 Task: Compose an email with the signature Leila Perez with the subject Feedback on an interview and the message Can you confirm the details of the project budget? from softage.9@softage.net to softage.7@softage.netSelect the entire message and Indent more 2 times, then indent less once Send the email. Finally, move the email from Sent Items to the label Sales orders
Action: Mouse moved to (988, 62)
Screenshot: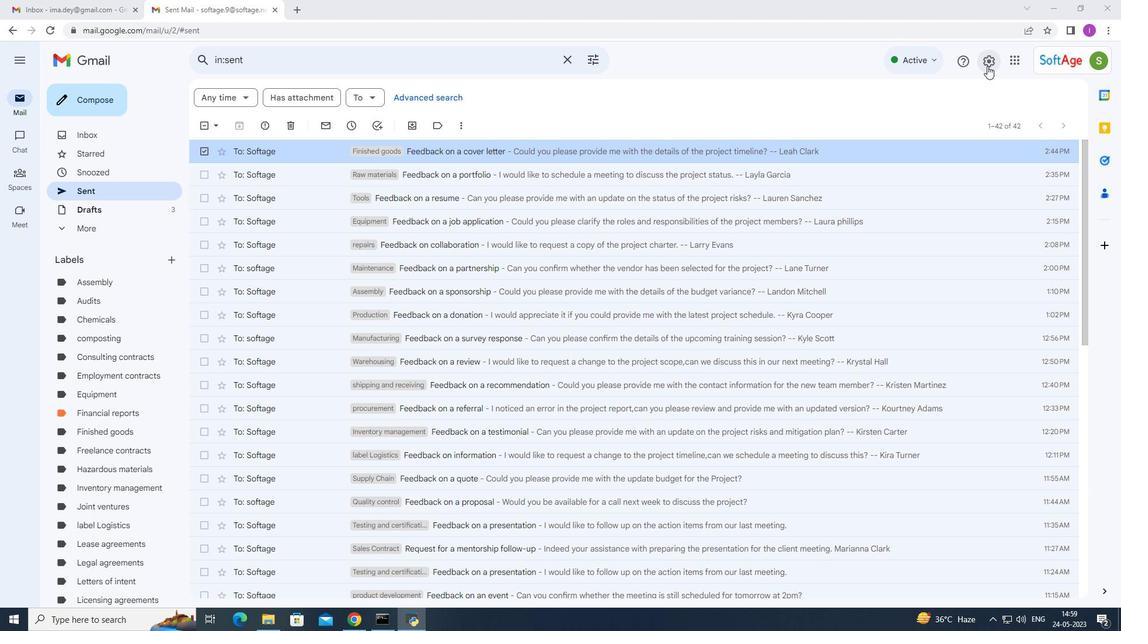 
Action: Mouse pressed left at (988, 62)
Screenshot: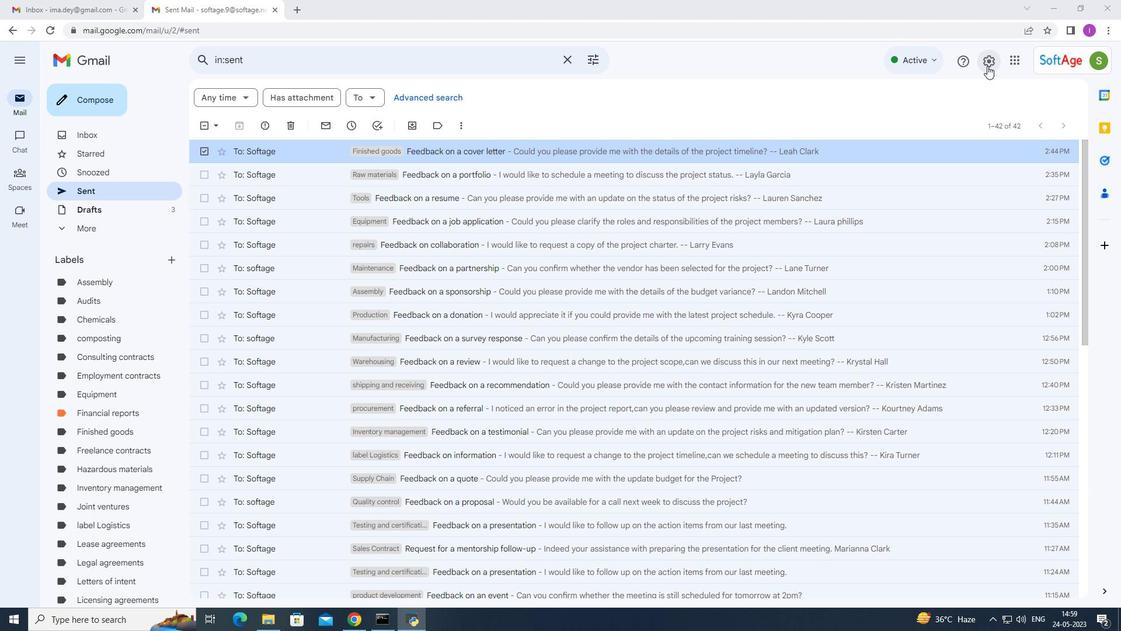 
Action: Mouse moved to (982, 122)
Screenshot: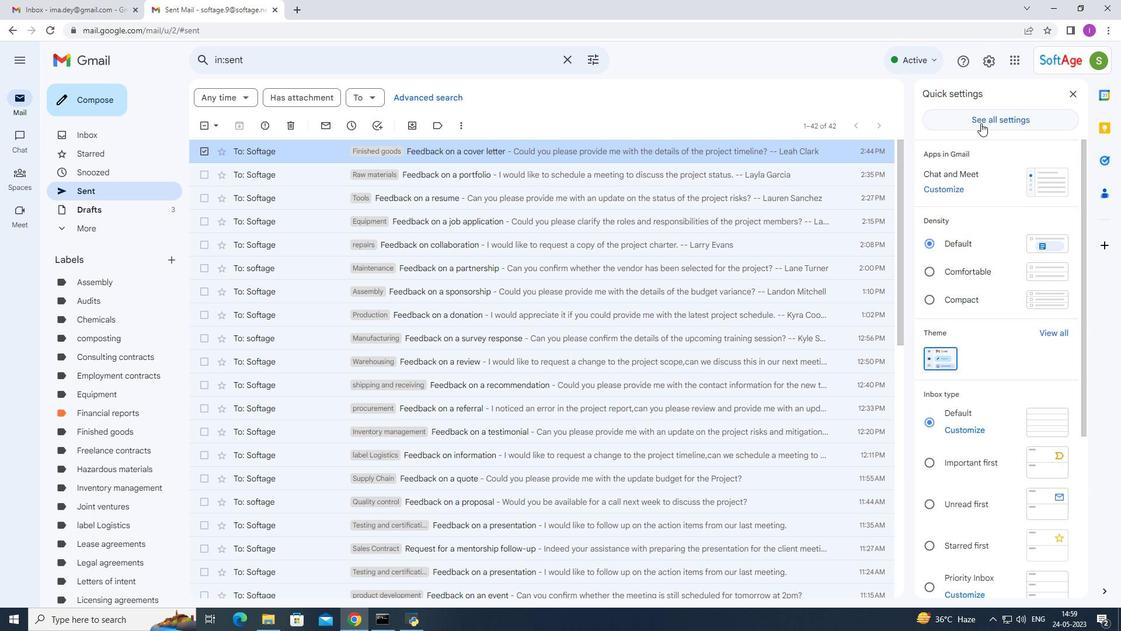 
Action: Mouse pressed left at (982, 122)
Screenshot: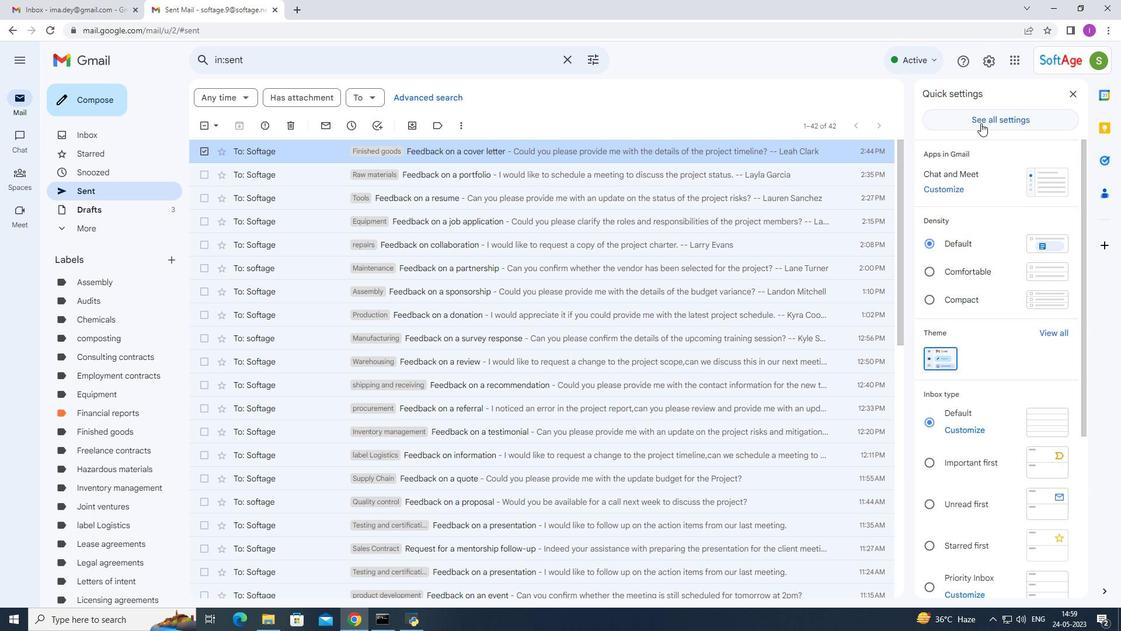 
Action: Mouse moved to (366, 343)
Screenshot: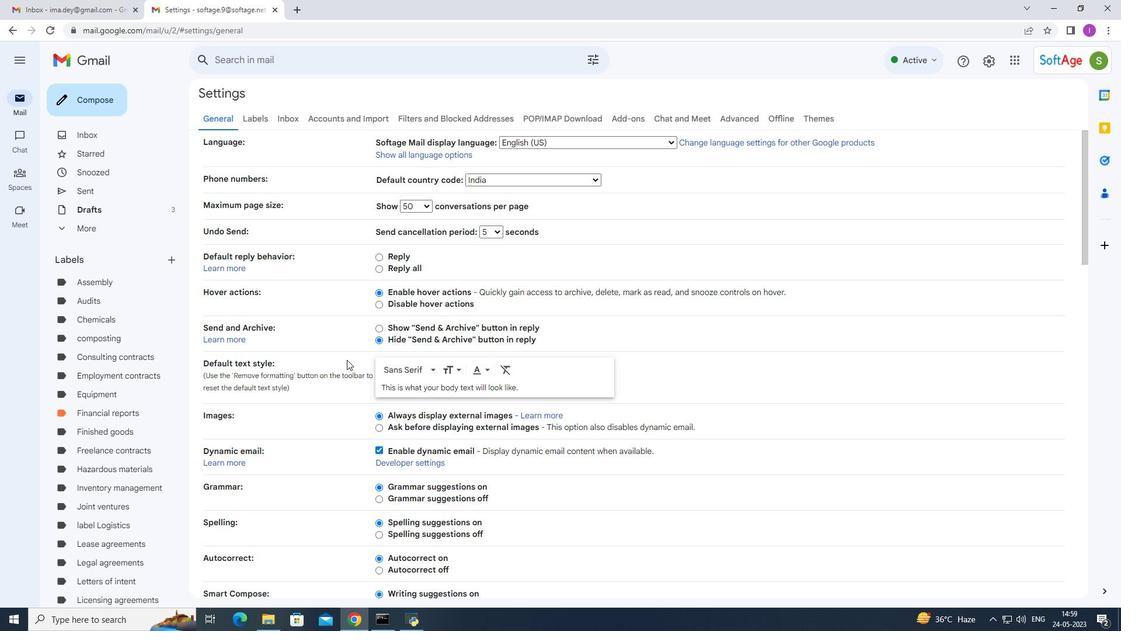 
Action: Mouse scrolled (366, 342) with delta (0, 0)
Screenshot: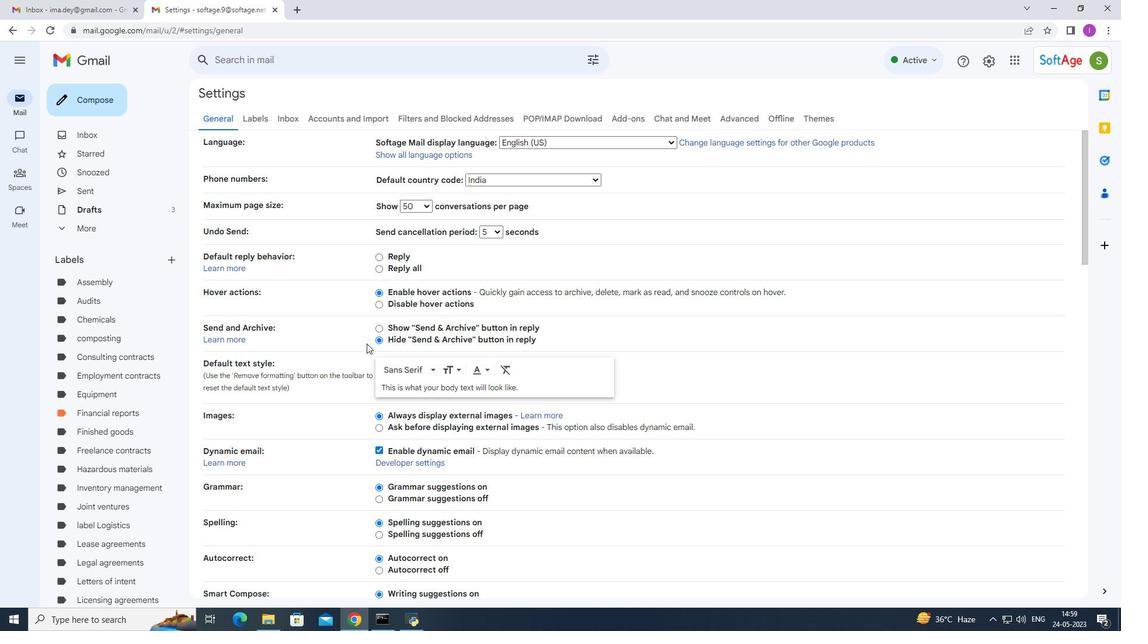 
Action: Mouse scrolled (366, 342) with delta (0, 0)
Screenshot: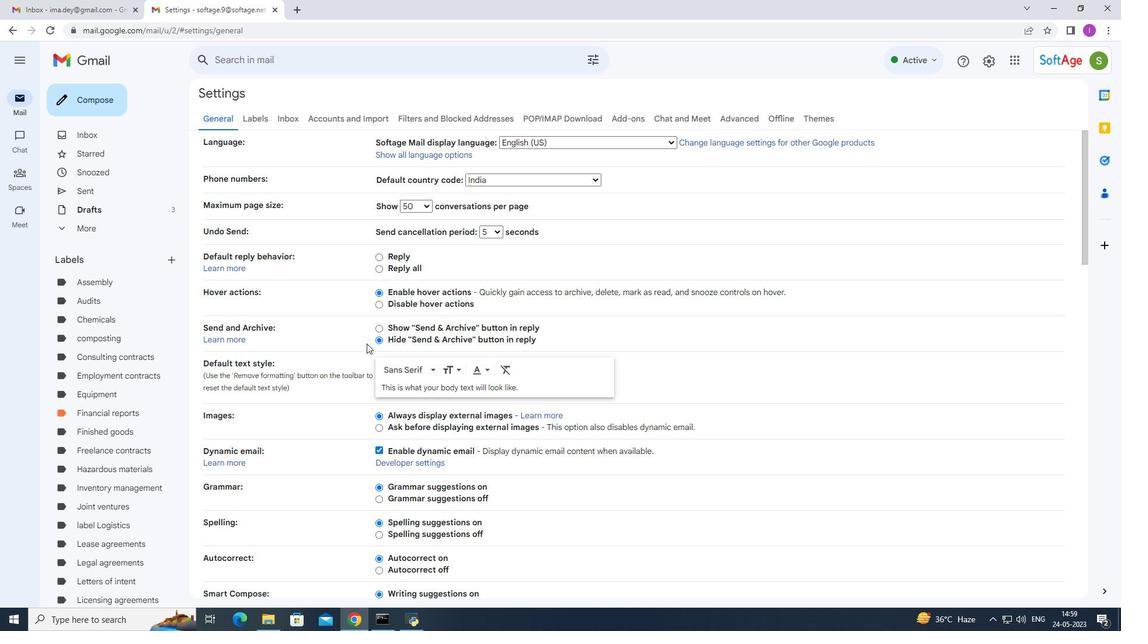 
Action: Mouse moved to (366, 343)
Screenshot: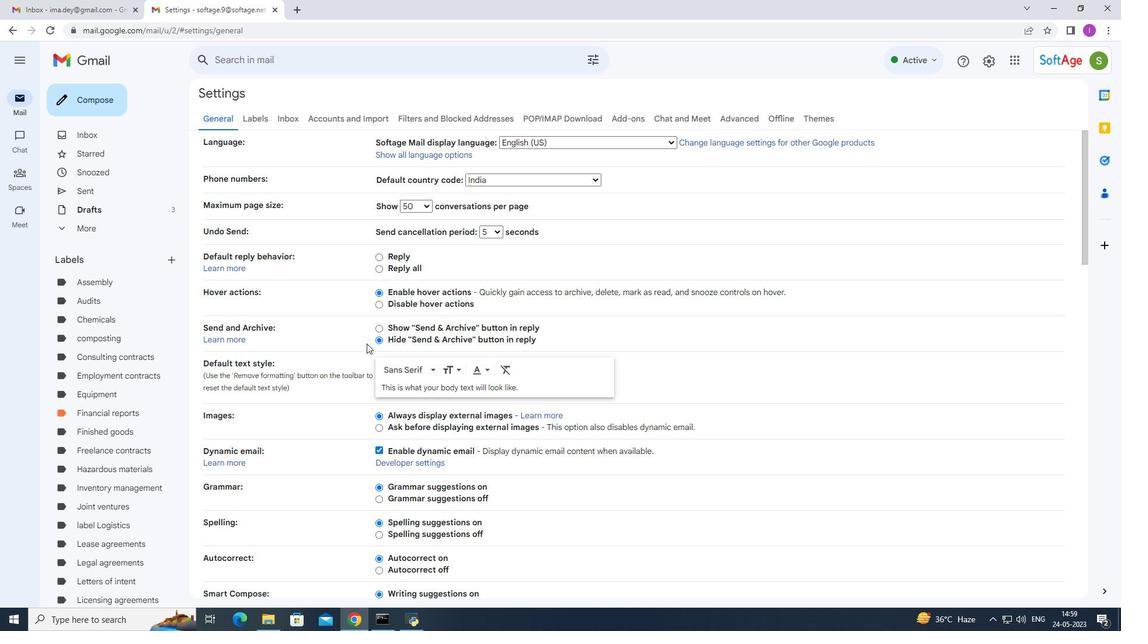 
Action: Mouse scrolled (366, 342) with delta (0, 0)
Screenshot: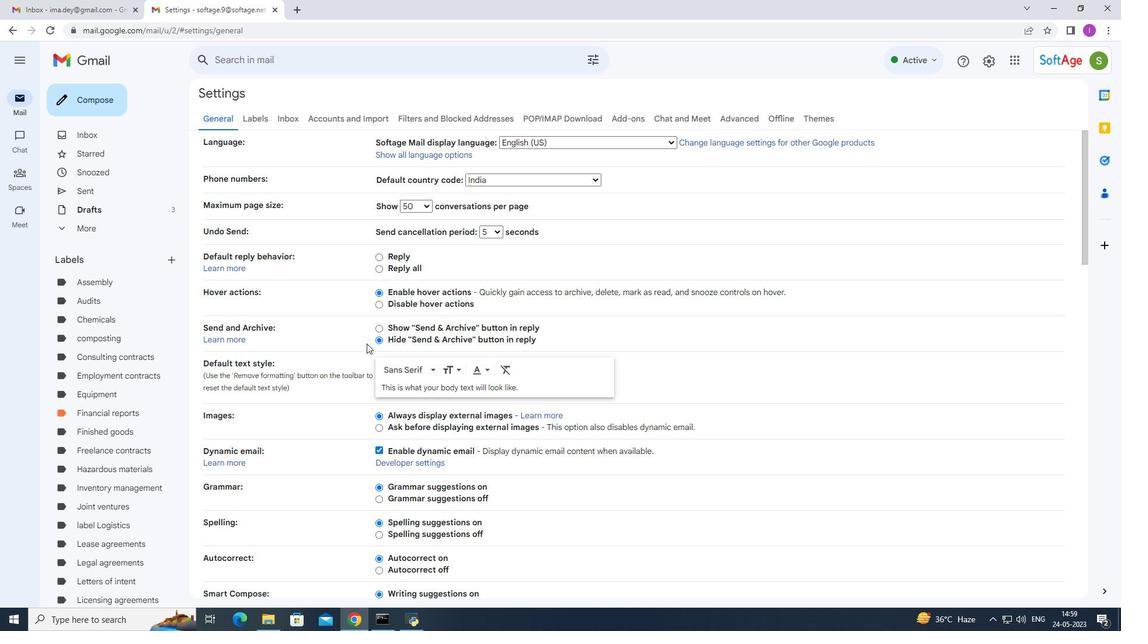 
Action: Mouse moved to (367, 342)
Screenshot: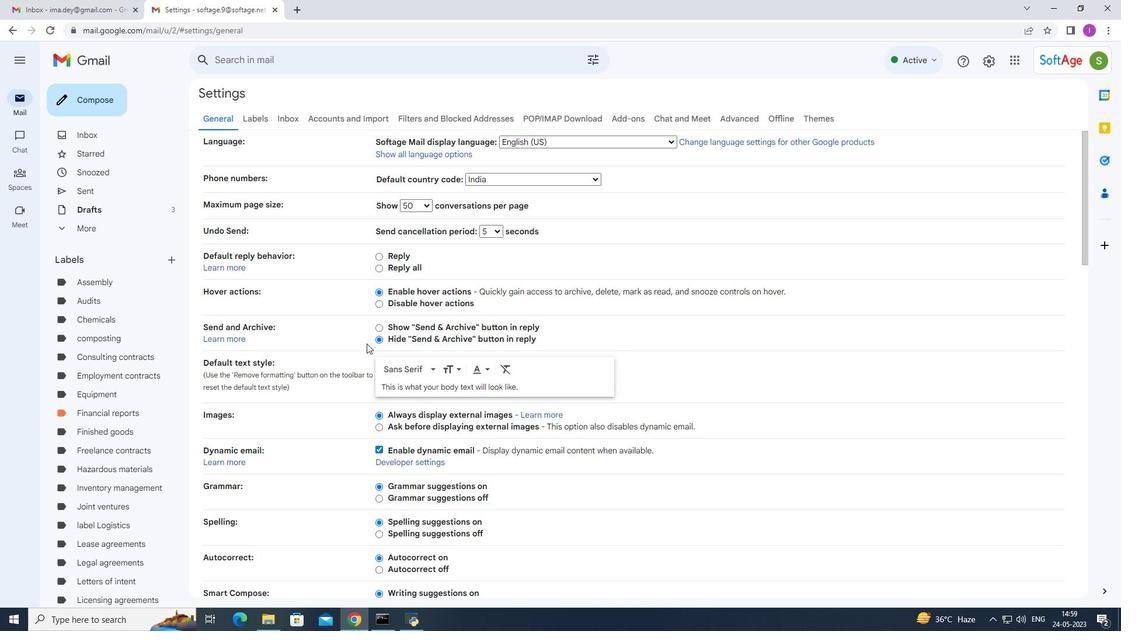 
Action: Mouse scrolled (366, 342) with delta (0, 0)
Screenshot: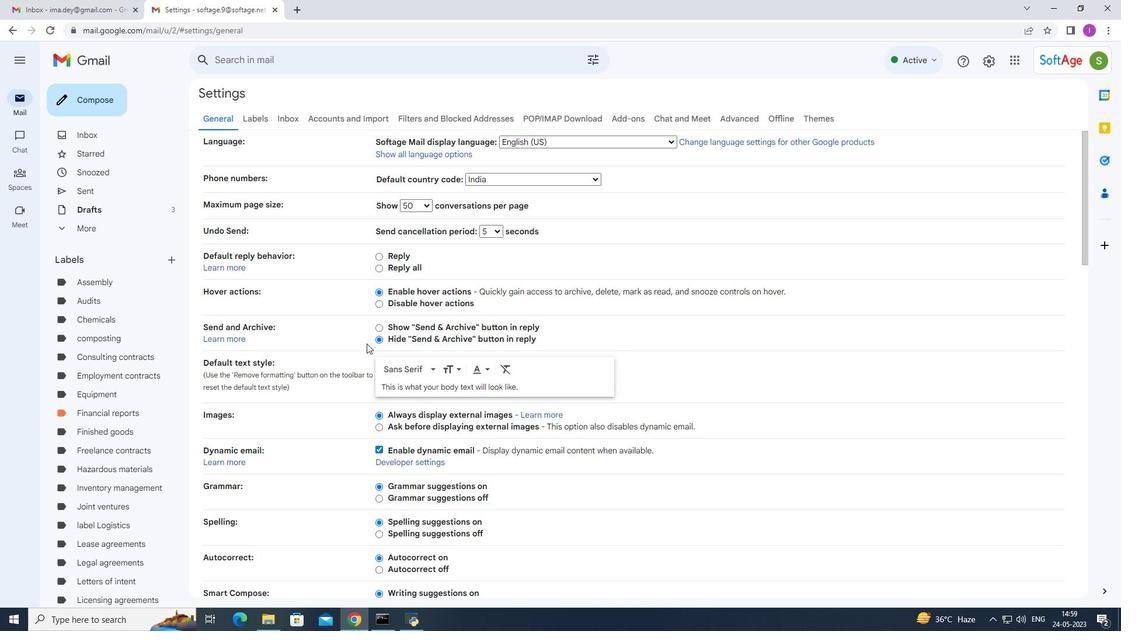 
Action: Mouse moved to (368, 342)
Screenshot: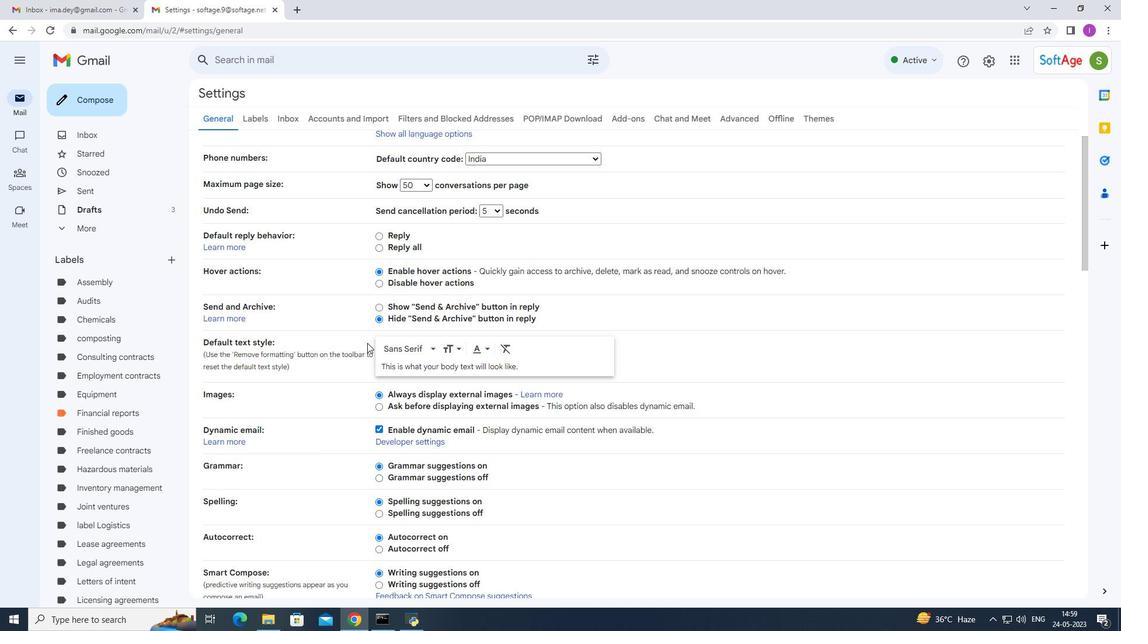 
Action: Mouse scrolled (368, 341) with delta (0, 0)
Screenshot: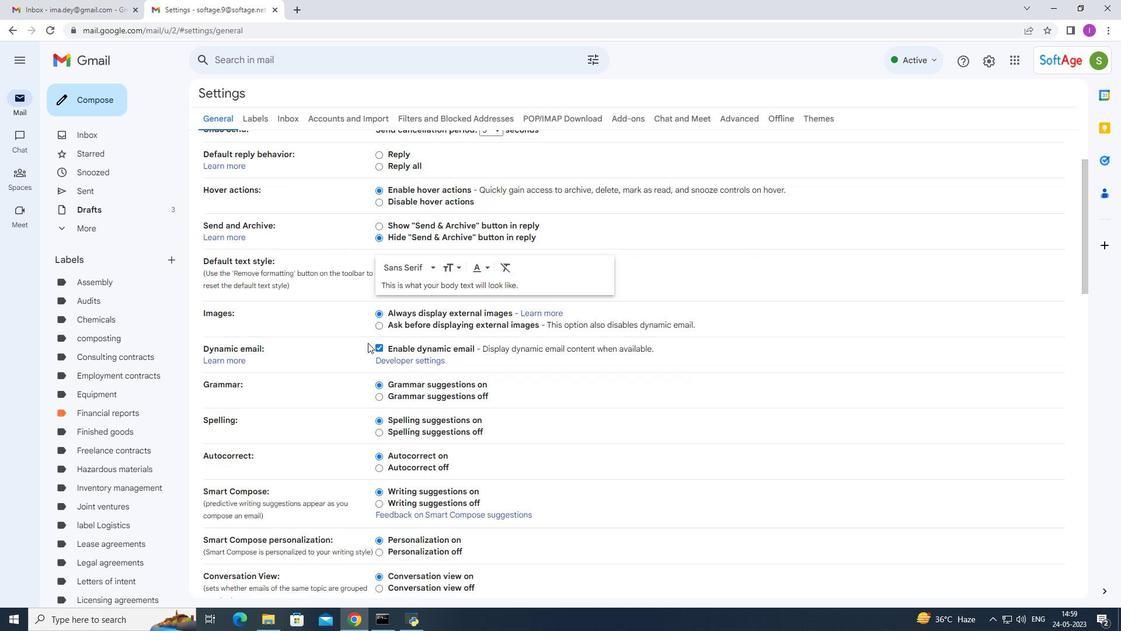 
Action: Mouse scrolled (368, 341) with delta (0, 0)
Screenshot: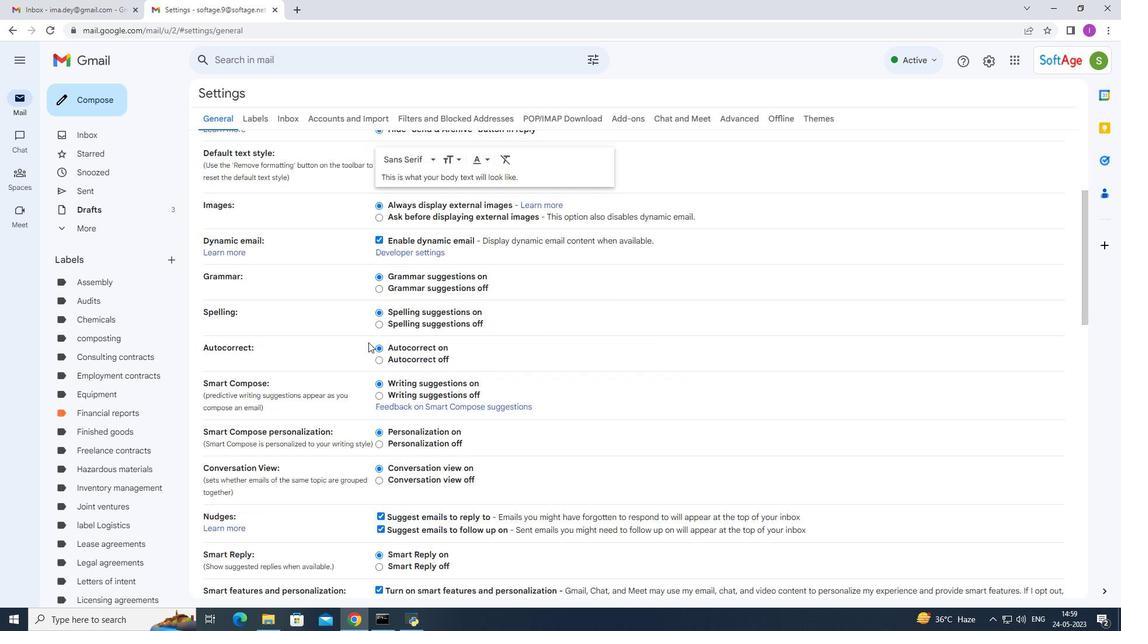 
Action: Mouse scrolled (368, 341) with delta (0, 0)
Screenshot: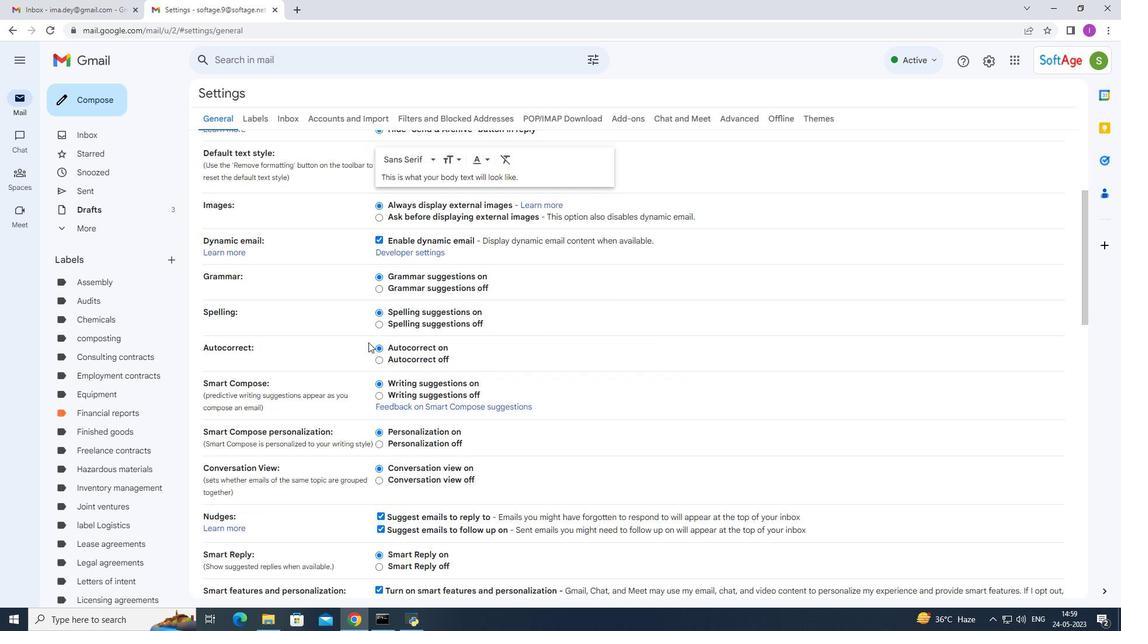 
Action: Mouse scrolled (368, 341) with delta (0, 0)
Screenshot: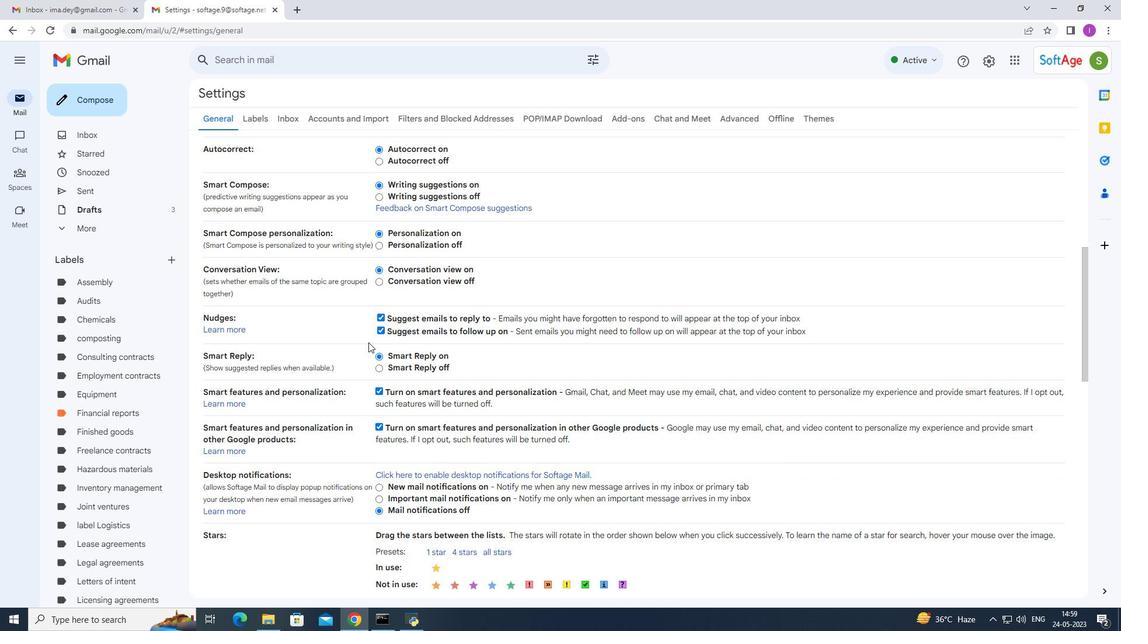 
Action: Mouse scrolled (368, 341) with delta (0, 0)
Screenshot: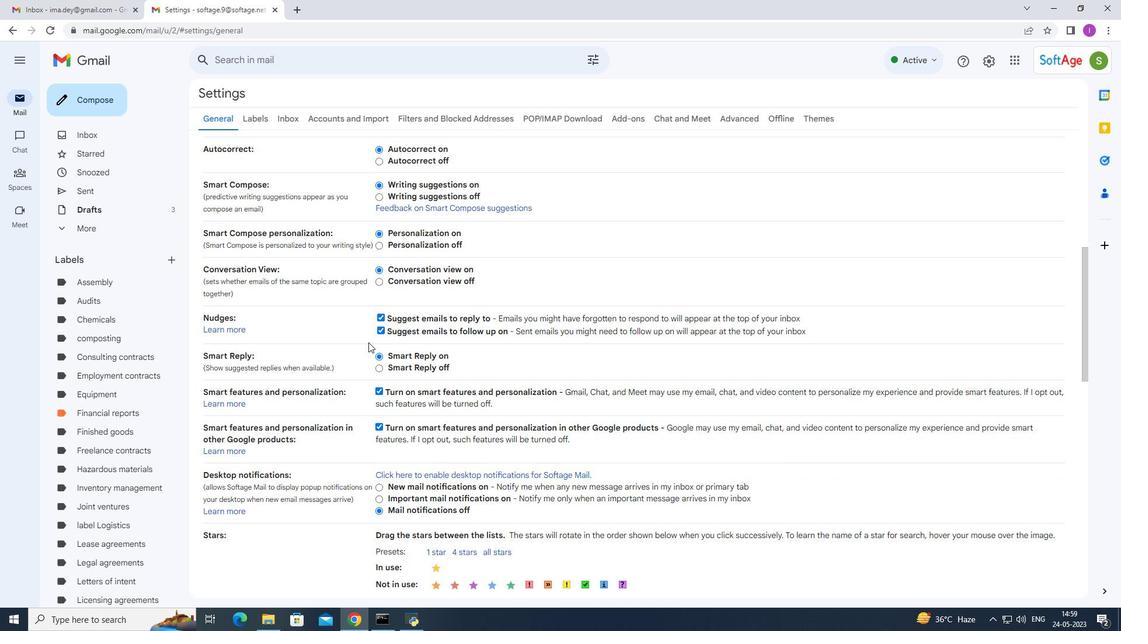 
Action: Mouse scrolled (368, 341) with delta (0, 0)
Screenshot: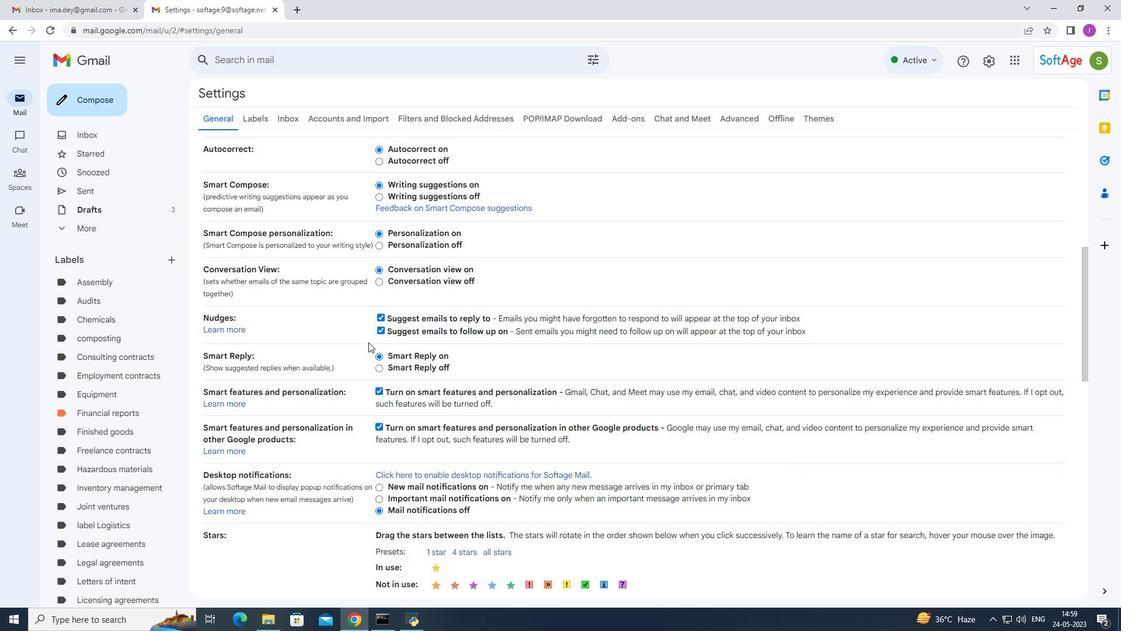 
Action: Mouse scrolled (368, 341) with delta (0, 0)
Screenshot: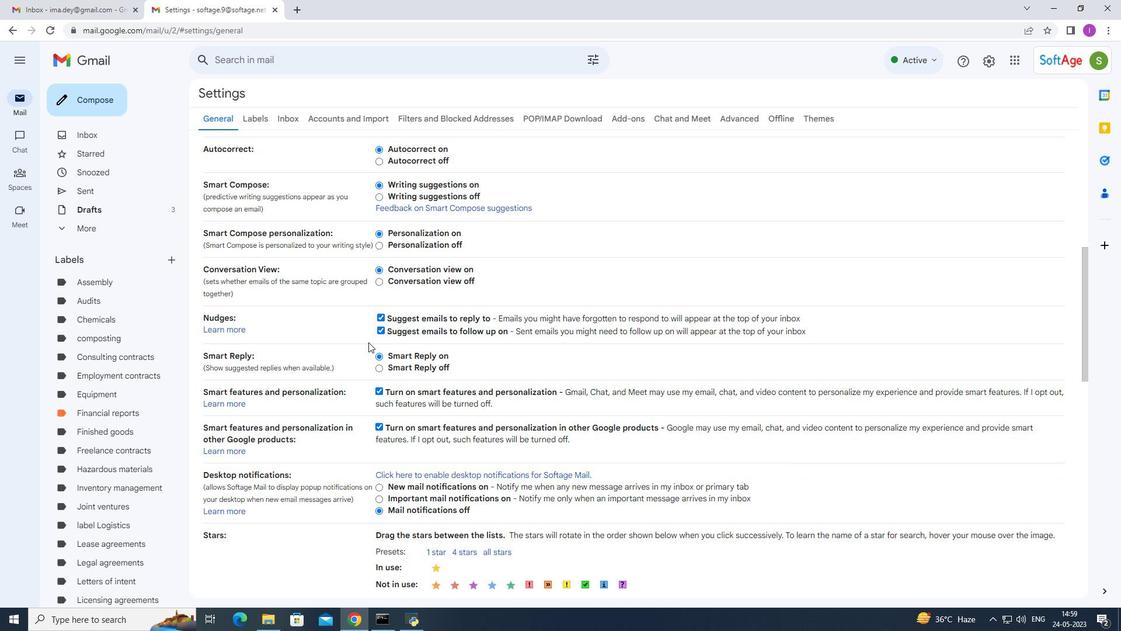 
Action: Mouse moved to (368, 342)
Screenshot: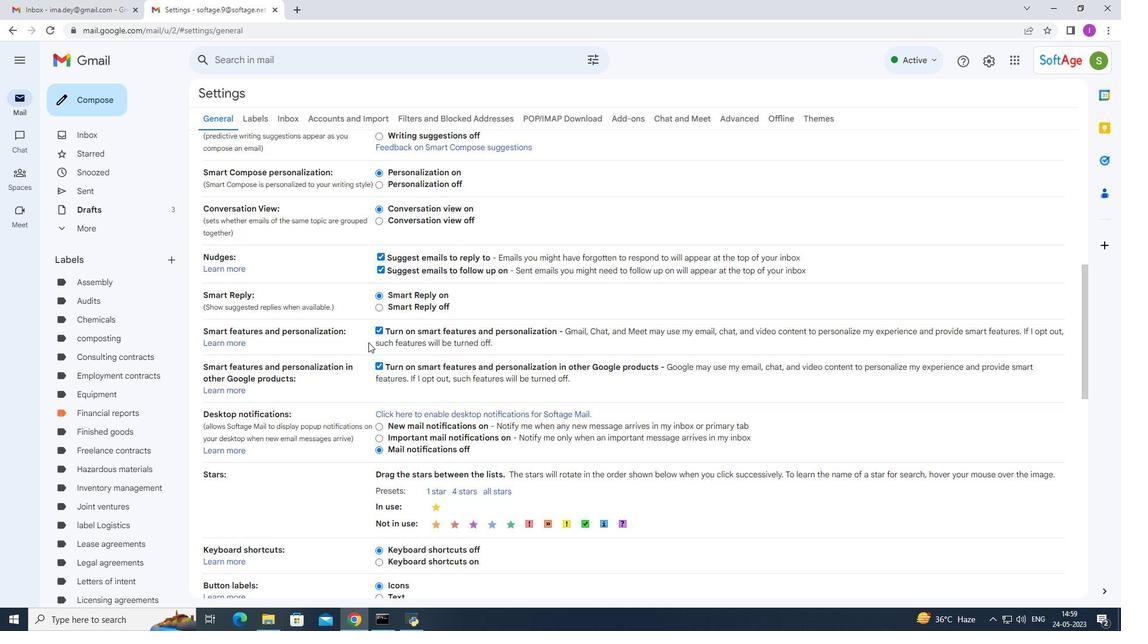 
Action: Mouse scrolled (368, 341) with delta (0, 0)
Screenshot: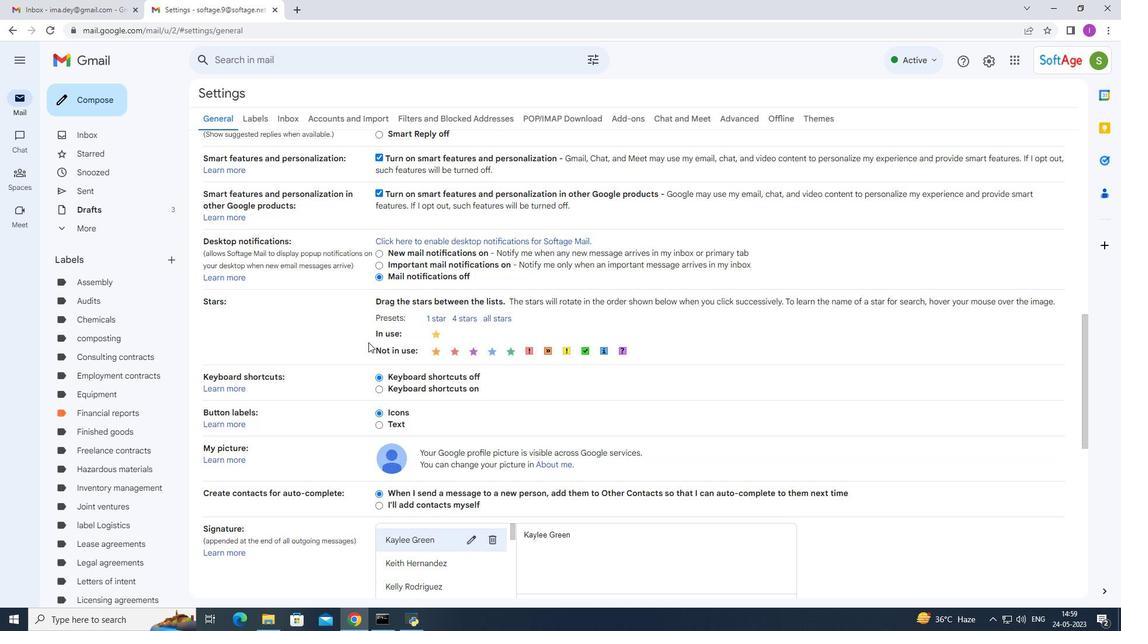 
Action: Mouse scrolled (368, 341) with delta (0, 0)
Screenshot: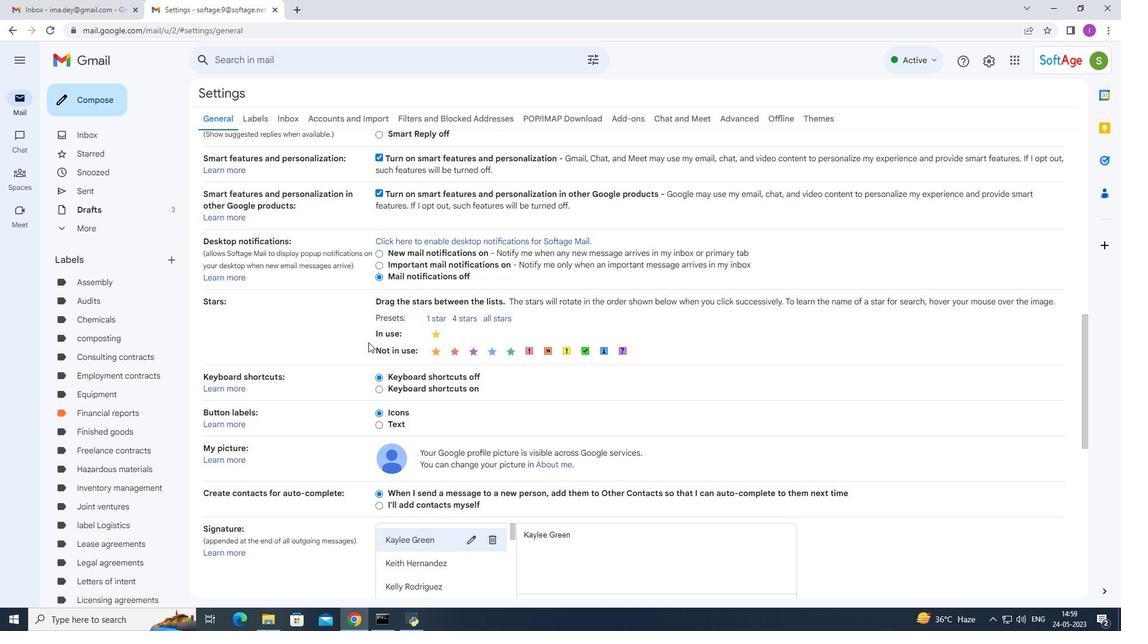 
Action: Mouse scrolled (368, 341) with delta (0, 0)
Screenshot: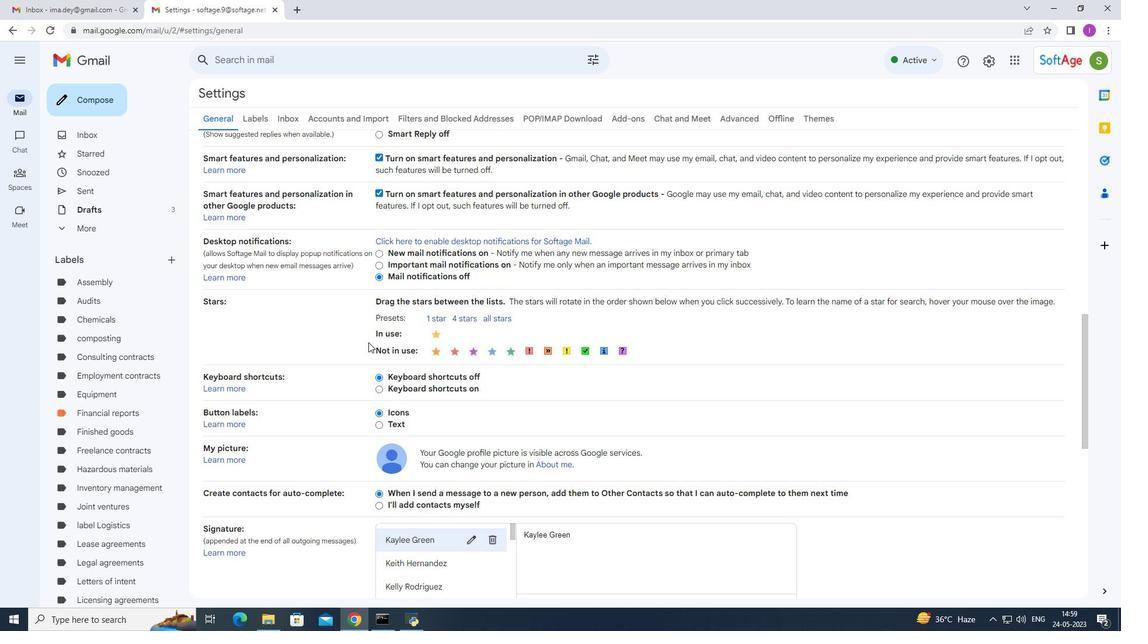 
Action: Mouse moved to (434, 461)
Screenshot: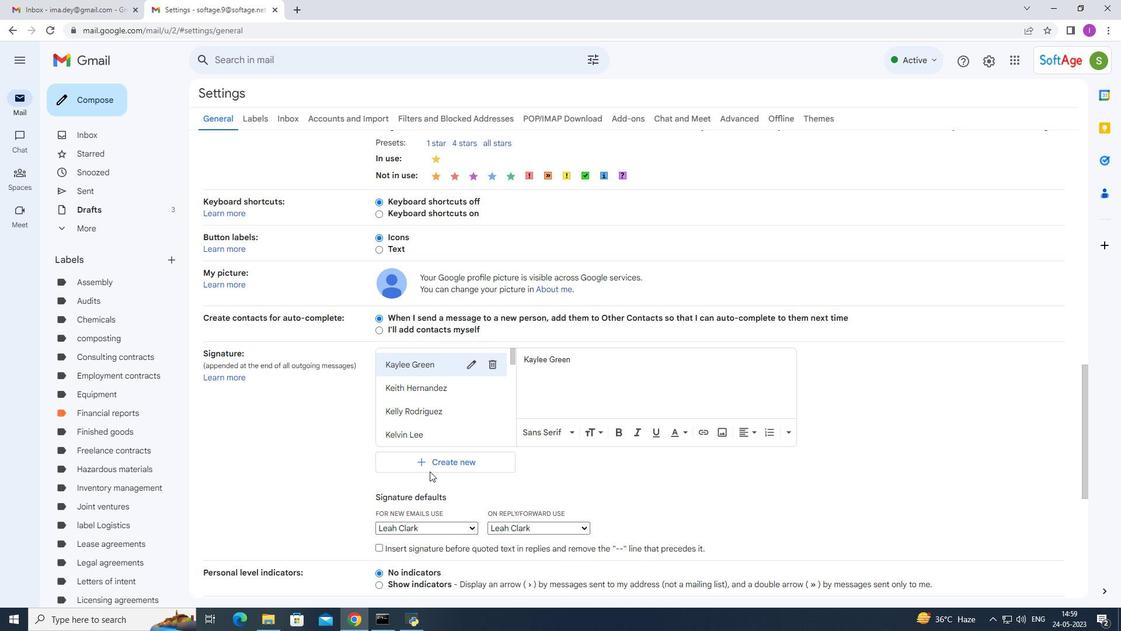 
Action: Mouse pressed left at (434, 461)
Screenshot: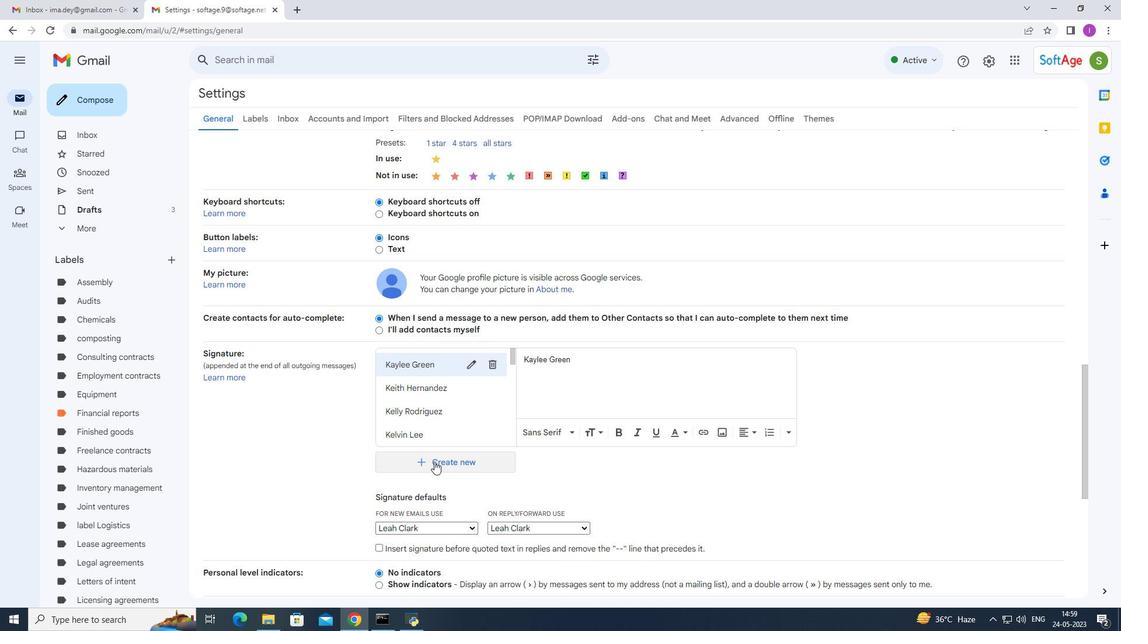 
Action: Mouse moved to (525, 336)
Screenshot: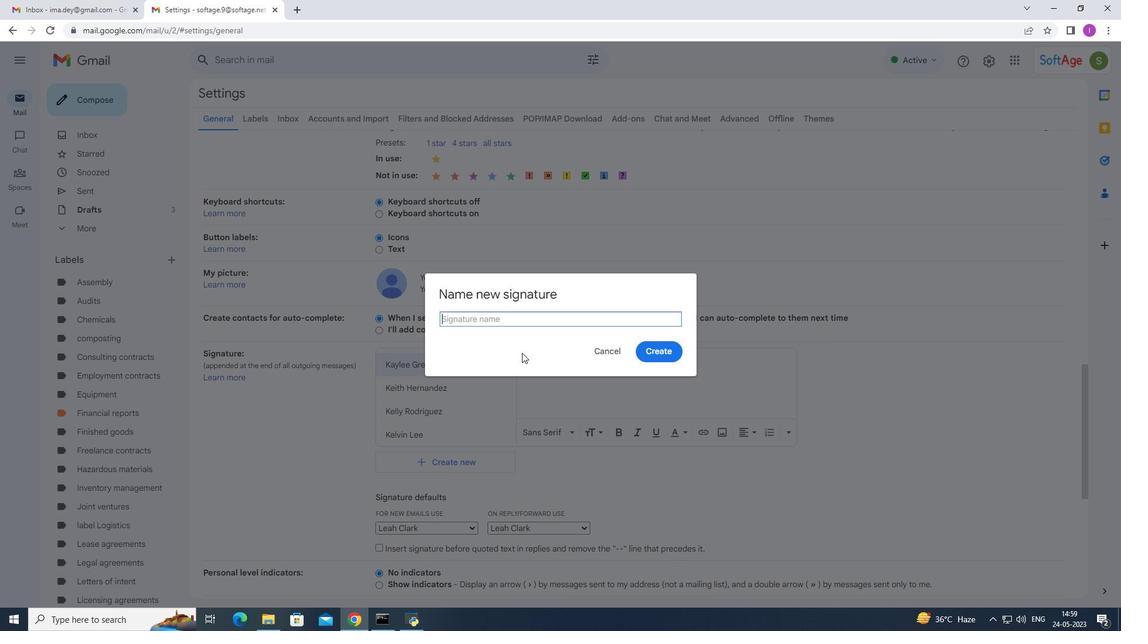 
Action: Key pressed <Key.shift>Leila<Key.space><Key.shift>Perez
Screenshot: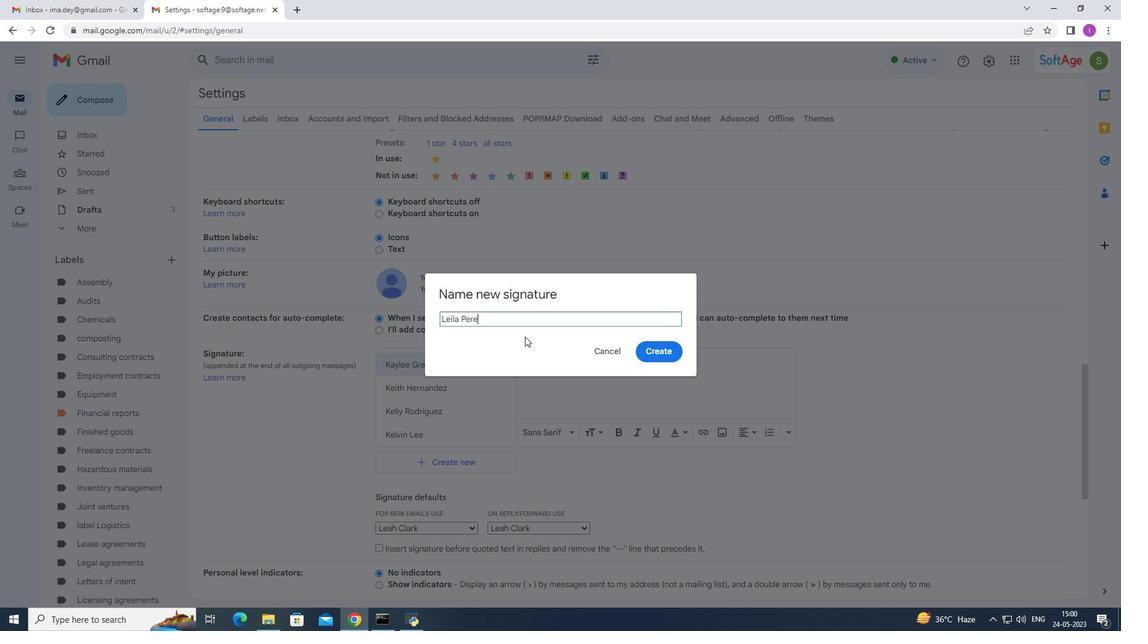 
Action: Mouse moved to (671, 350)
Screenshot: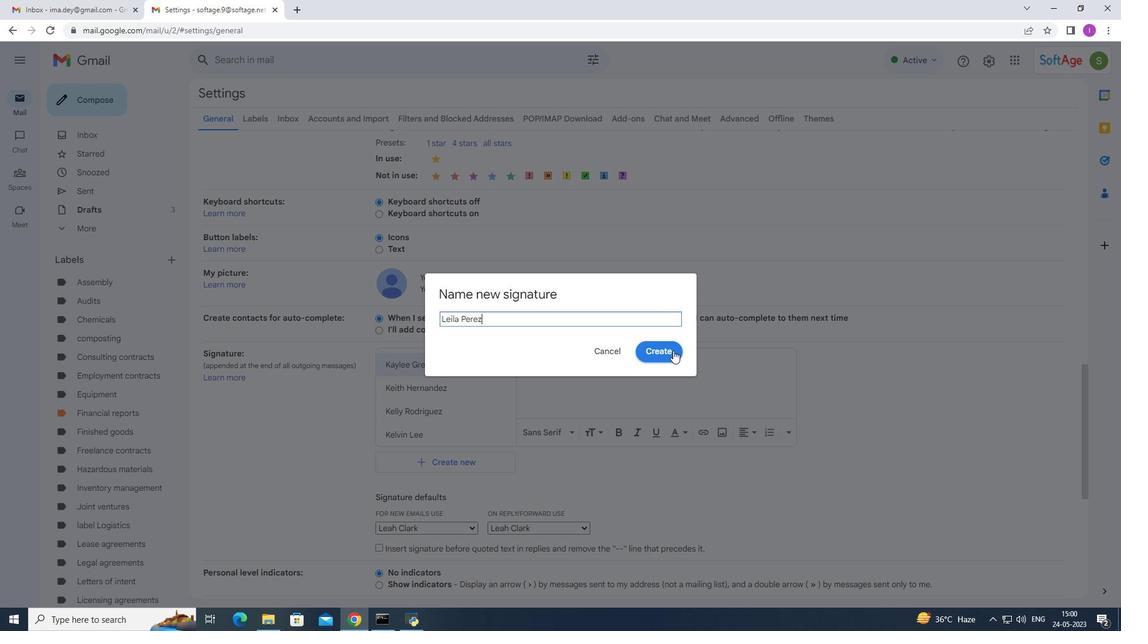 
Action: Mouse pressed left at (671, 350)
Screenshot: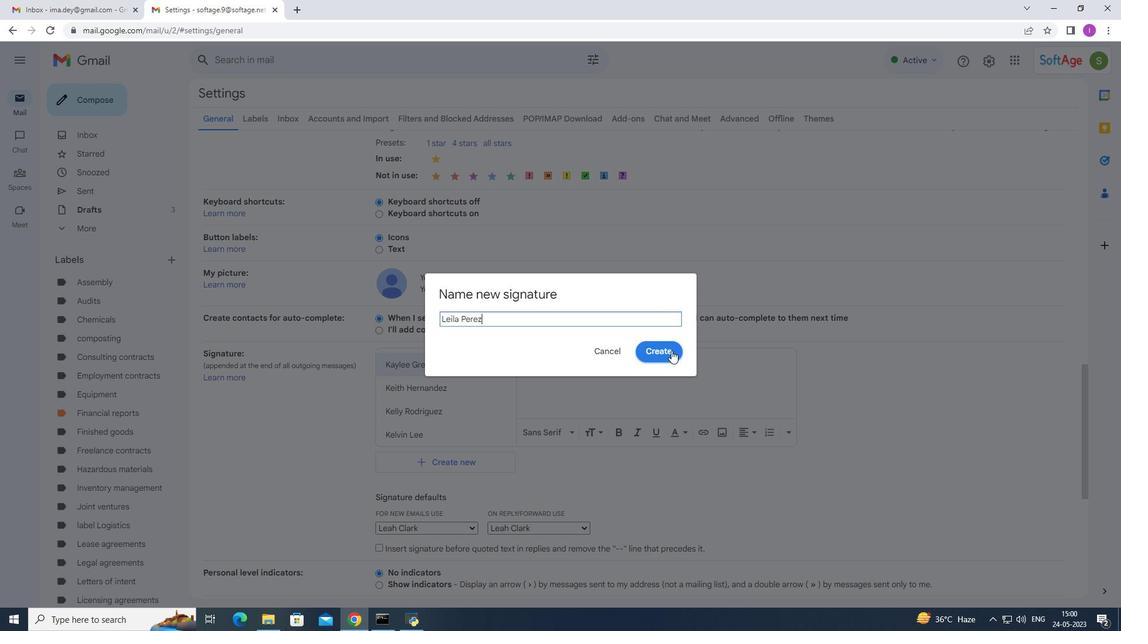
Action: Mouse moved to (511, 362)
Screenshot: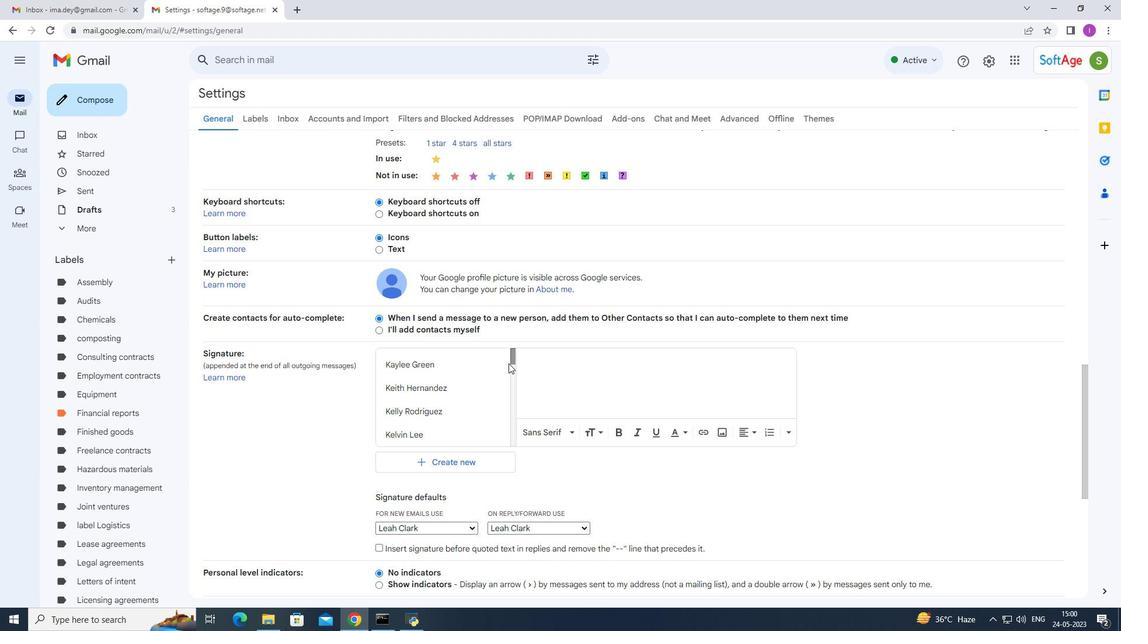 
Action: Mouse pressed left at (511, 362)
Screenshot: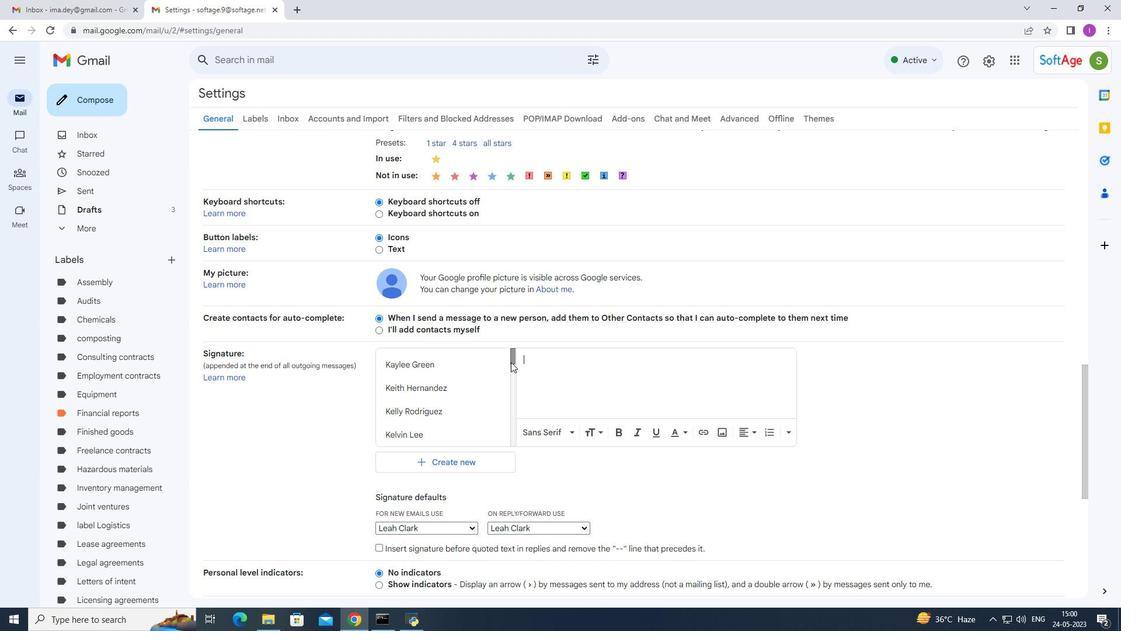
Action: Mouse moved to (525, 413)
Screenshot: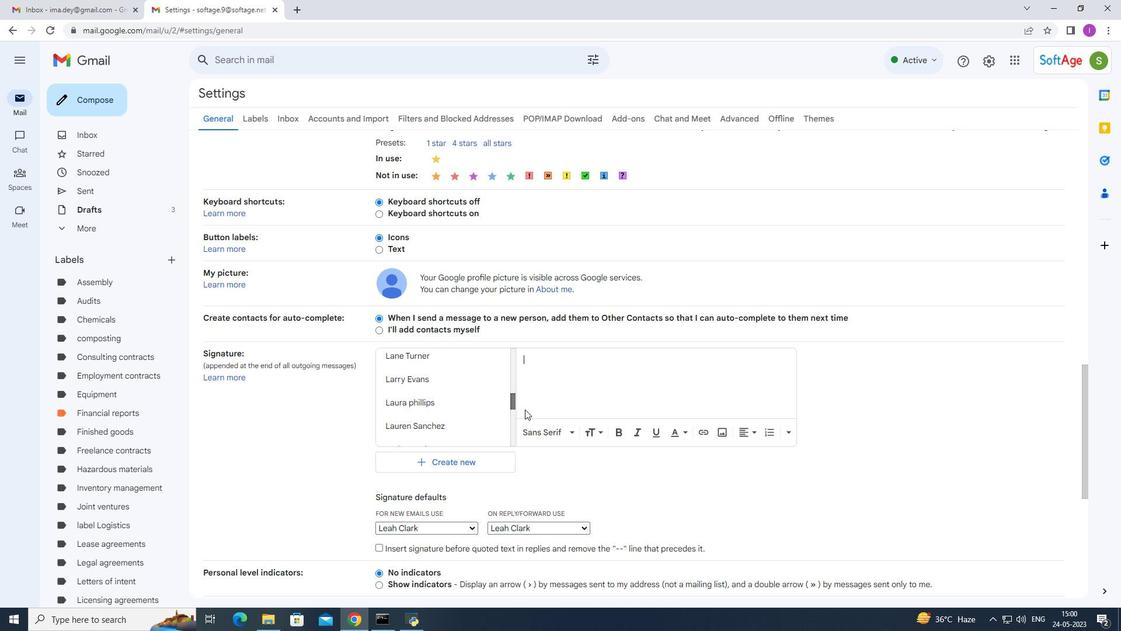 
Action: Mouse pressed left at (525, 413)
Screenshot: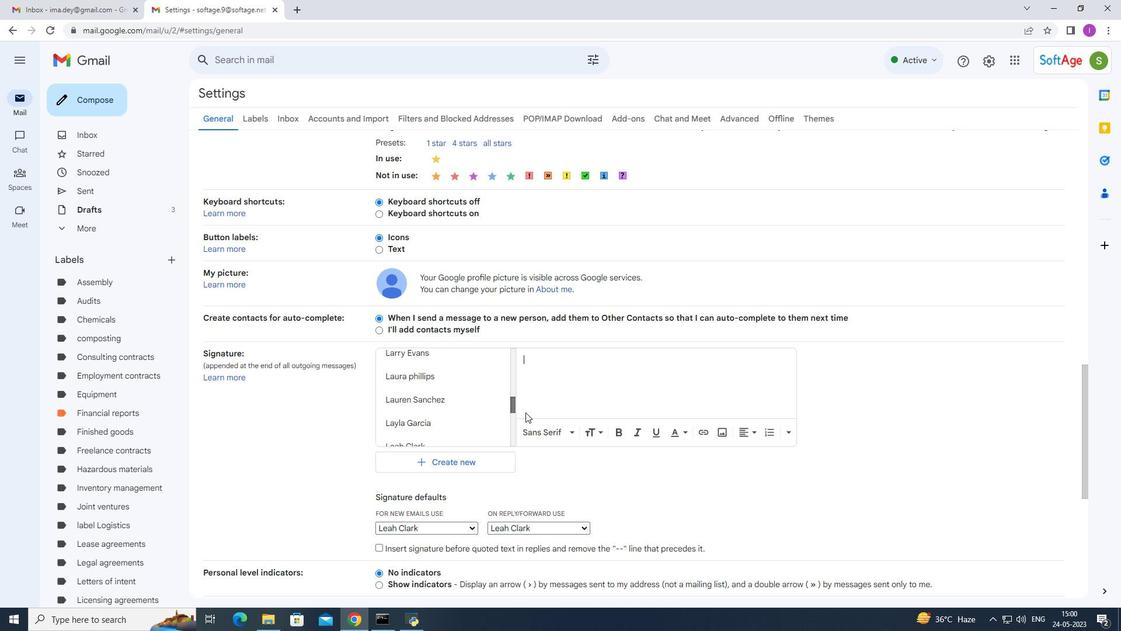 
Action: Mouse pressed left at (525, 413)
Screenshot: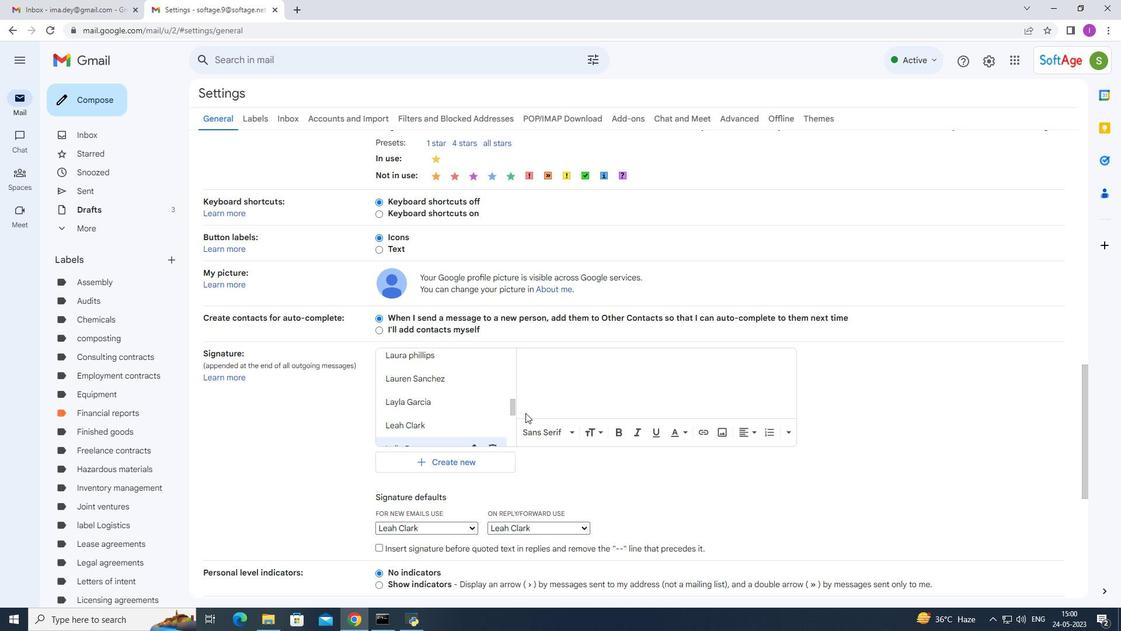 
Action: Mouse moved to (514, 410)
Screenshot: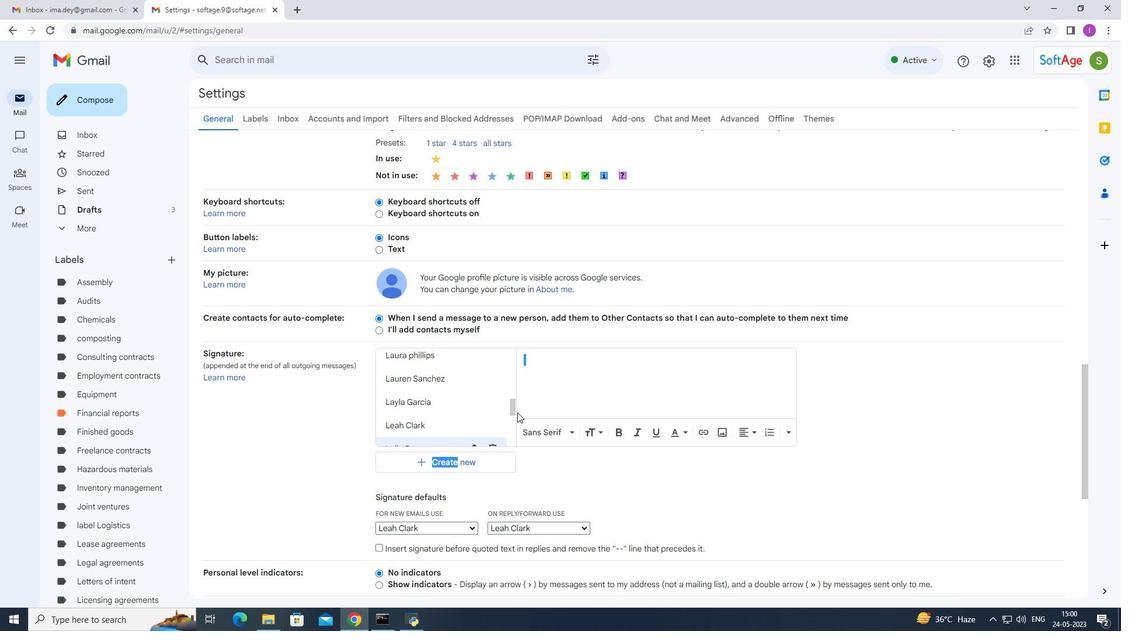 
Action: Mouse pressed left at (514, 410)
Screenshot: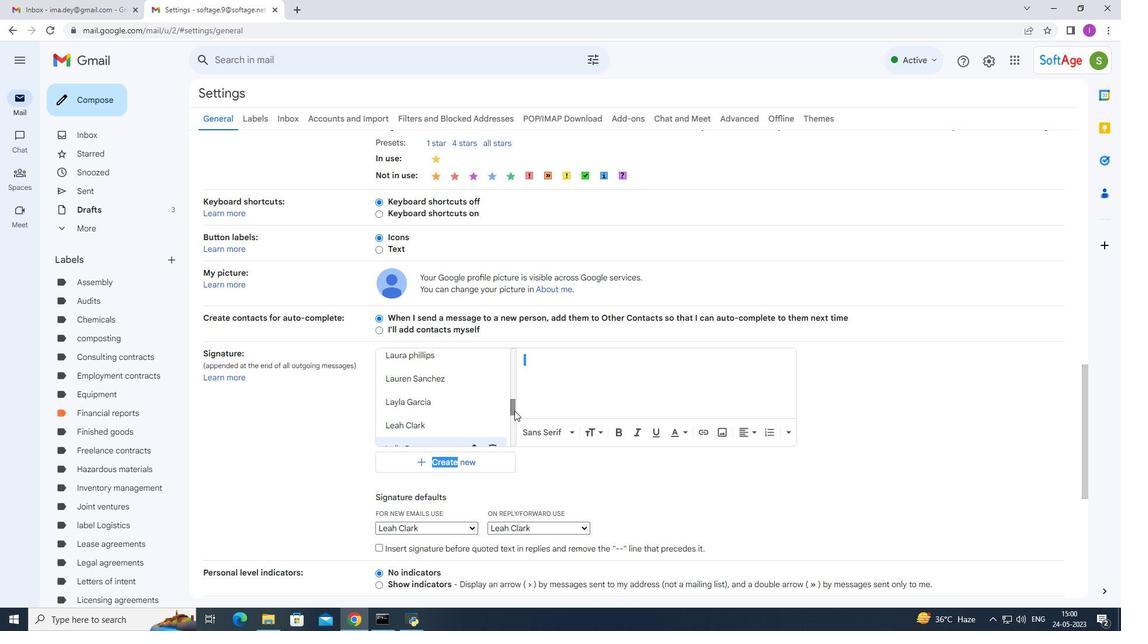
Action: Mouse moved to (508, 418)
Screenshot: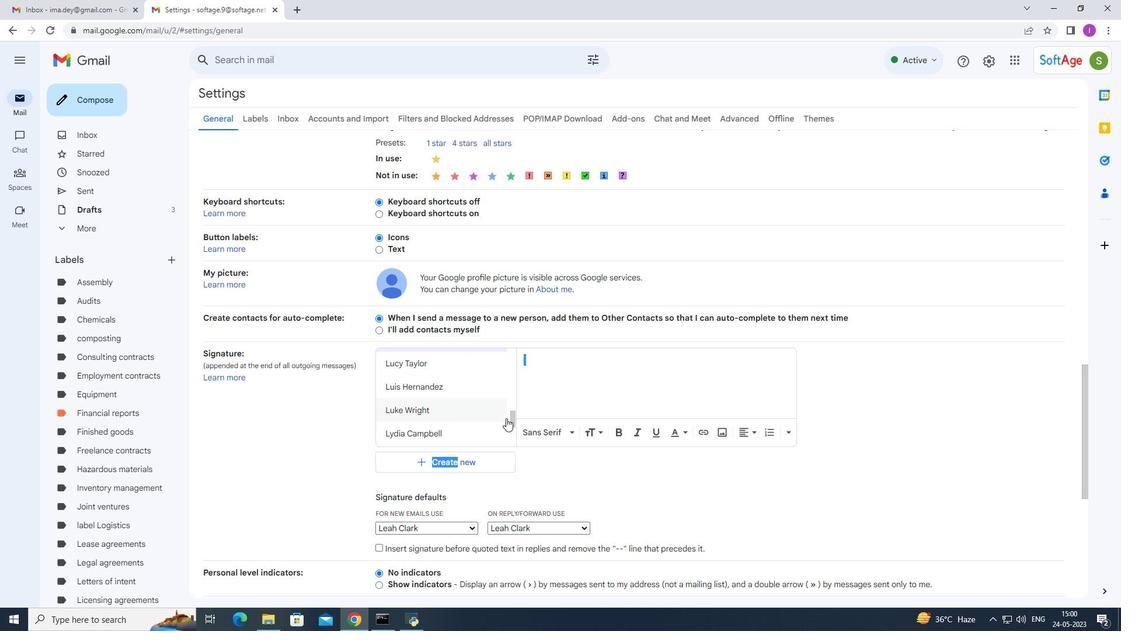 
Action: Mouse pressed left at (508, 418)
Screenshot: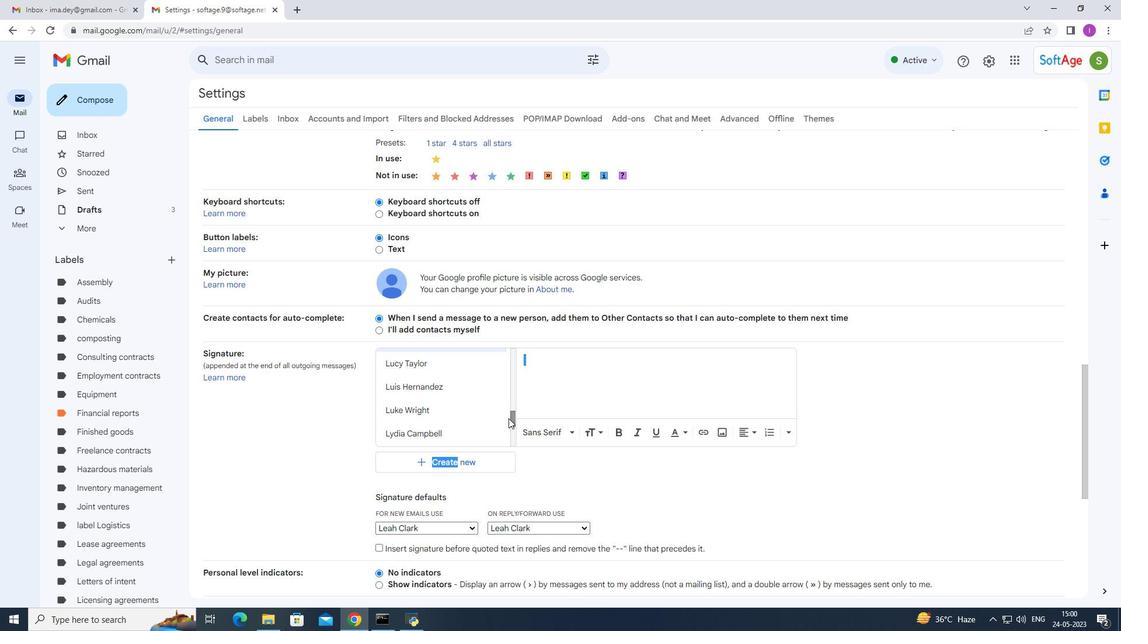 
Action: Mouse moved to (514, 430)
Screenshot: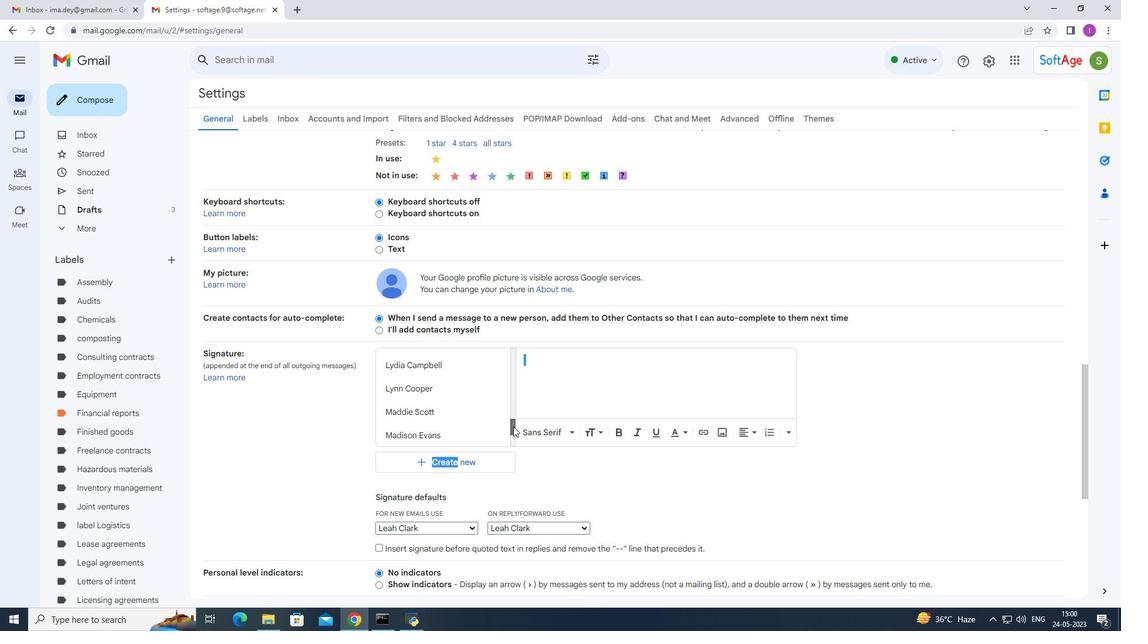 
Action: Mouse pressed left at (514, 430)
Screenshot: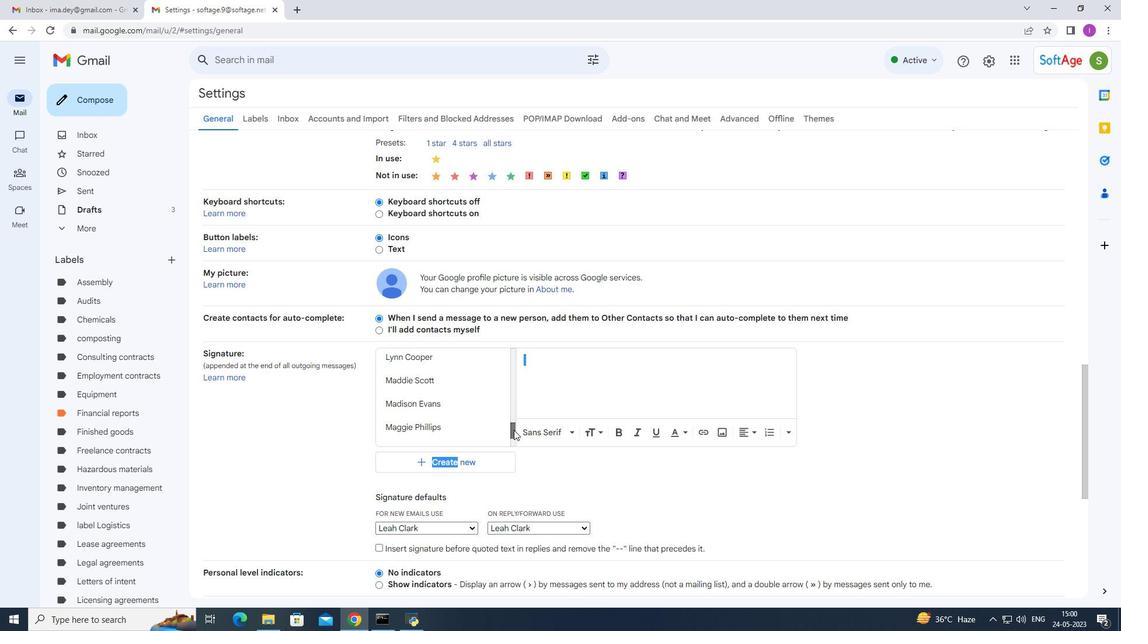 
Action: Mouse moved to (519, 404)
Screenshot: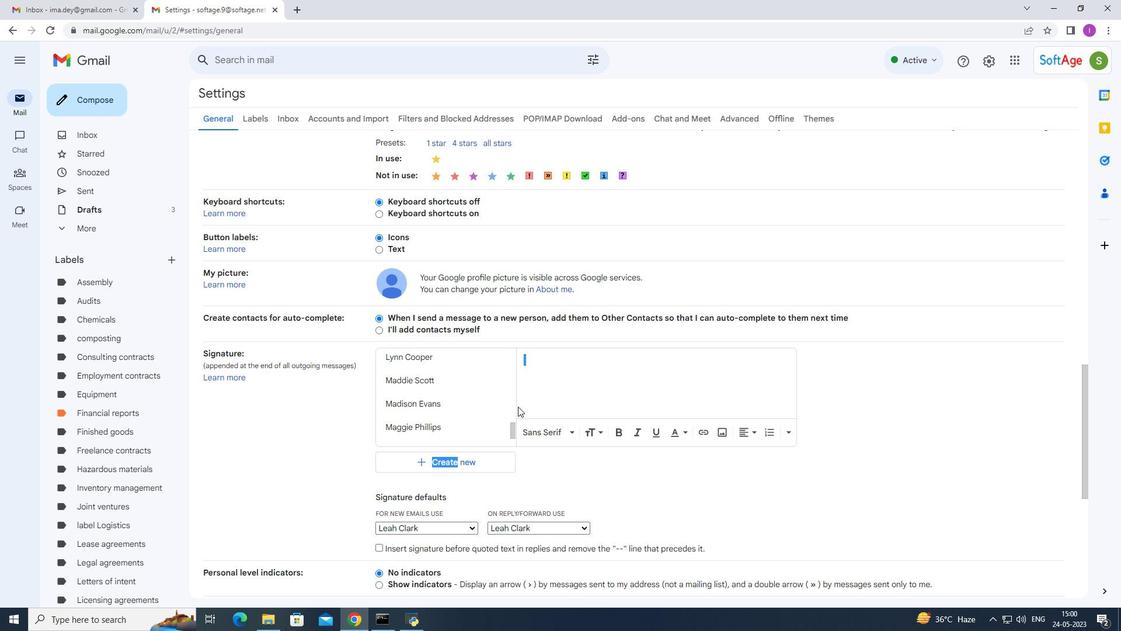 
Action: Mouse pressed left at (519, 404)
Screenshot: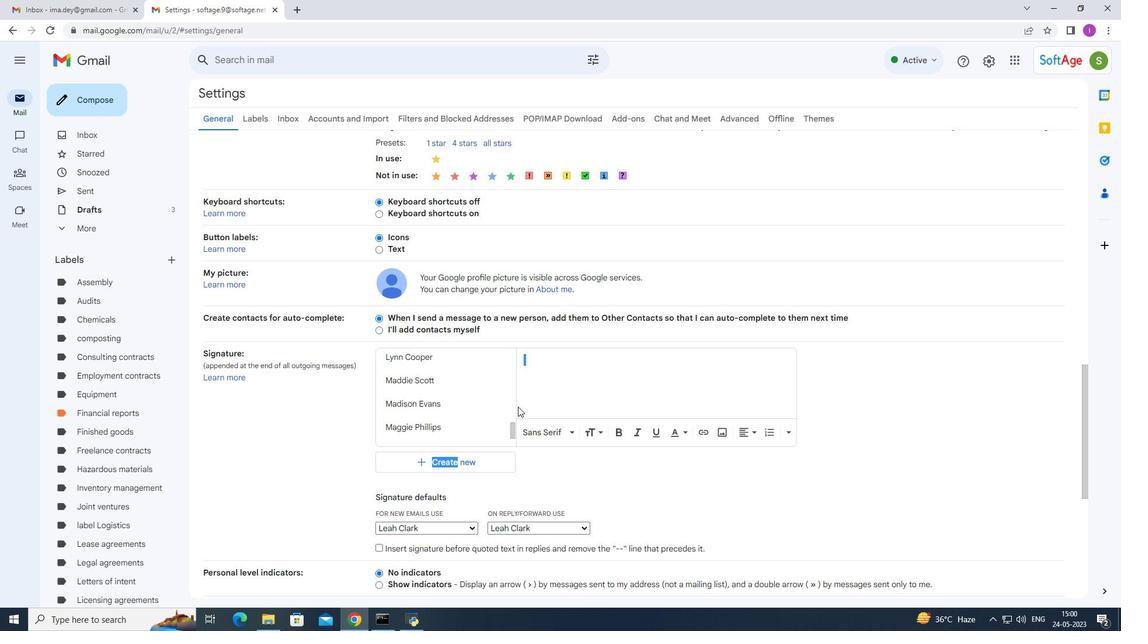 
Action: Mouse moved to (513, 428)
Screenshot: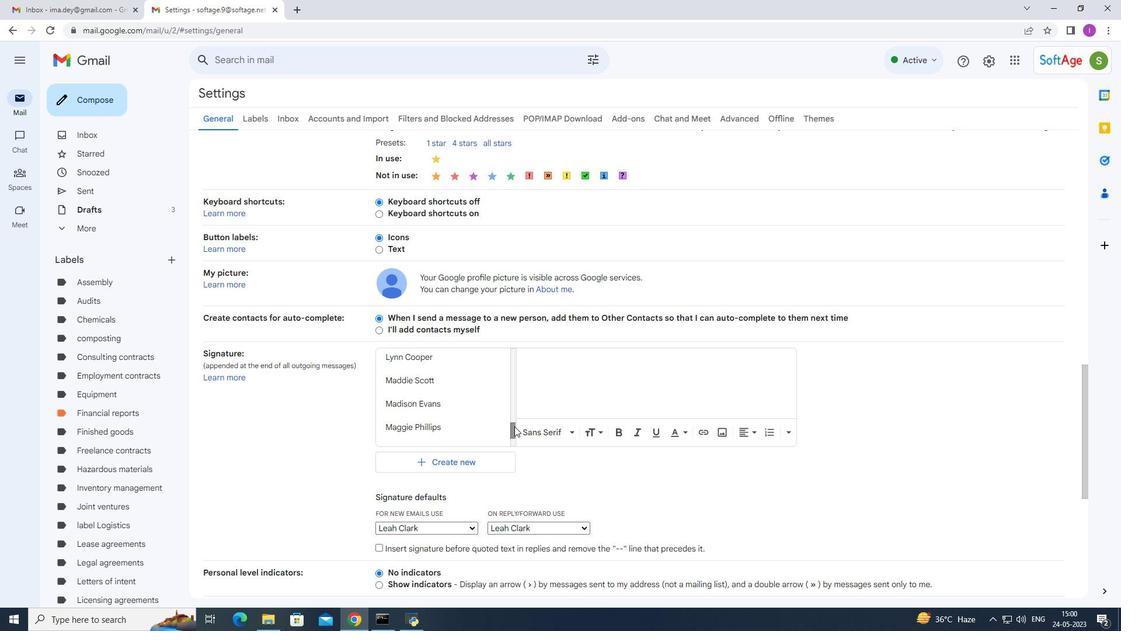 
Action: Mouse pressed left at (513, 428)
Screenshot: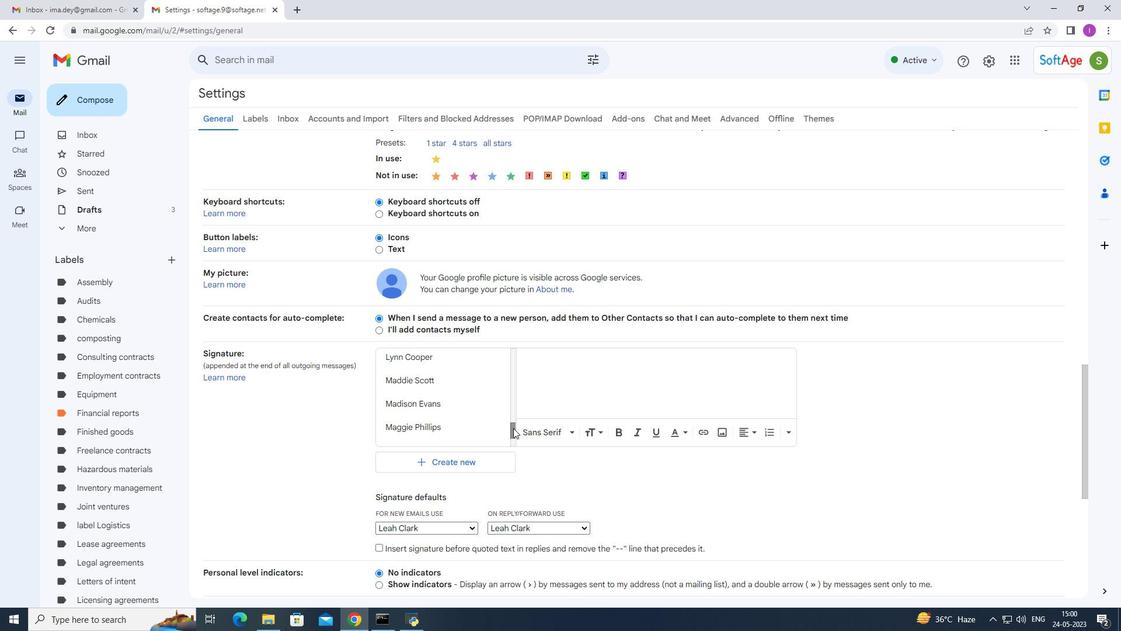 
Action: Mouse moved to (437, 373)
Screenshot: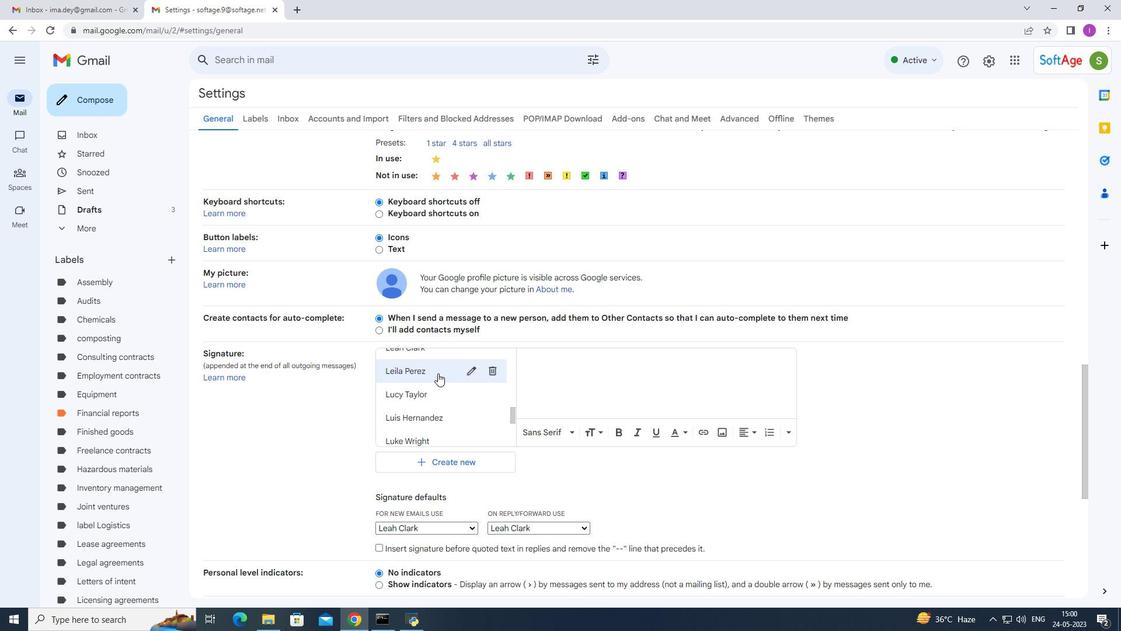 
Action: Mouse pressed left at (437, 373)
Screenshot: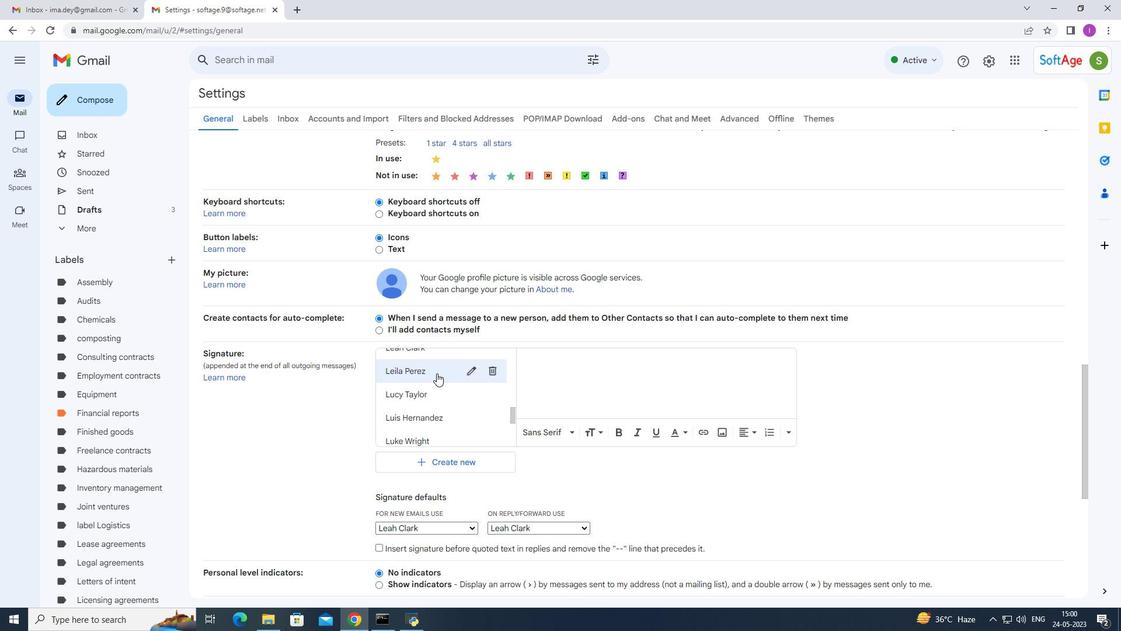 
Action: Mouse moved to (383, 380)
Screenshot: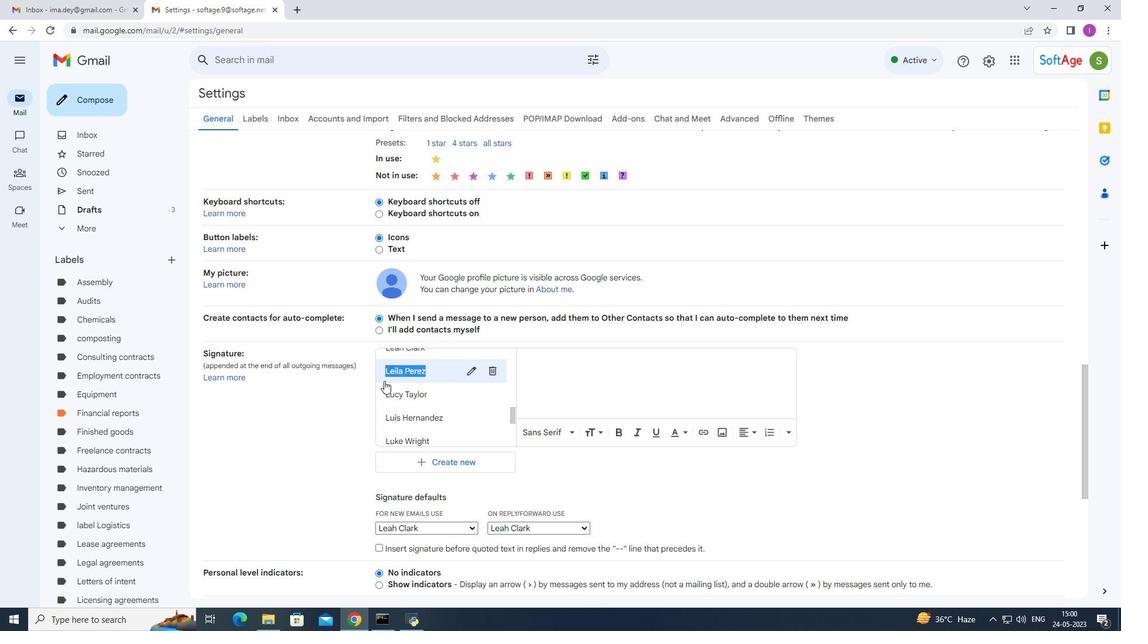 
Action: Key pressed ctrl+C
Screenshot: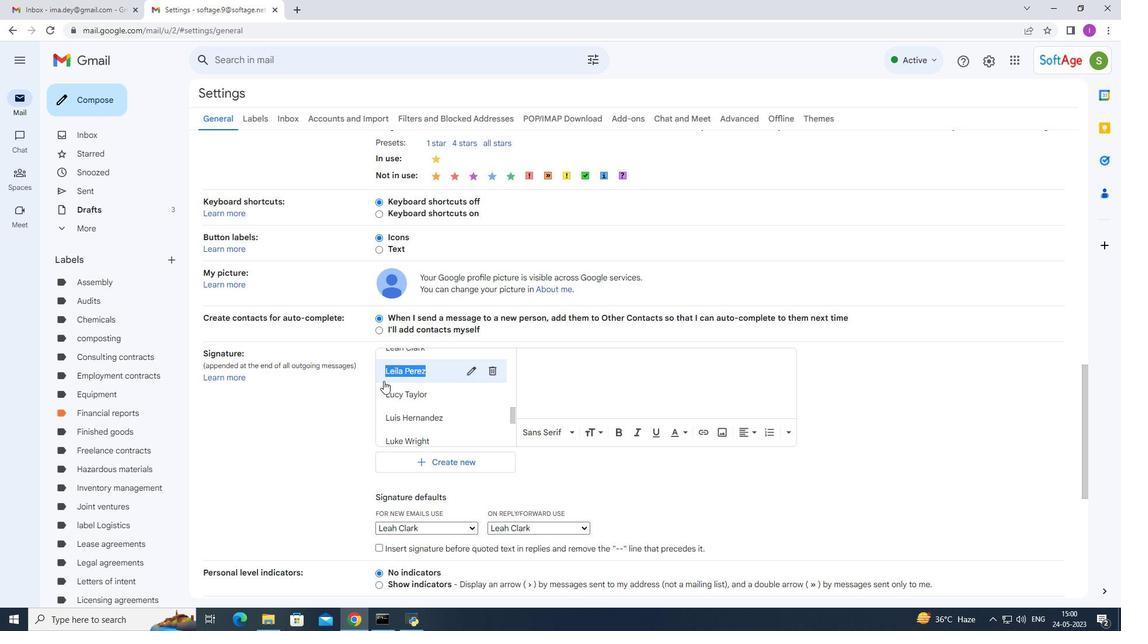 
Action: Mouse moved to (538, 362)
Screenshot: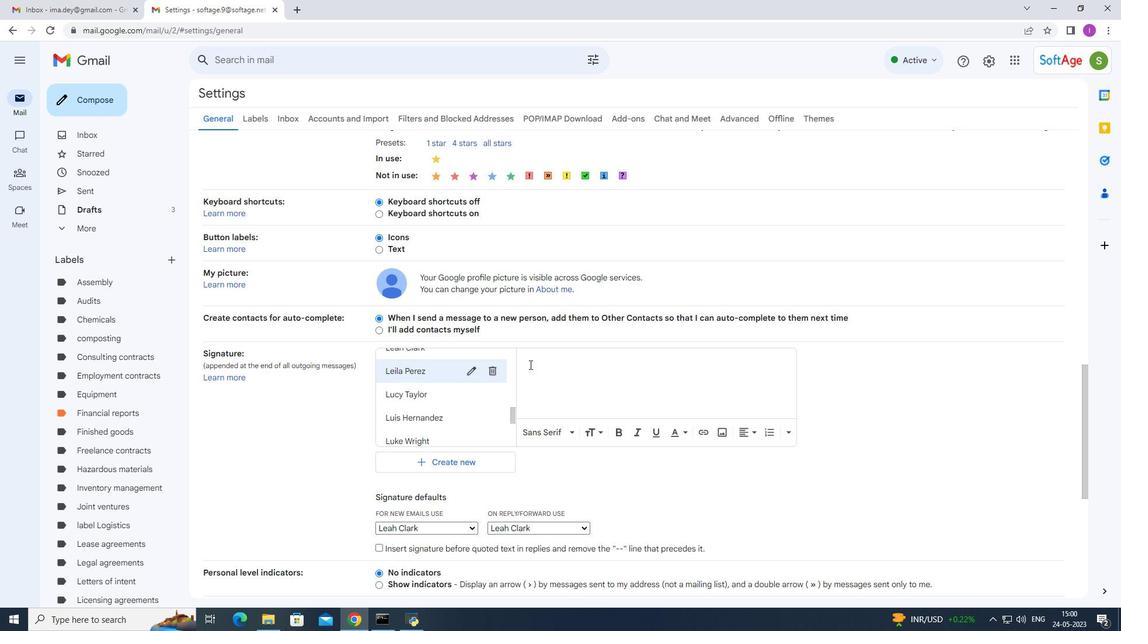 
Action: Key pressed ctrl+V
Screenshot: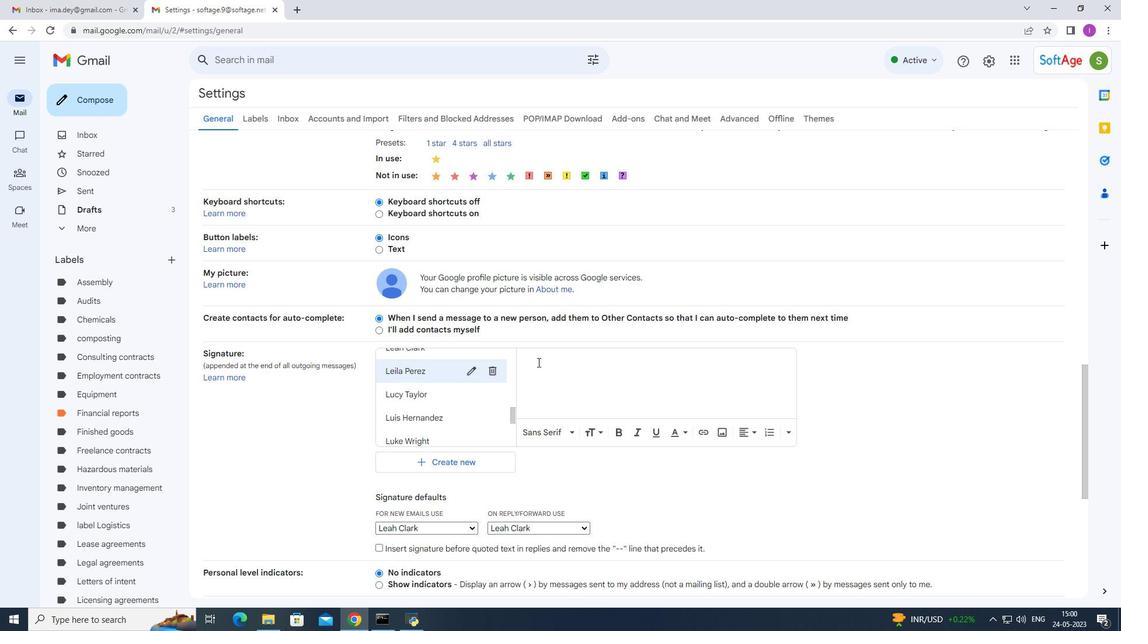 
Action: Mouse moved to (471, 530)
Screenshot: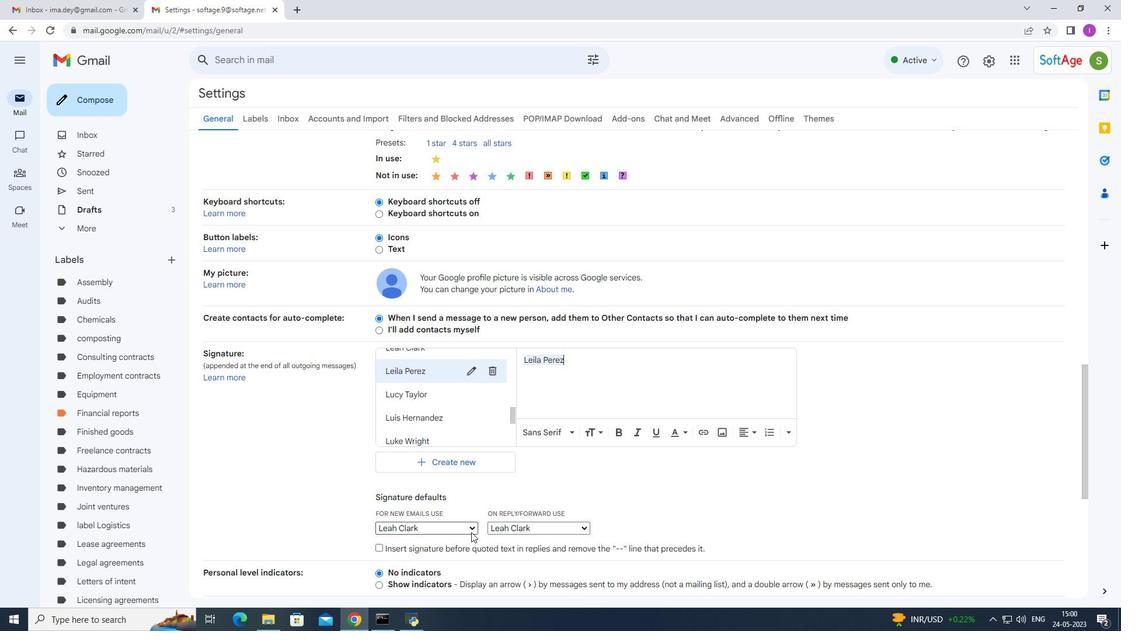 
Action: Mouse pressed left at (471, 530)
Screenshot: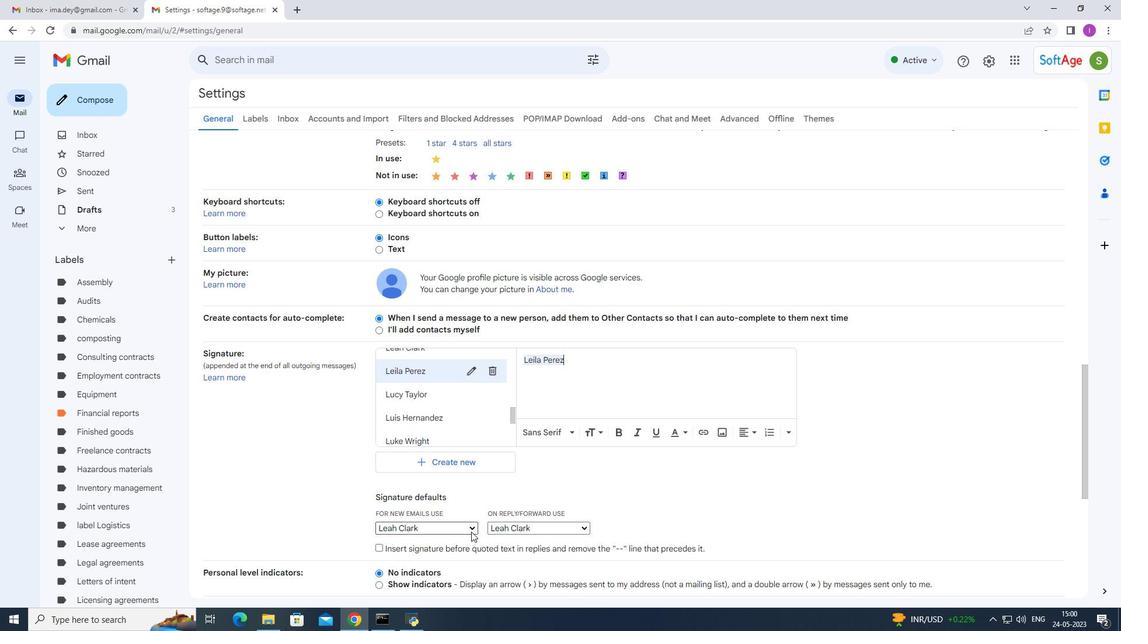 
Action: Mouse moved to (476, 432)
Screenshot: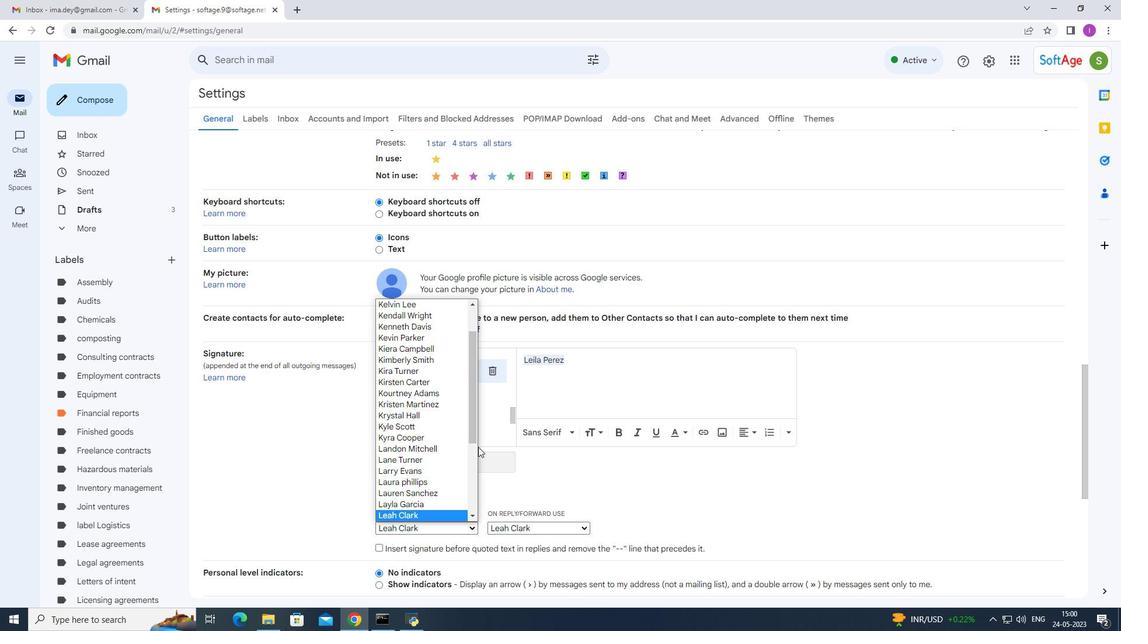 
Action: Mouse pressed left at (476, 432)
Screenshot: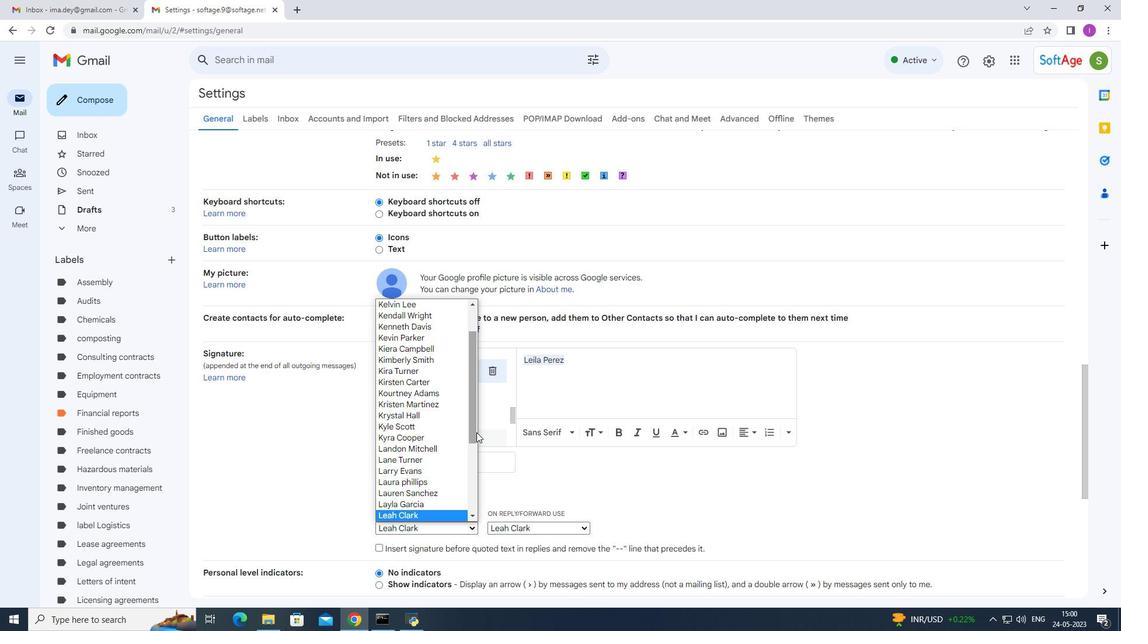 
Action: Mouse moved to (396, 453)
Screenshot: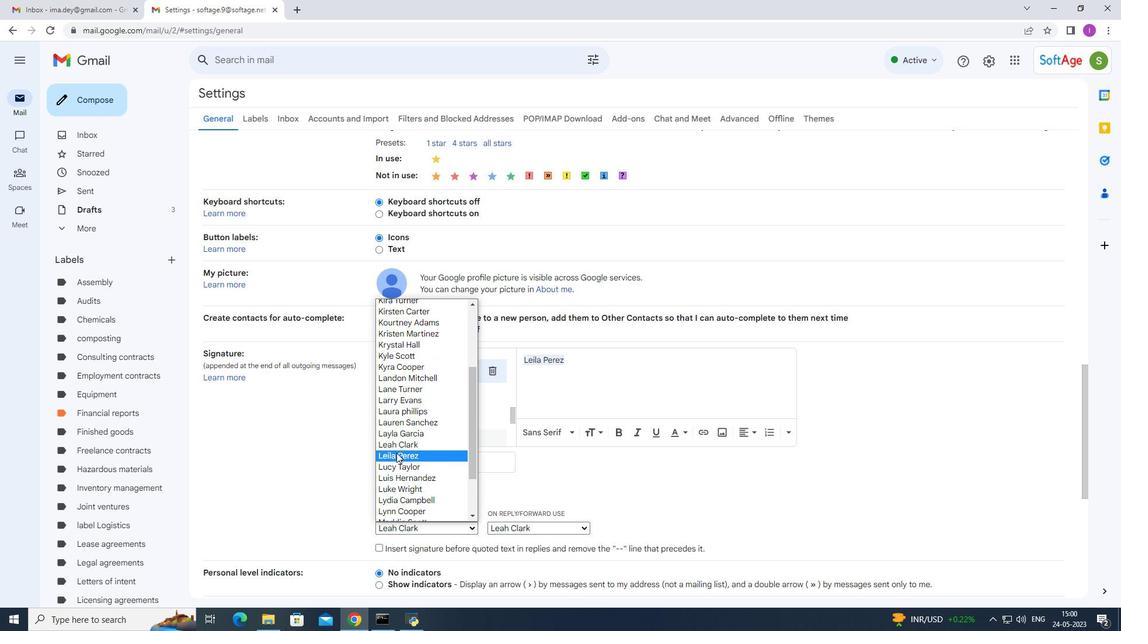 
Action: Mouse pressed left at (396, 453)
Screenshot: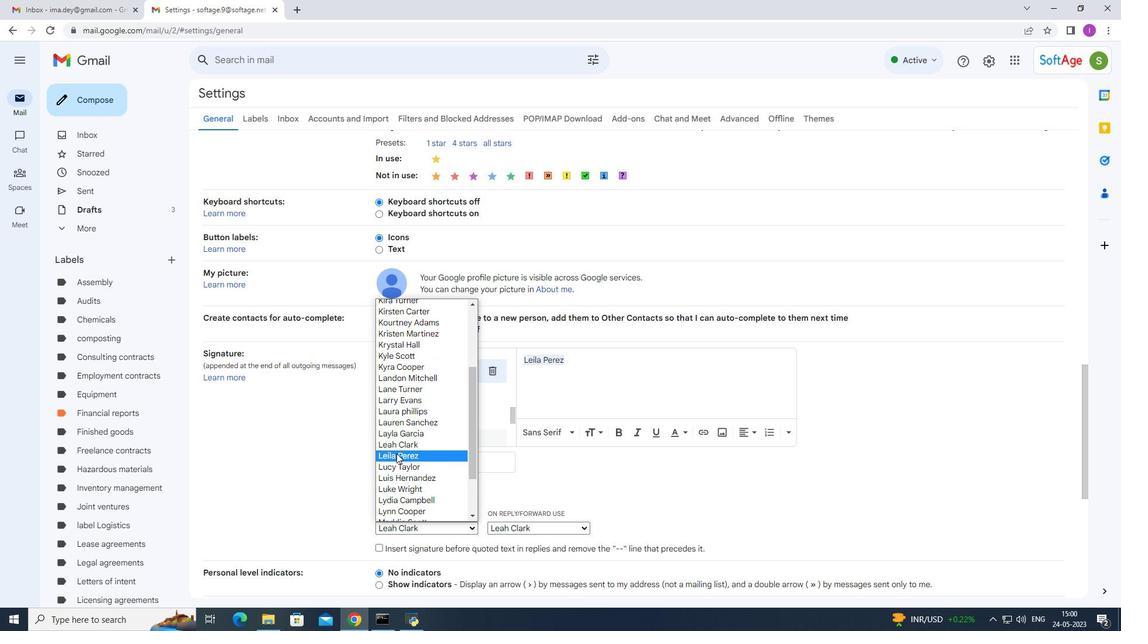 
Action: Mouse moved to (586, 526)
Screenshot: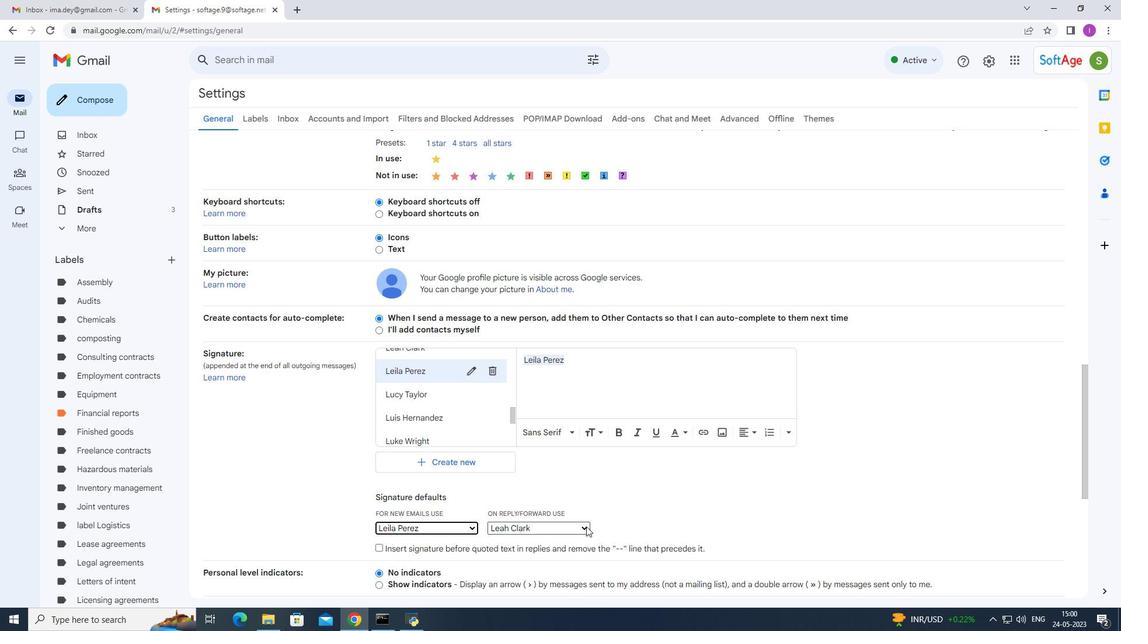 
Action: Mouse pressed left at (586, 526)
Screenshot: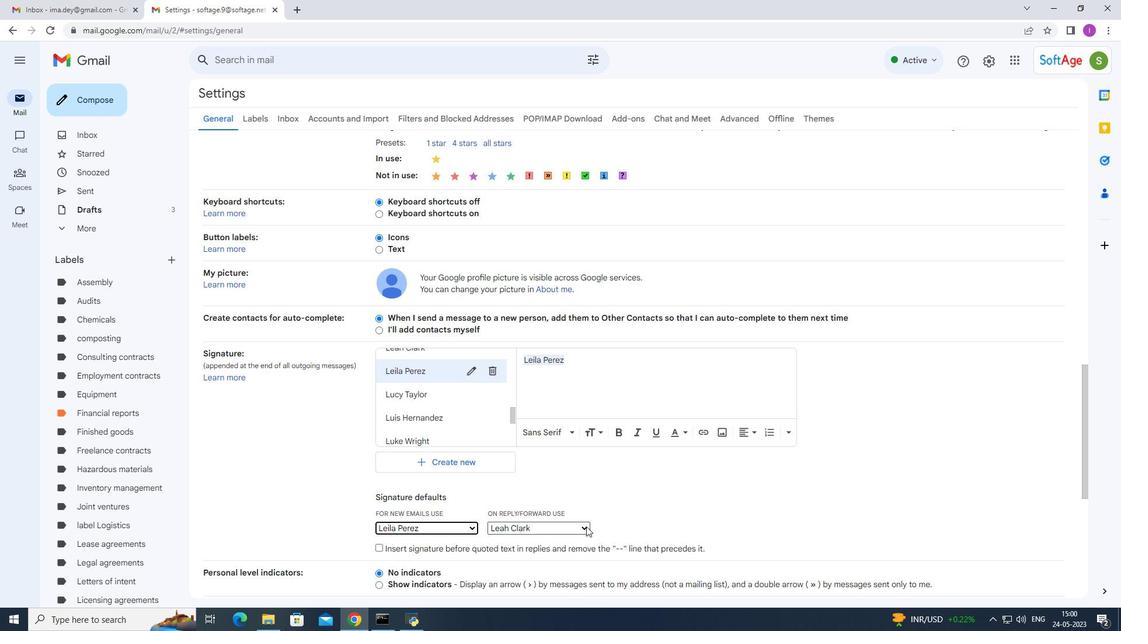 
Action: Mouse moved to (583, 440)
Screenshot: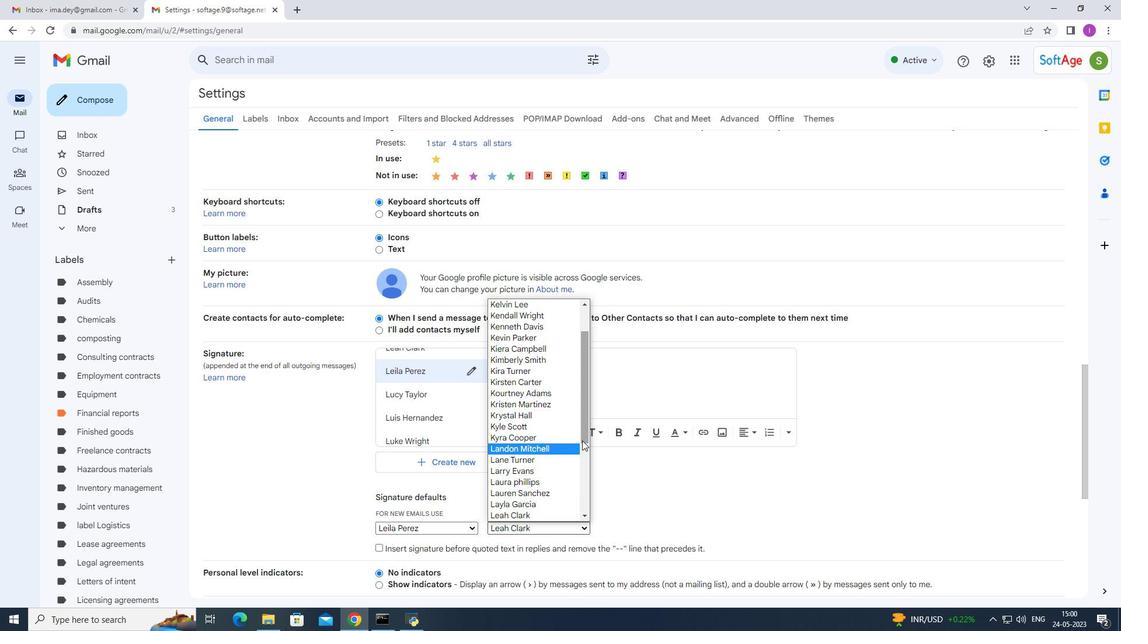 
Action: Mouse pressed left at (583, 440)
Screenshot: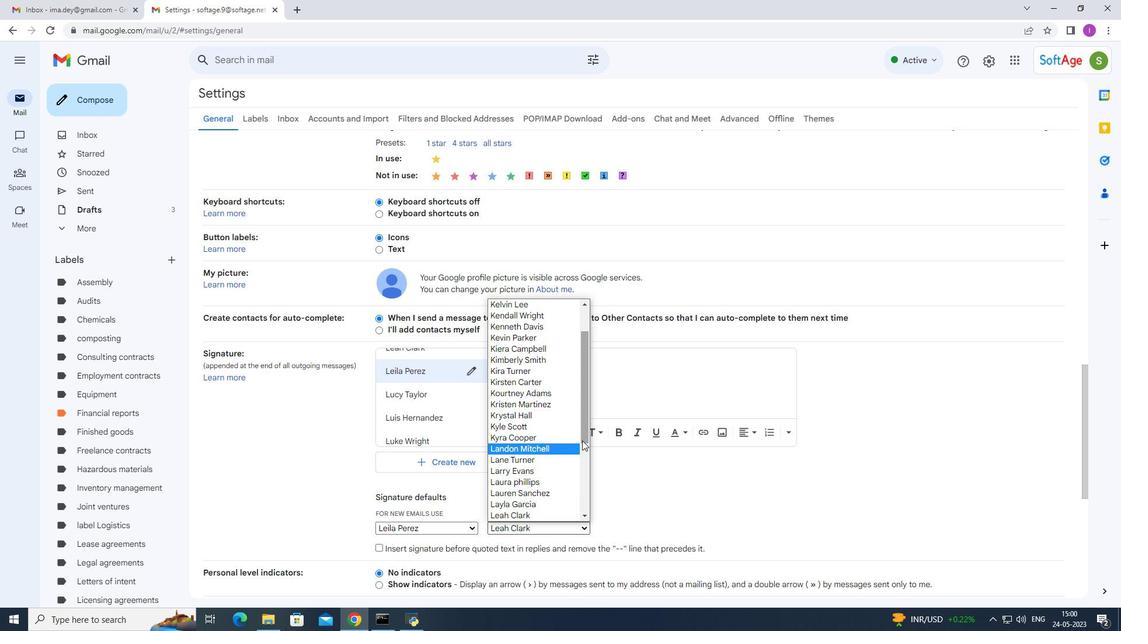 
Action: Mouse moved to (508, 446)
Screenshot: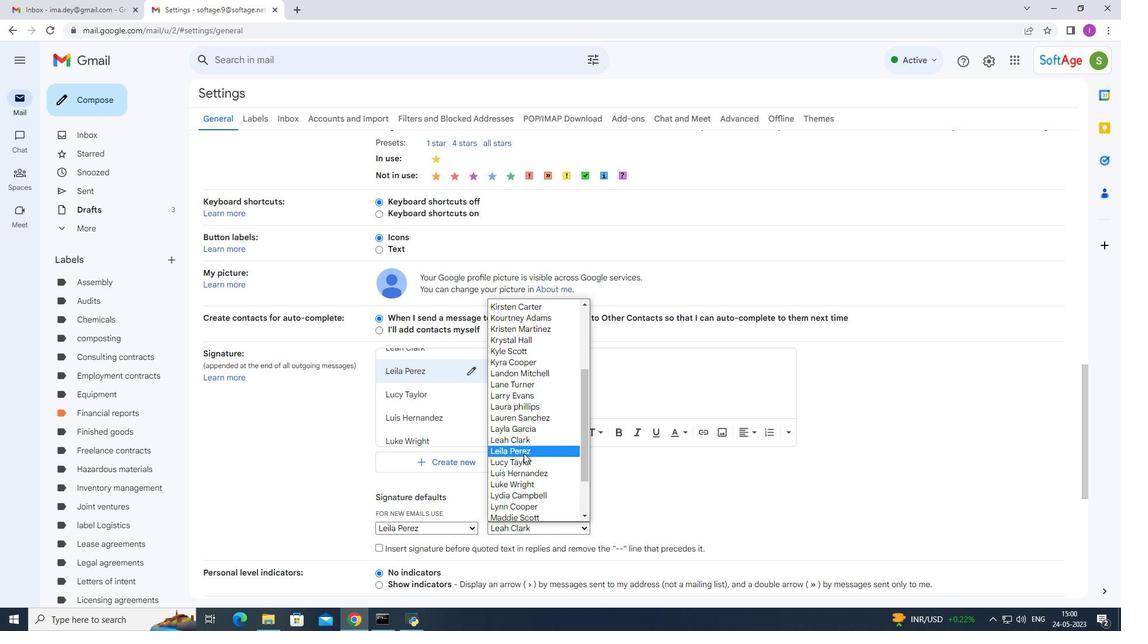 
Action: Mouse pressed left at (508, 446)
Screenshot: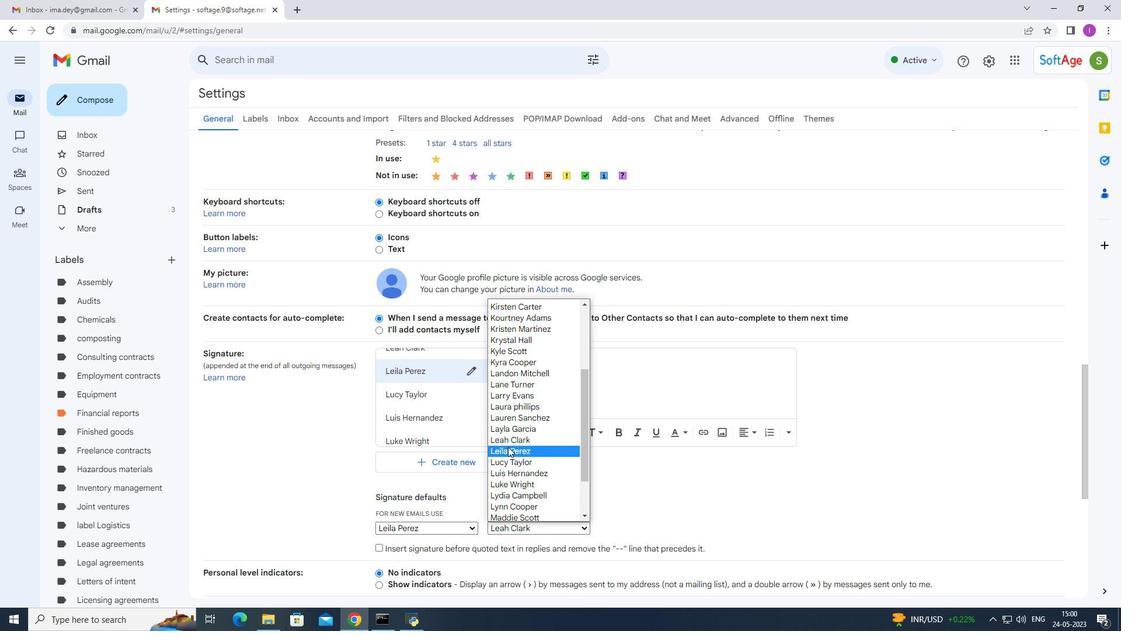 
Action: Mouse moved to (795, 430)
Screenshot: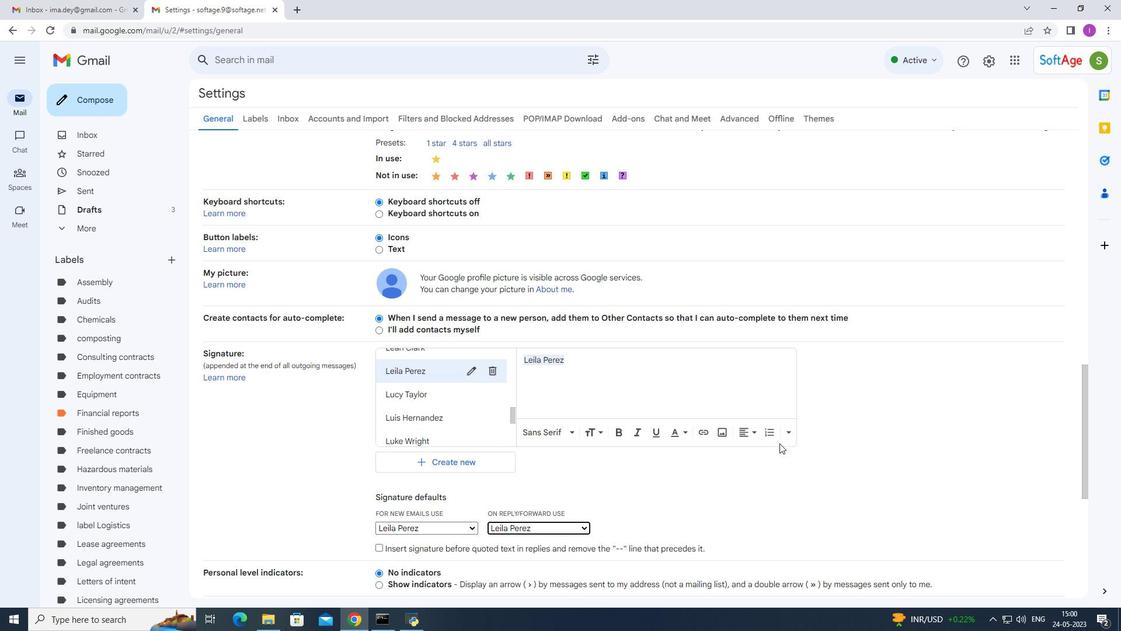 
Action: Mouse scrolled (795, 429) with delta (0, 0)
Screenshot: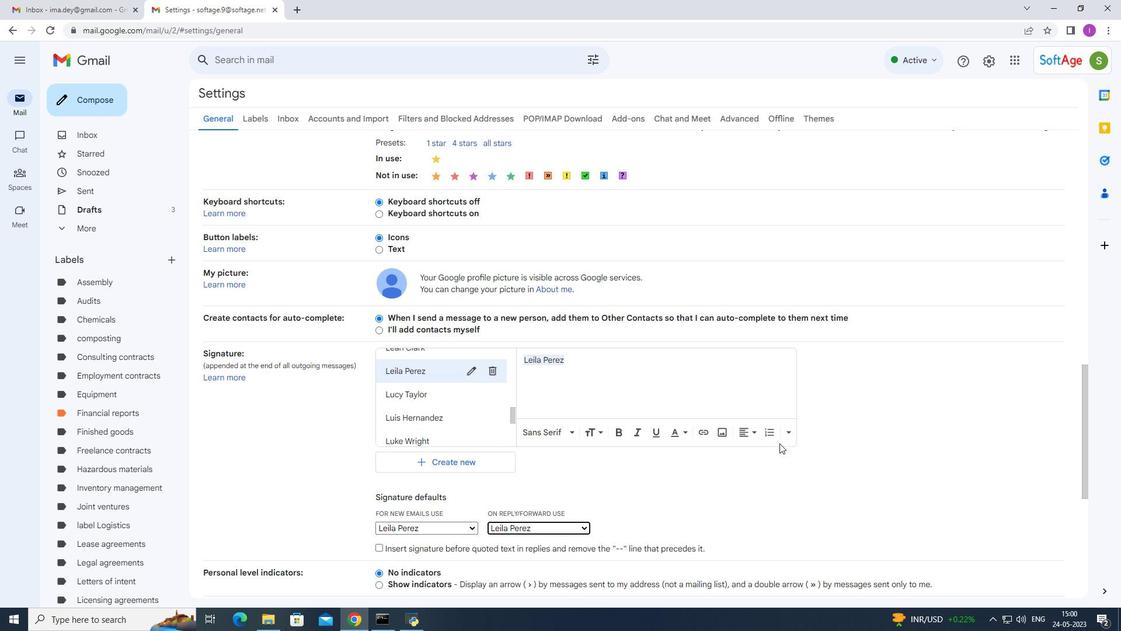 
Action: Mouse moved to (795, 430)
Screenshot: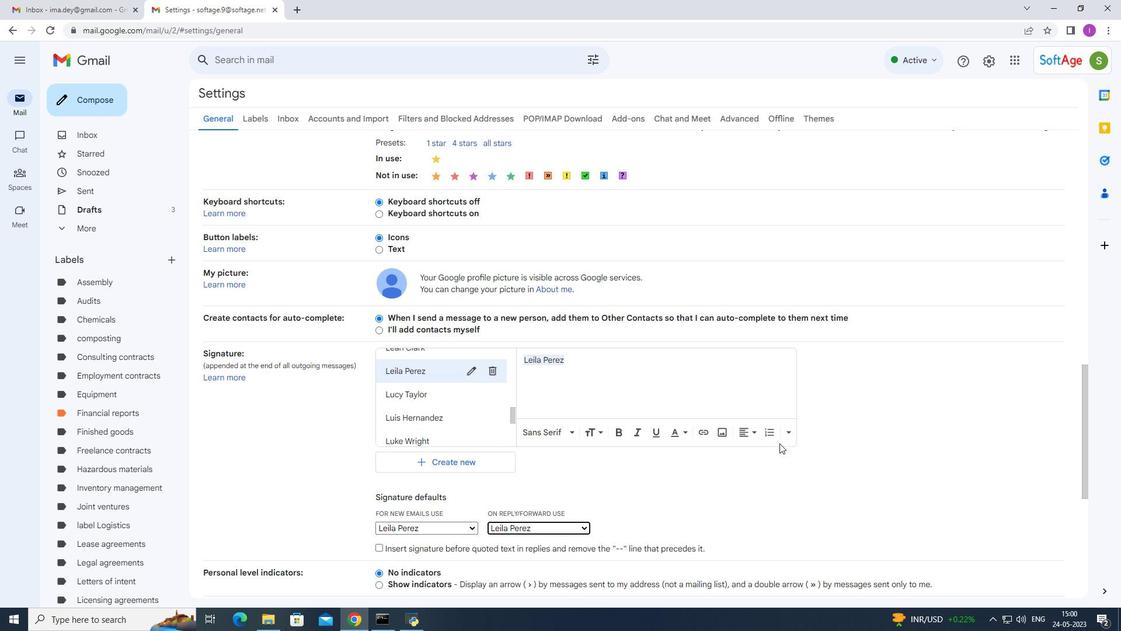 
Action: Mouse scrolled (795, 429) with delta (0, 0)
Screenshot: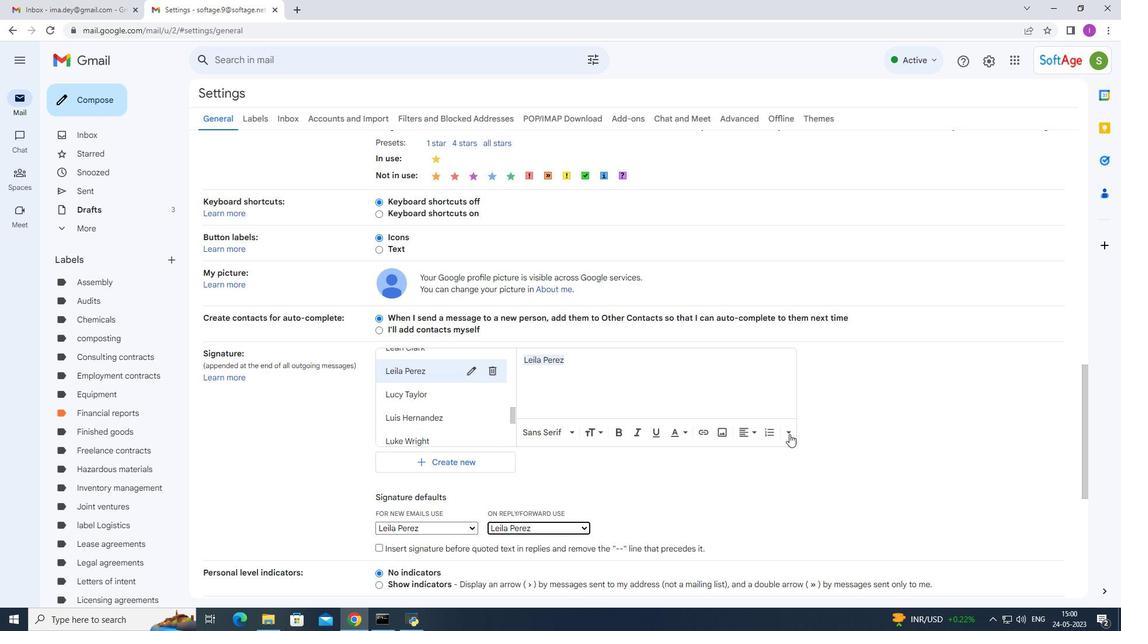 
Action: Mouse scrolled (795, 429) with delta (0, 0)
Screenshot: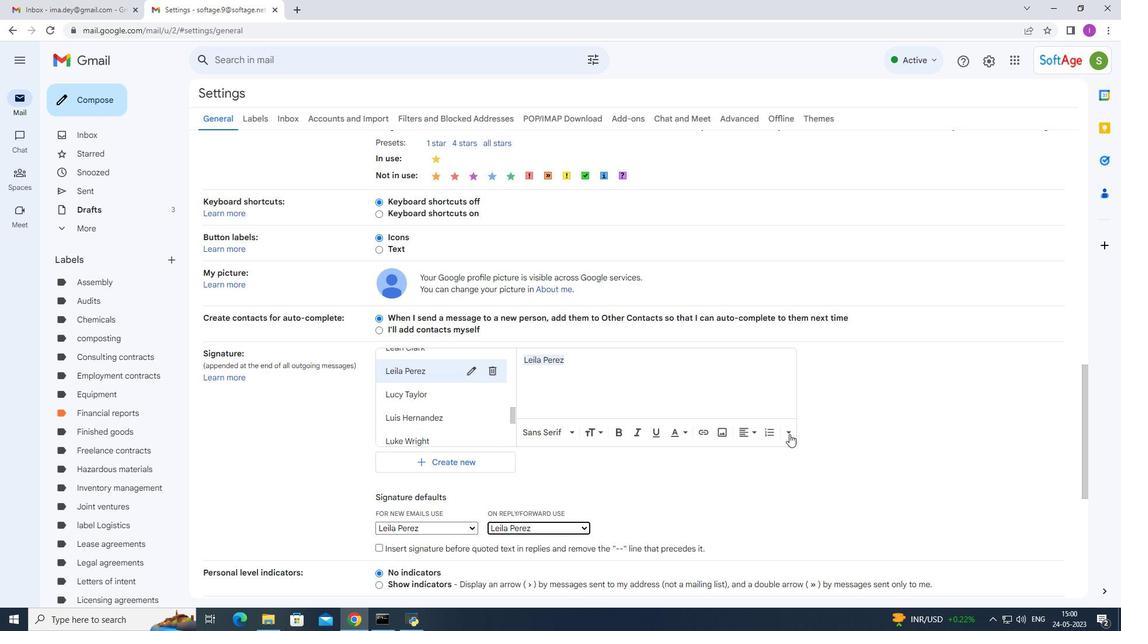 
Action: Mouse scrolled (795, 430) with delta (0, 0)
Screenshot: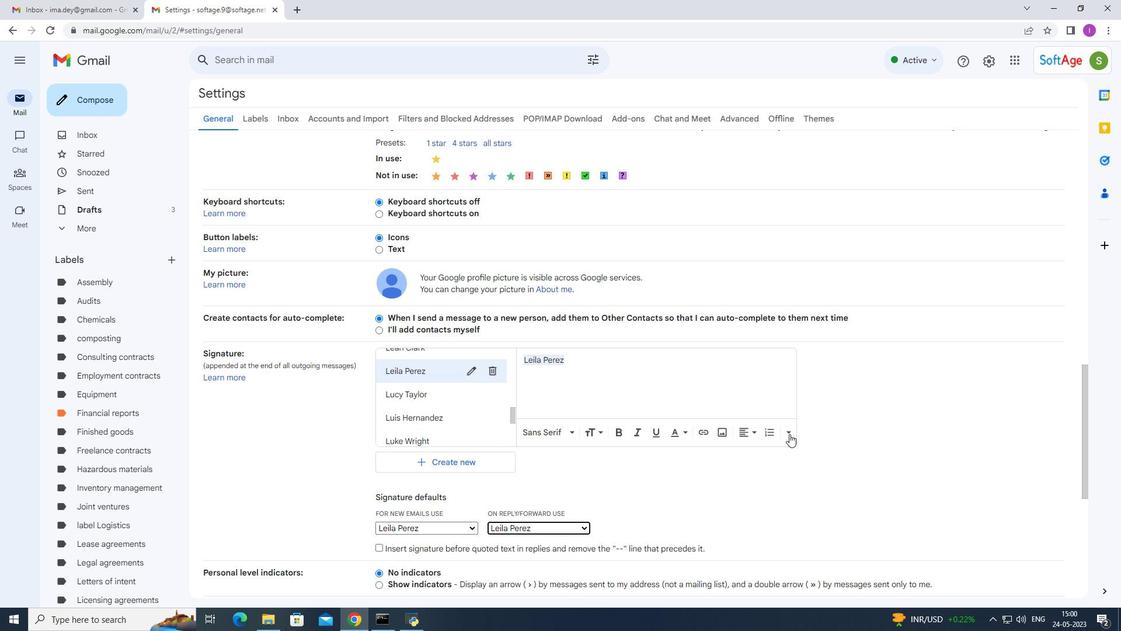 
Action: Mouse scrolled (795, 429) with delta (0, 0)
Screenshot: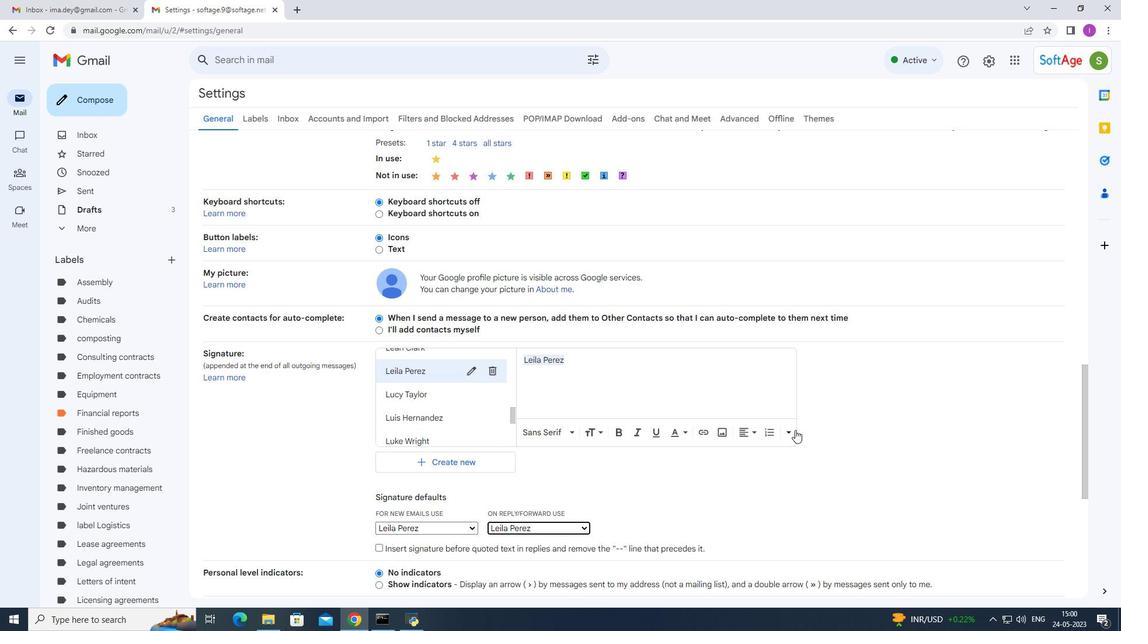 
Action: Mouse moved to (796, 430)
Screenshot: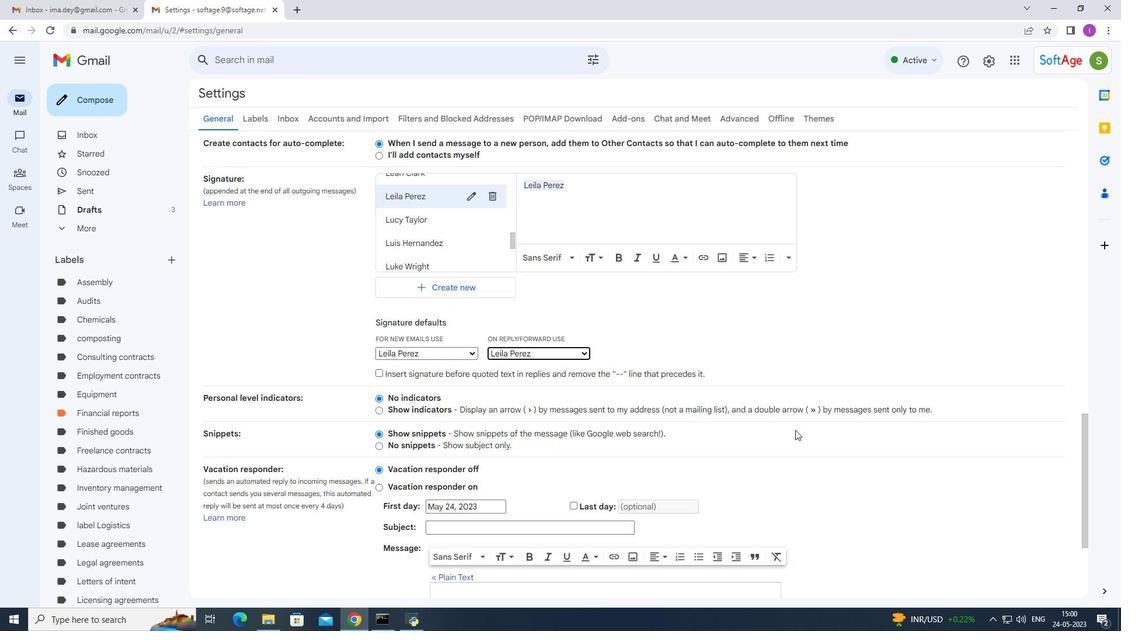 
Action: Mouse scrolled (796, 429) with delta (0, 0)
Screenshot: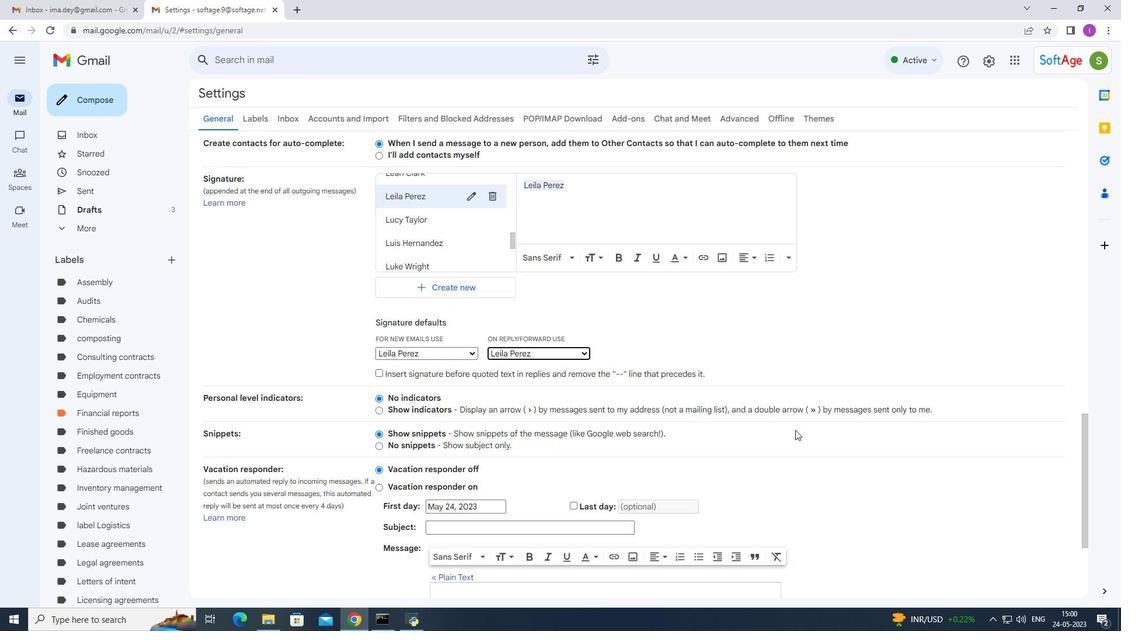 
Action: Mouse moved to (796, 430)
Screenshot: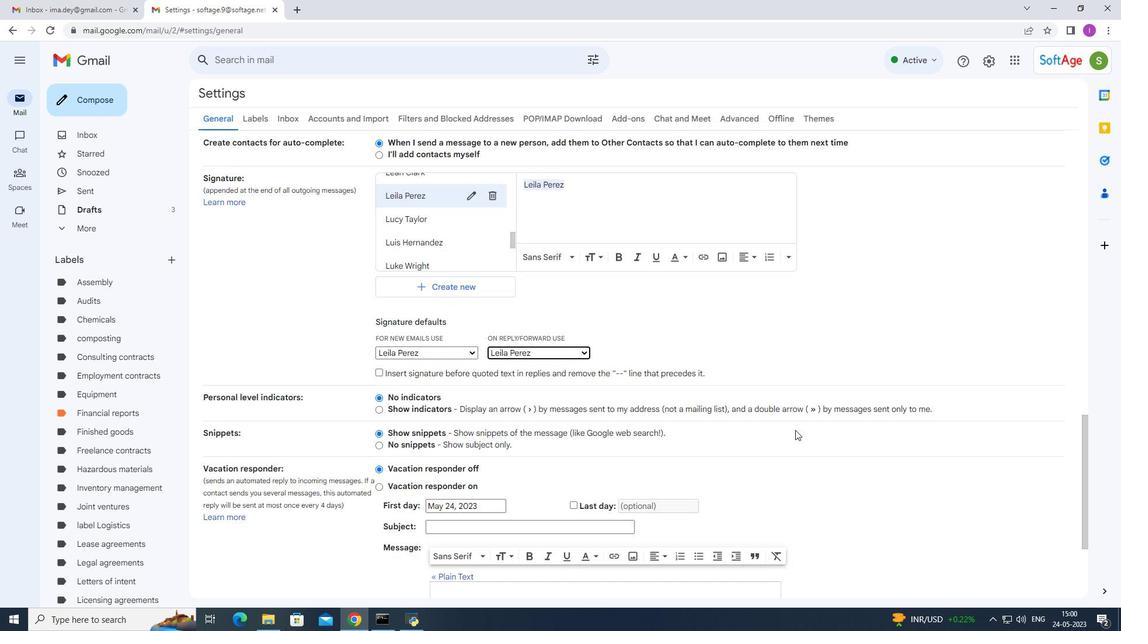 
Action: Mouse scrolled (796, 429) with delta (0, 0)
Screenshot: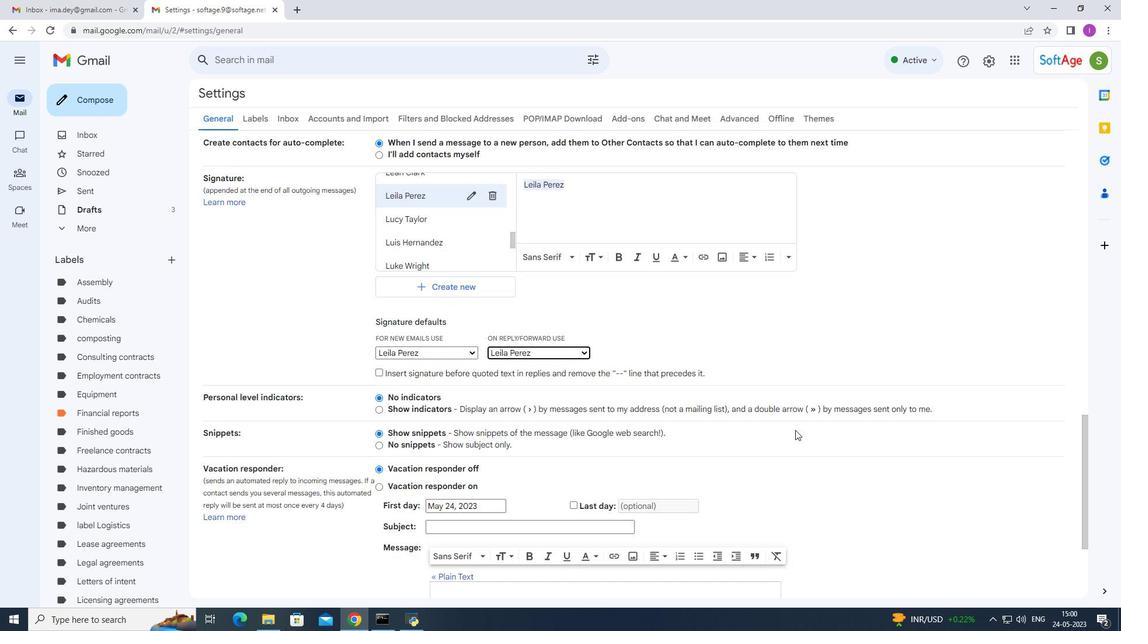 
Action: Mouse moved to (799, 428)
Screenshot: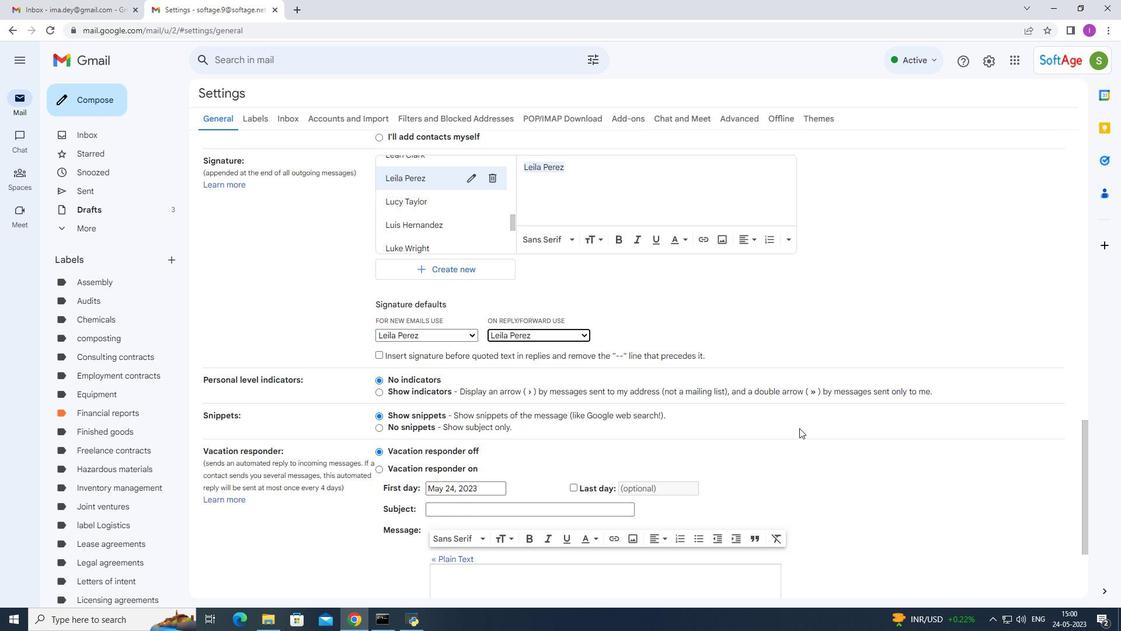 
Action: Mouse scrolled (799, 428) with delta (0, 0)
Screenshot: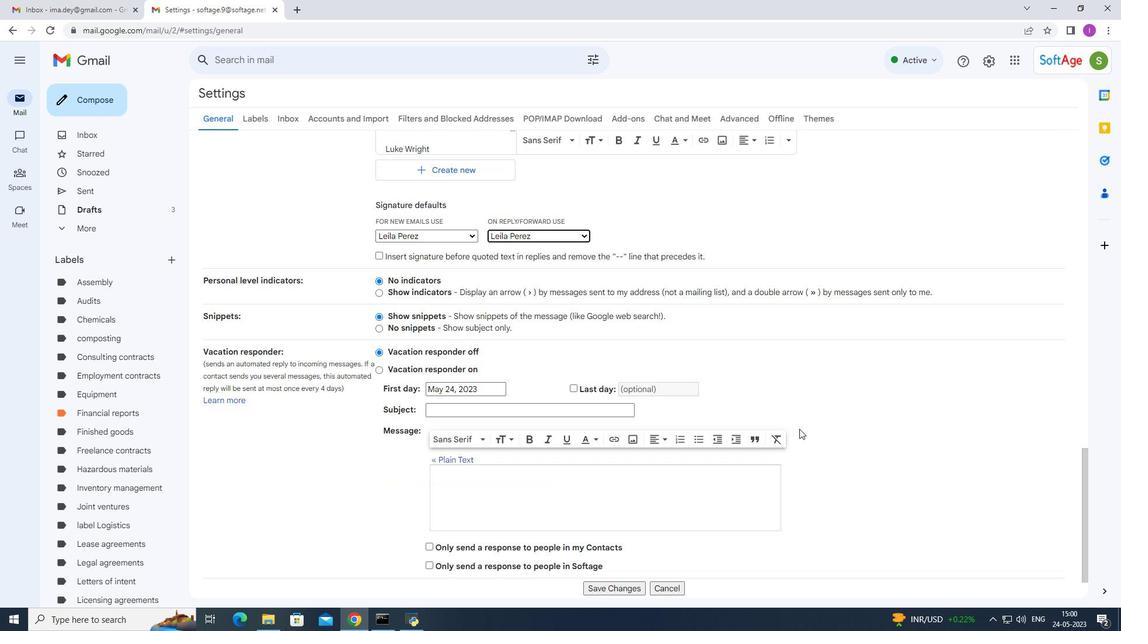 
Action: Mouse scrolled (799, 428) with delta (0, 0)
Screenshot: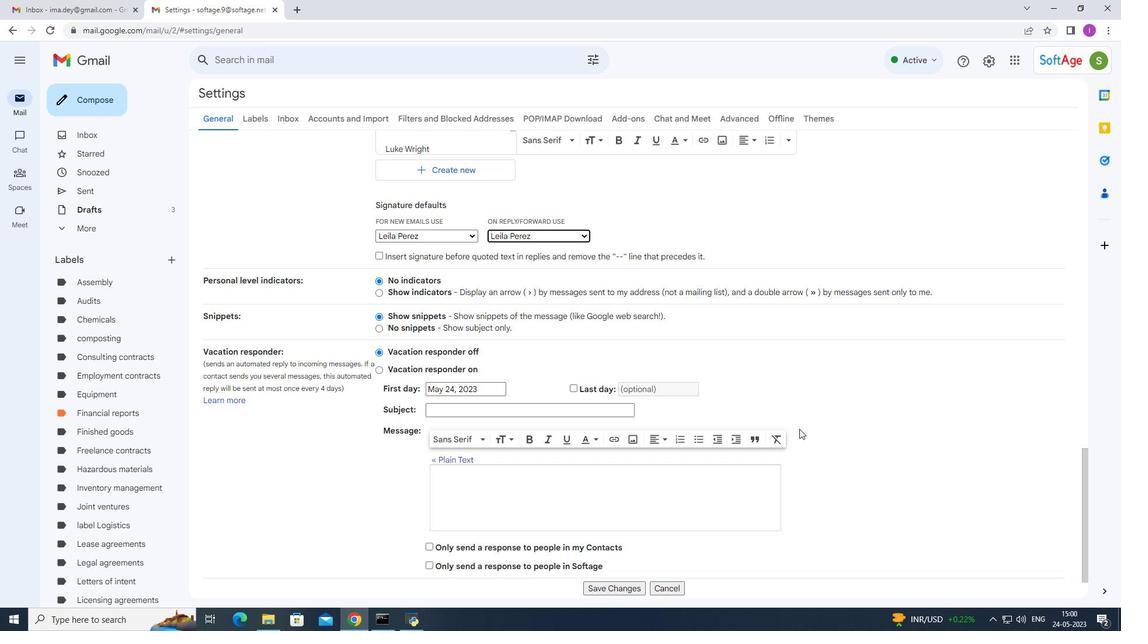
Action: Mouse moved to (801, 433)
Screenshot: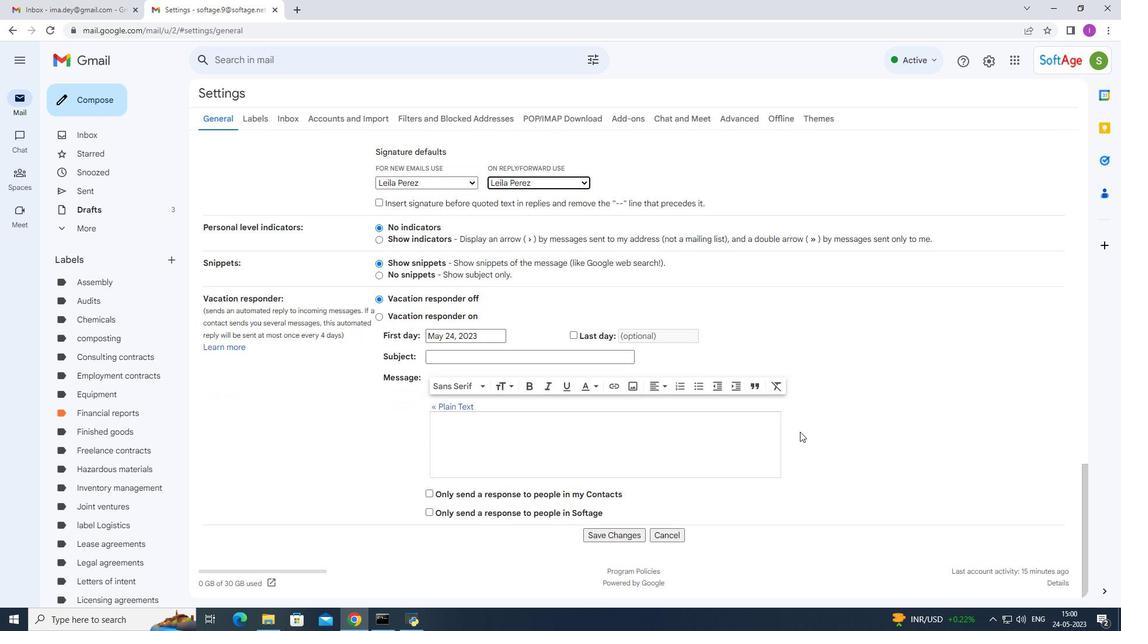
Action: Mouse scrolled (801, 432) with delta (0, 0)
Screenshot: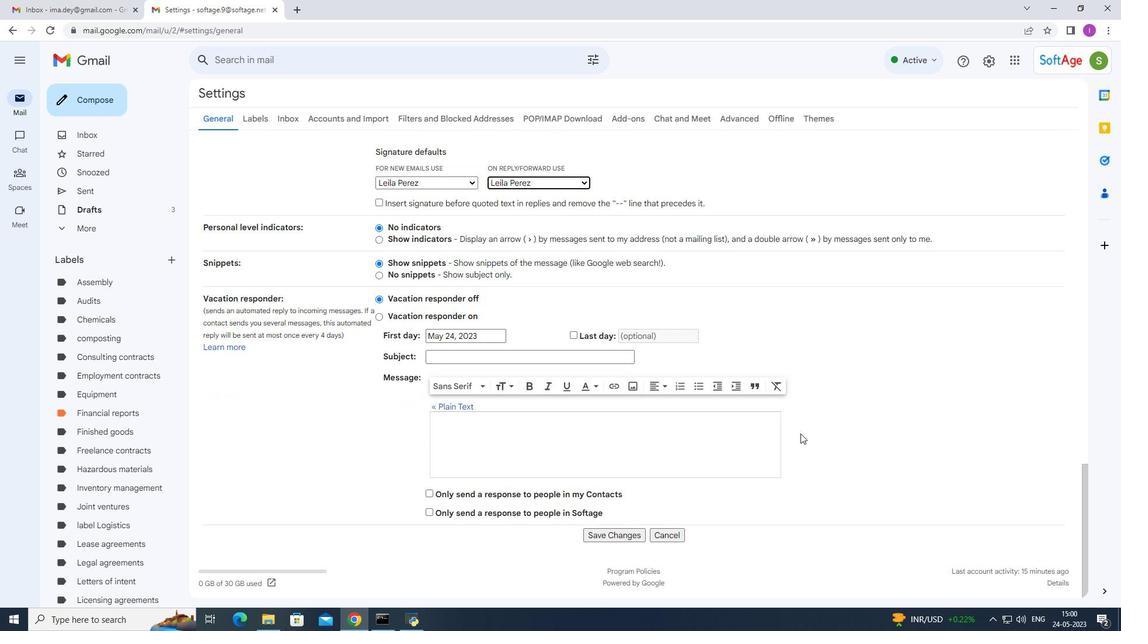 
Action: Mouse scrolled (801, 432) with delta (0, 0)
Screenshot: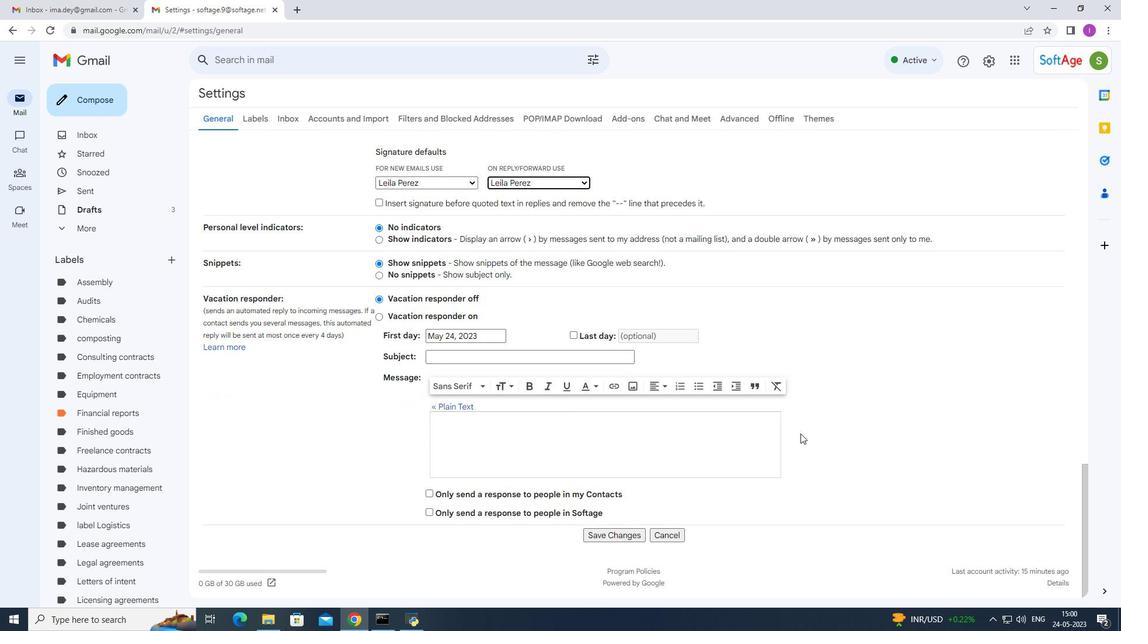 
Action: Mouse scrolled (801, 432) with delta (0, 0)
Screenshot: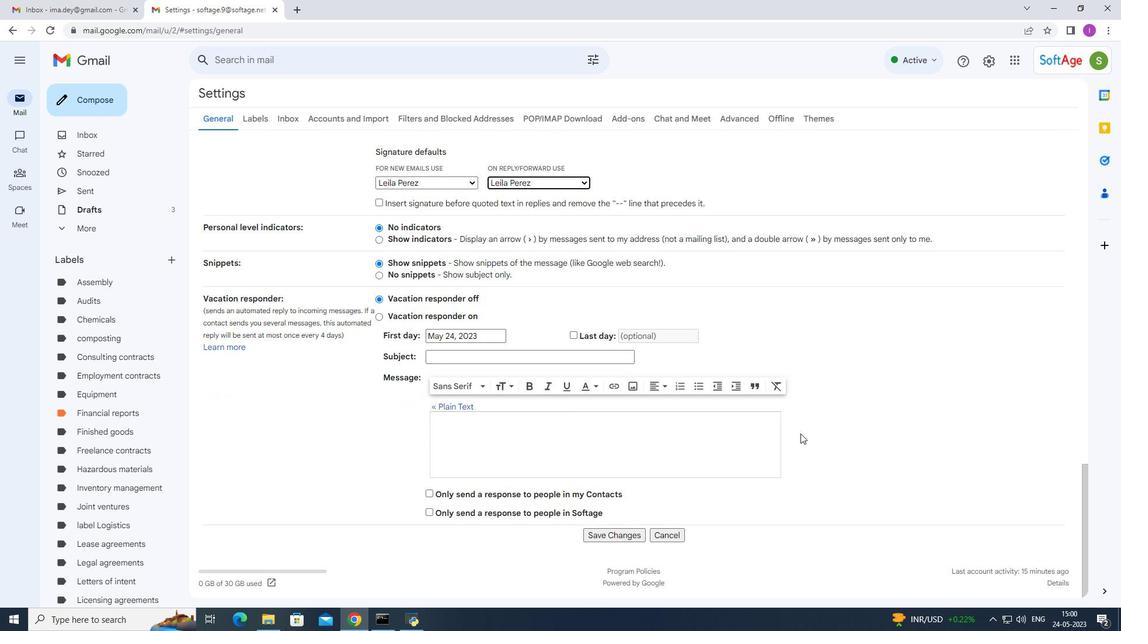 
Action: Mouse scrolled (801, 434) with delta (0, 0)
Screenshot: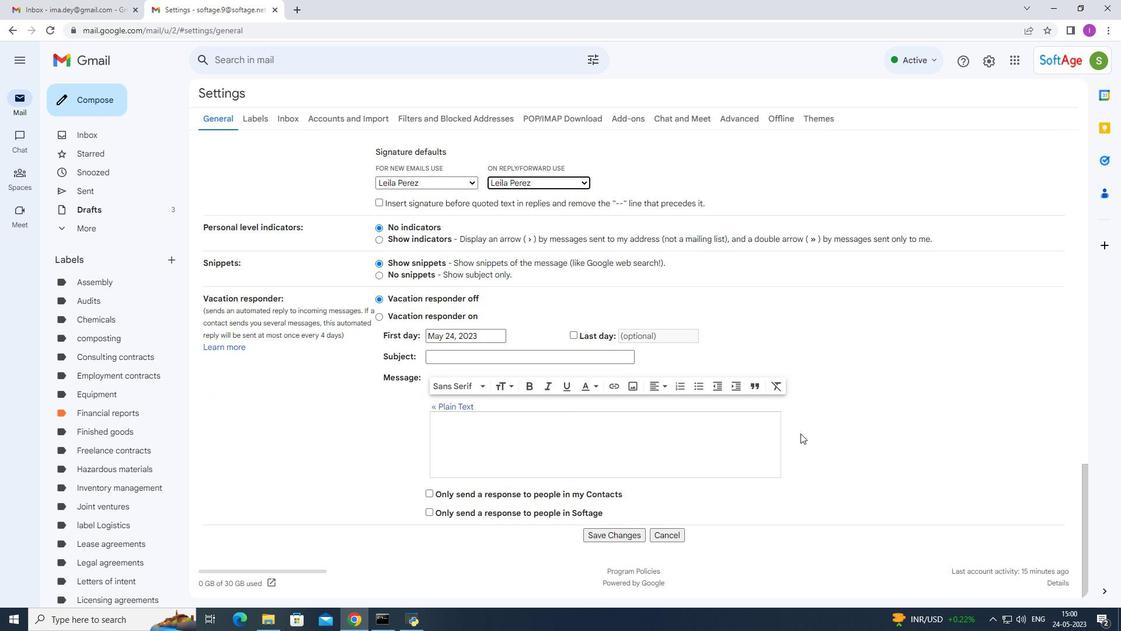 
Action: Mouse moved to (631, 595)
Screenshot: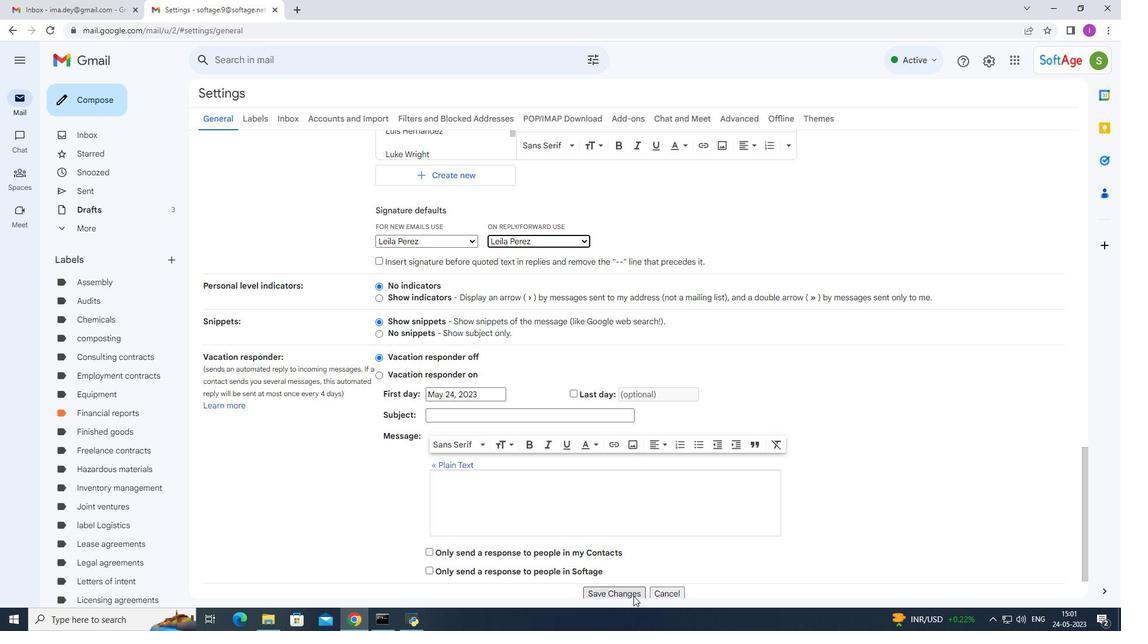 
Action: Mouse pressed left at (631, 595)
Screenshot: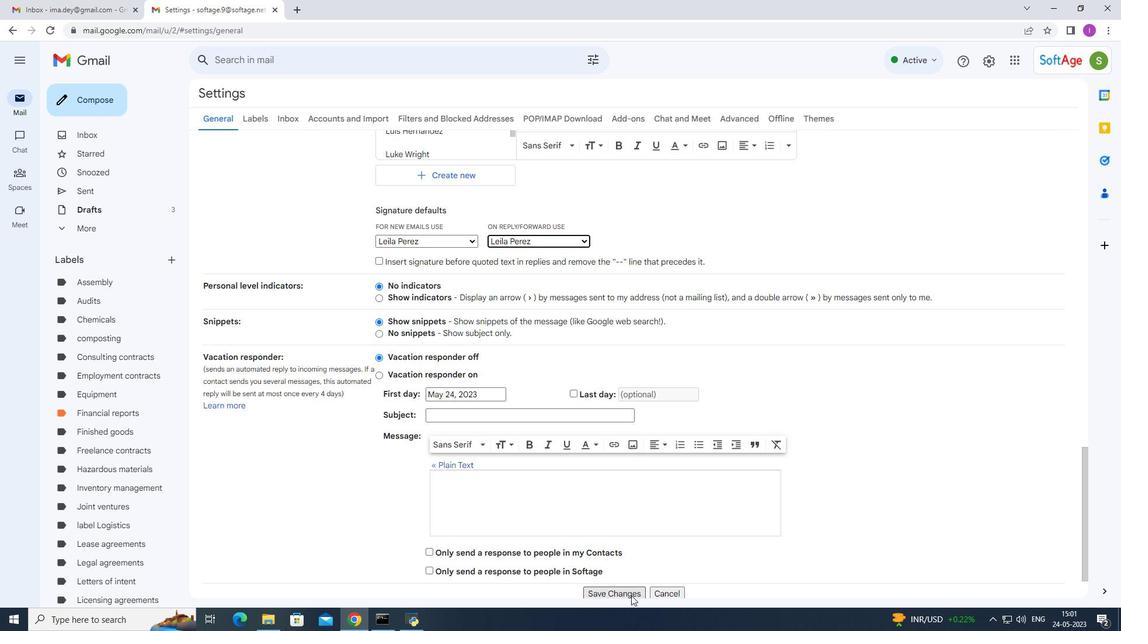 
Action: Mouse moved to (108, 95)
Screenshot: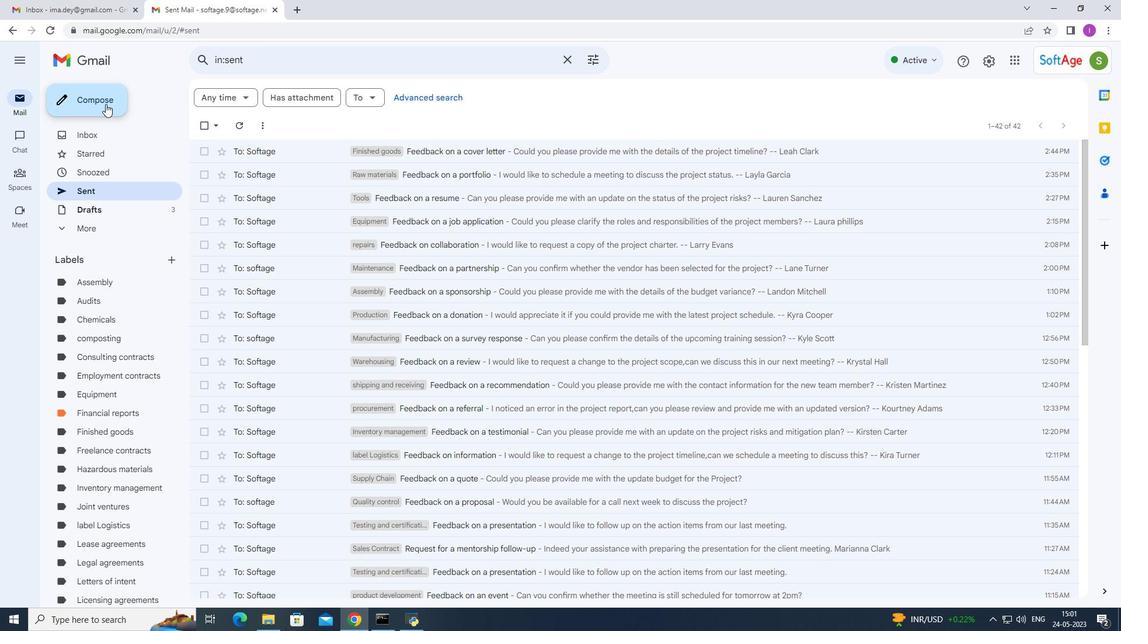 
Action: Mouse pressed left at (108, 95)
Screenshot: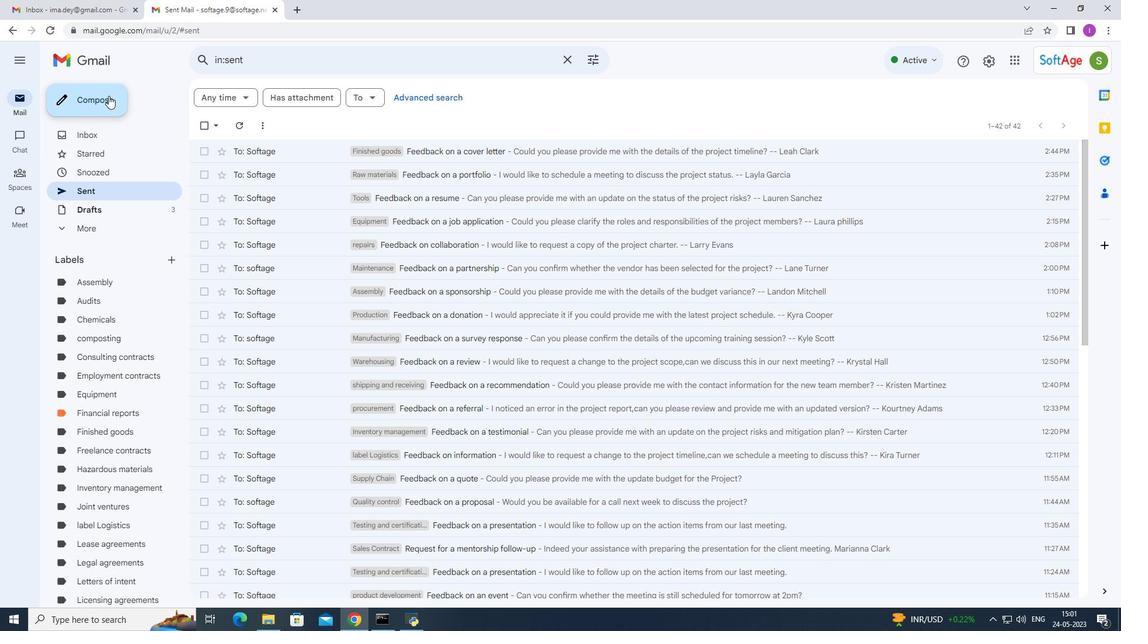 
Action: Mouse moved to (784, 299)
Screenshot: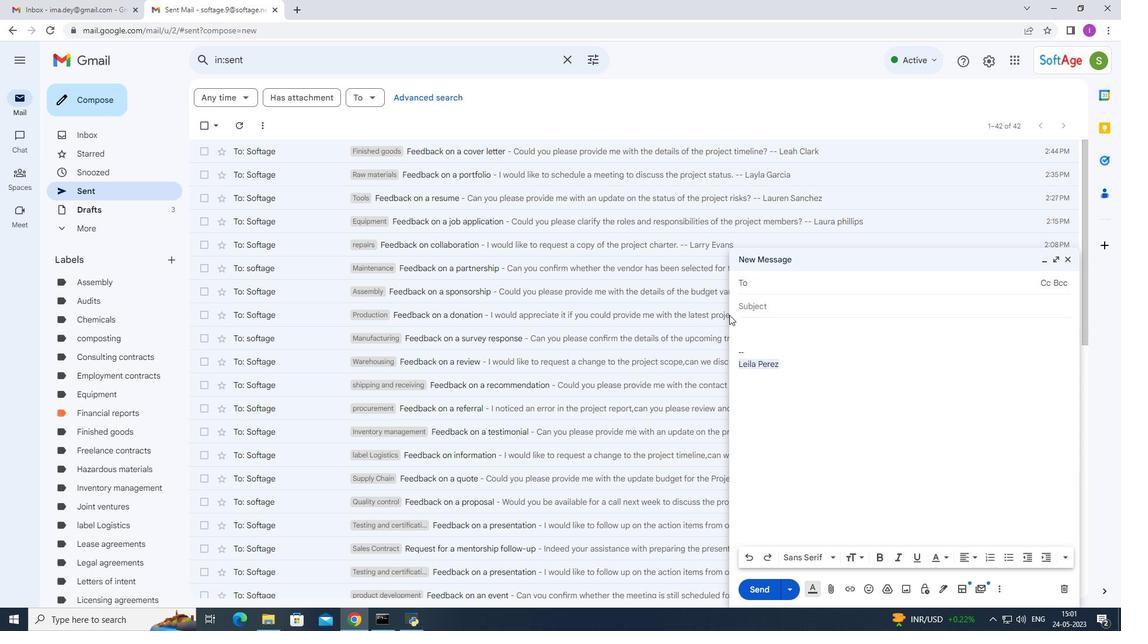 
Action: Key pressed <Key.shift>Softage.7
Screenshot: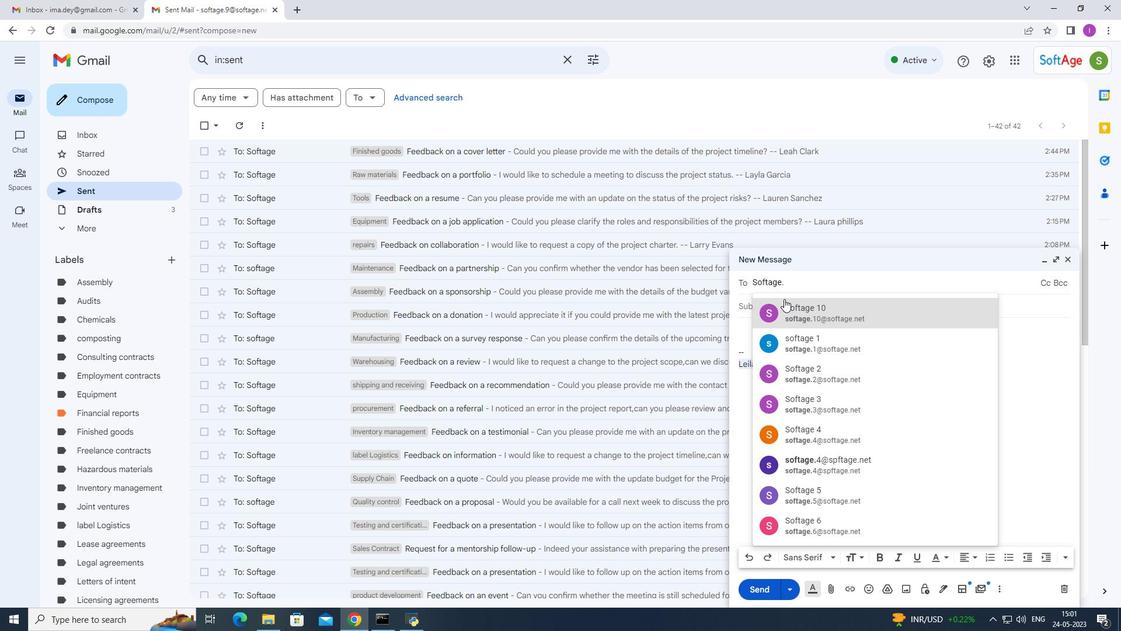 
Action: Mouse moved to (801, 320)
Screenshot: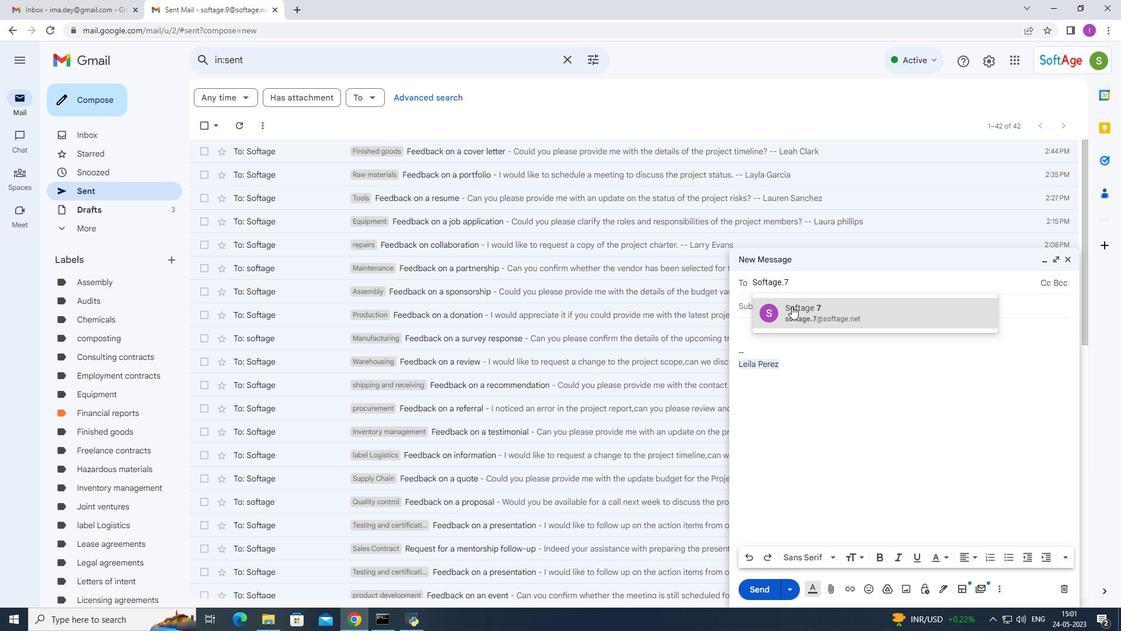
Action: Mouse pressed left at (801, 320)
Screenshot: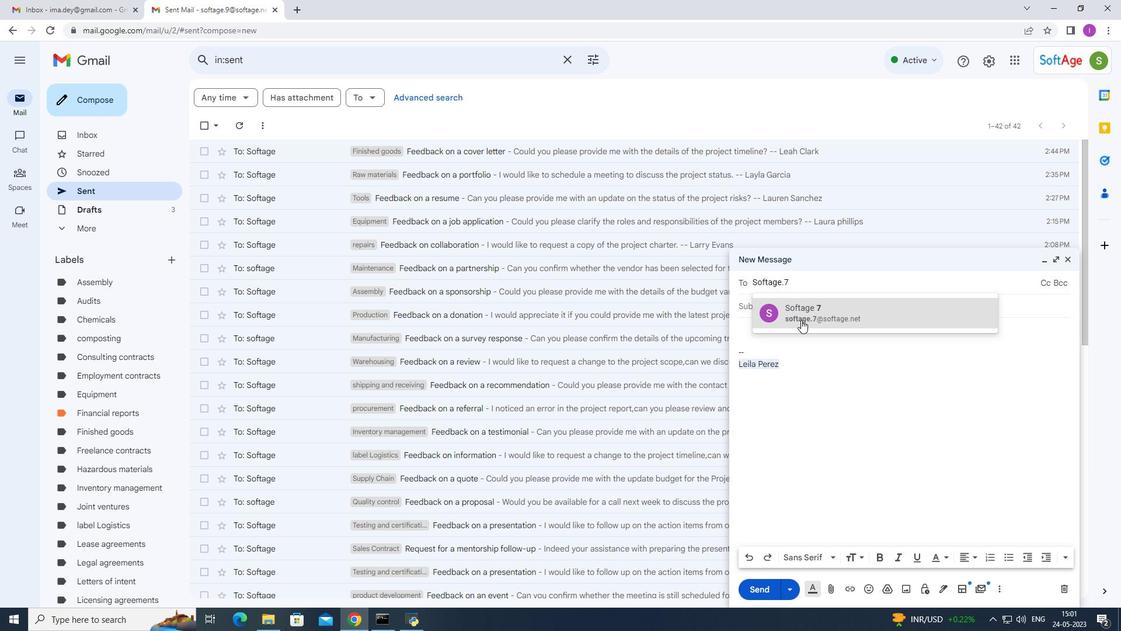 
Action: Mouse moved to (750, 317)
Screenshot: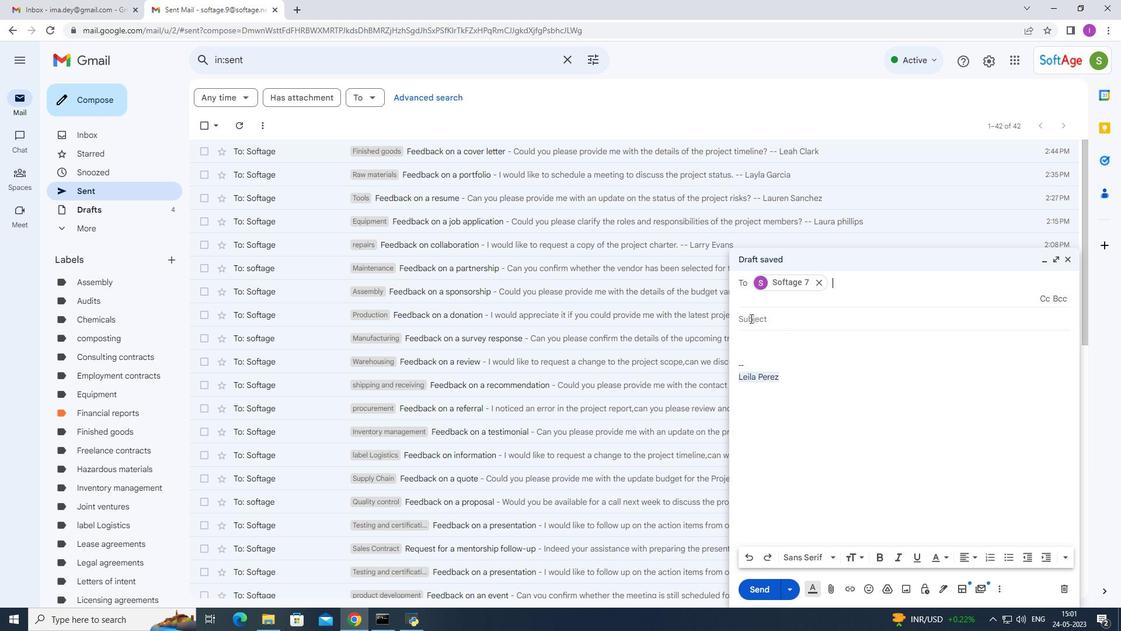
Action: Mouse pressed left at (750, 317)
Screenshot: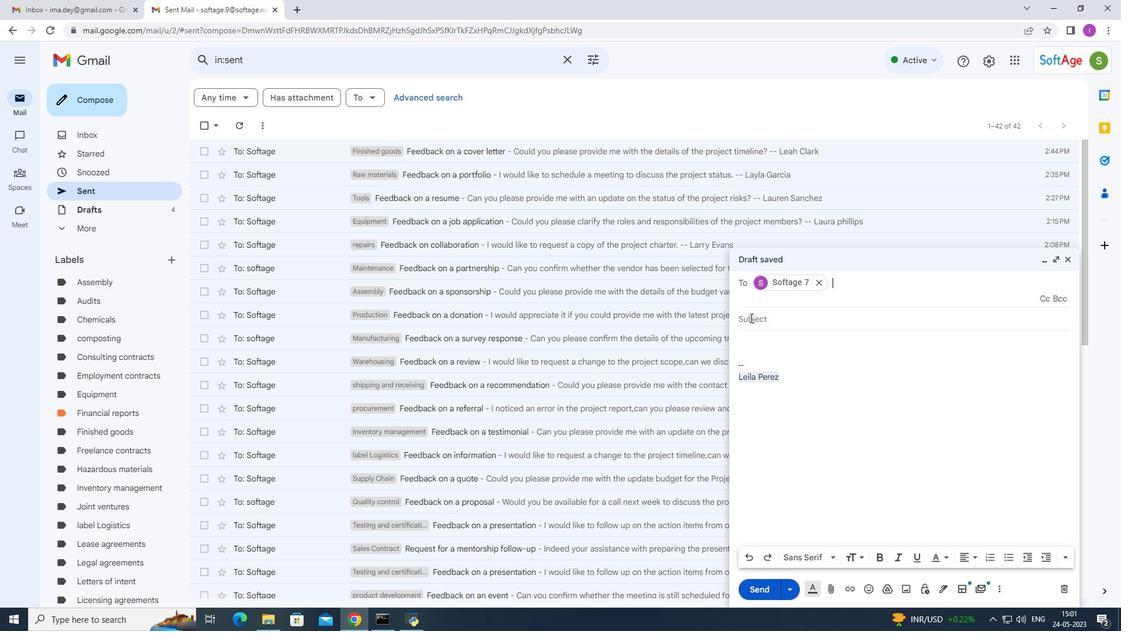 
Action: Key pressed <Key.shift>Fed<Key.backspace>edback<Key.space>onan<Key.backspace><Key.backspace><Key.space>an<Key.space>interview
Screenshot: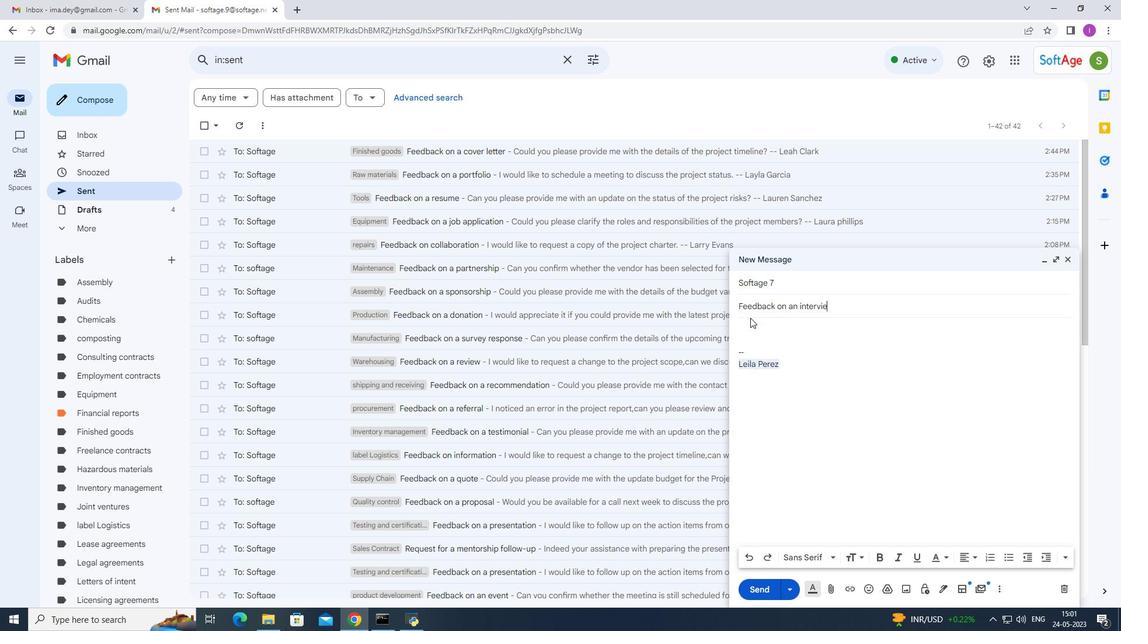 
Action: Mouse moved to (756, 336)
Screenshot: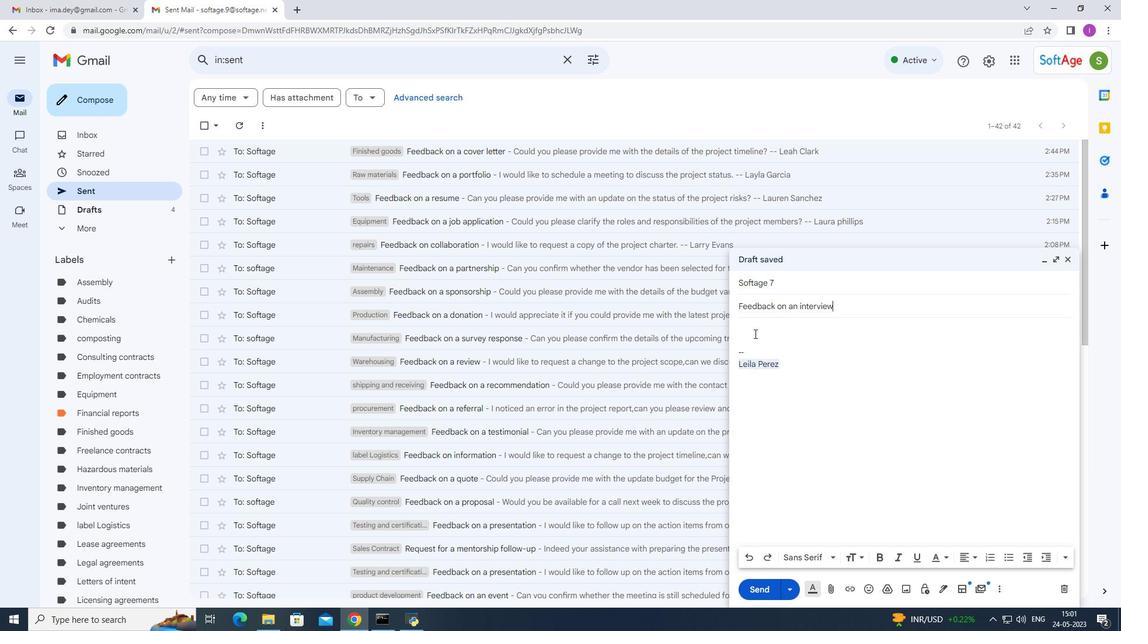 
Action: Mouse pressed left at (756, 336)
Screenshot: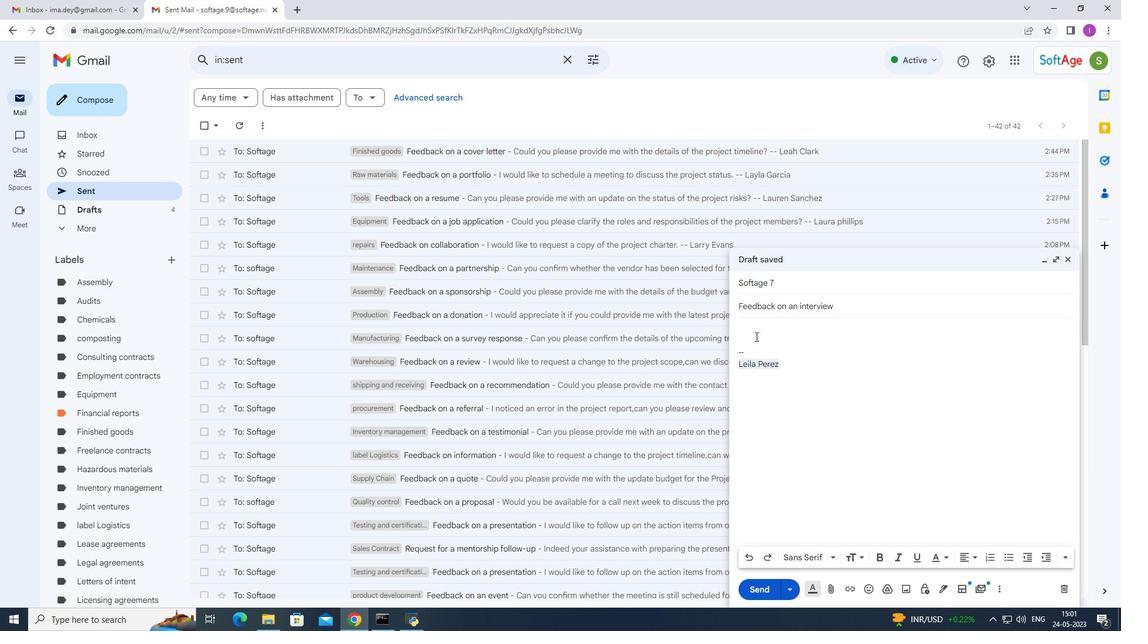 
Action: Mouse moved to (758, 335)
Screenshot: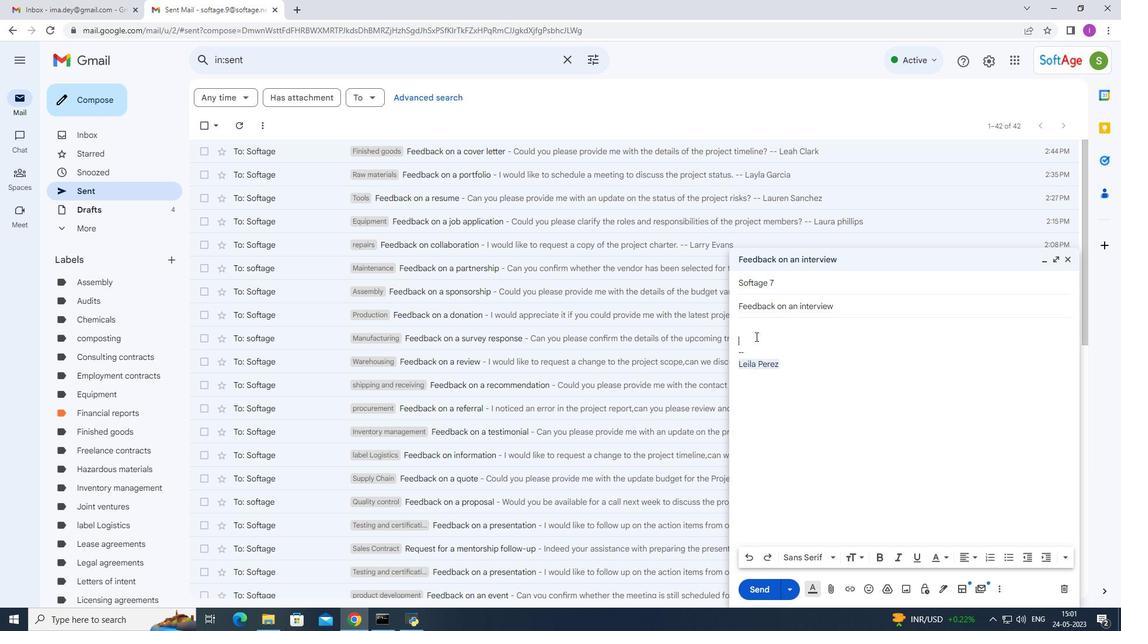 
Action: Key pressed <Key.shift>Cab<Key.backspace>n<Key.space>you<Key.space>confirm<Key.space>the<Key.space>detao<Key.backspace>ilsof<Key.space>te<Key.backspace><Key.backspace><Key.backspace><Key.backspace><Key.backspace><Key.space>t<Key.backspace>of<Key.space>theproject<Key.space>bud
Screenshot: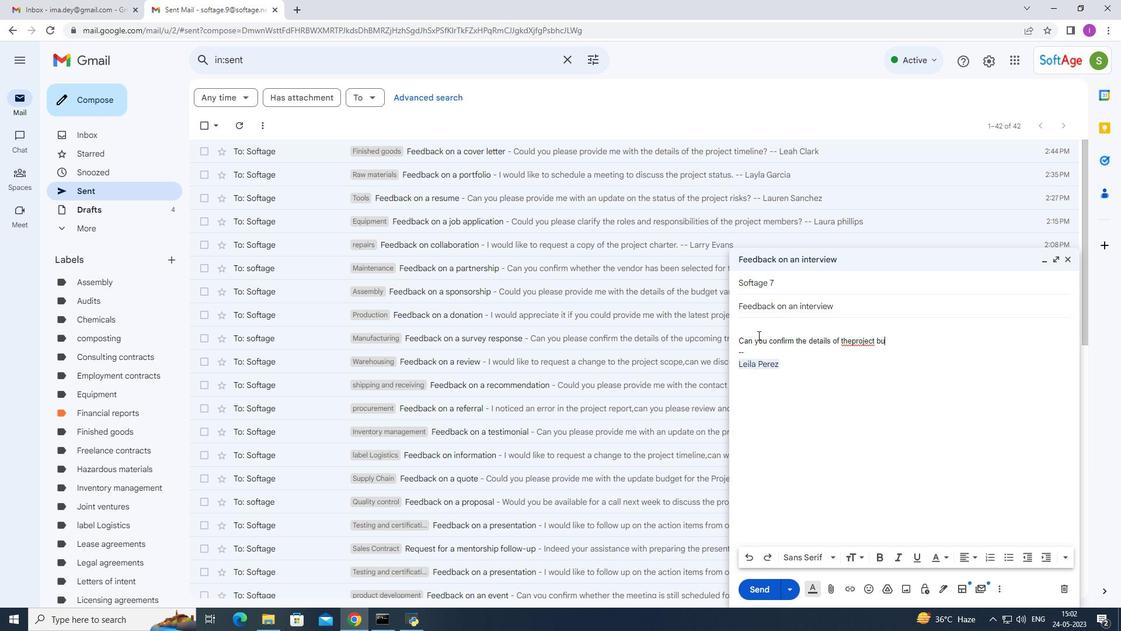 
Action: Mouse moved to (851, 341)
Screenshot: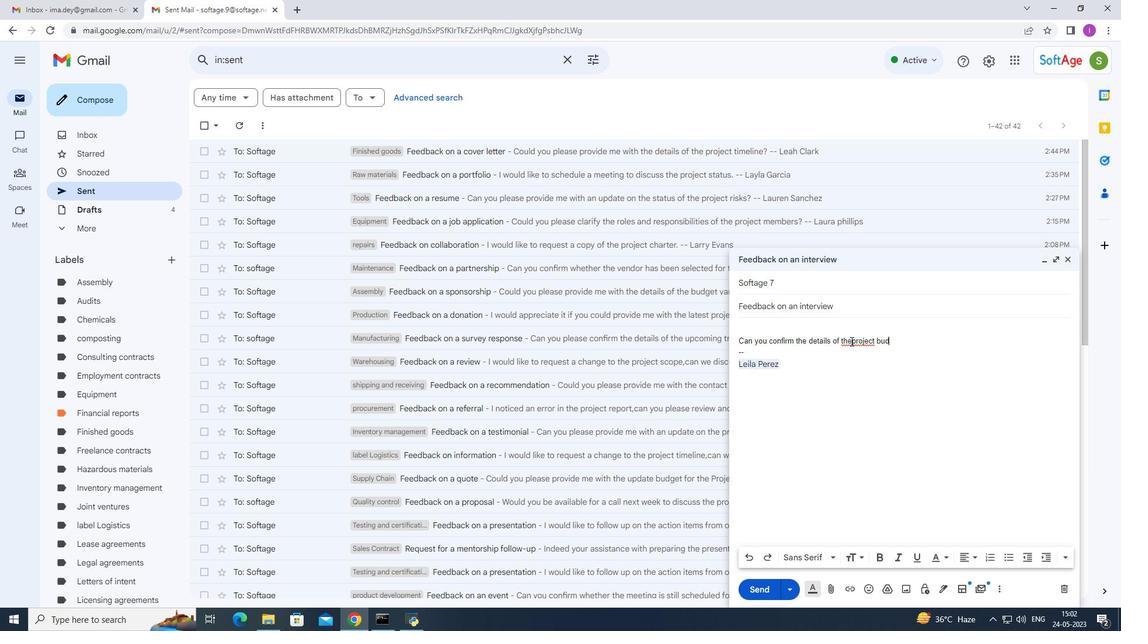 
Action: Mouse pressed left at (851, 341)
Screenshot: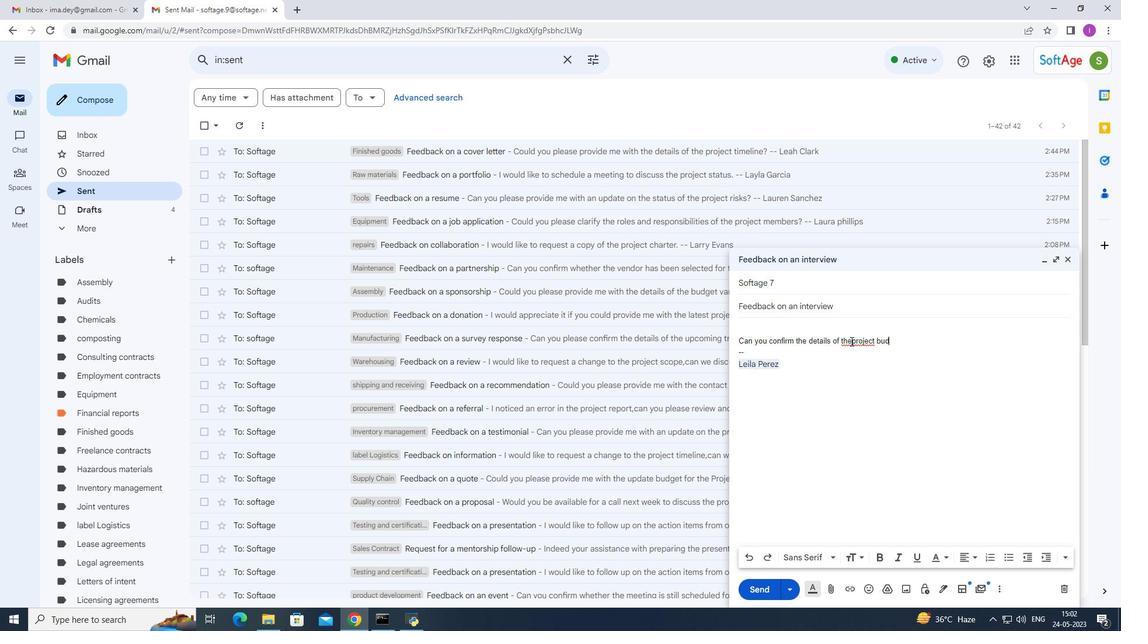 
Action: Key pressed <Key.space>
Screenshot: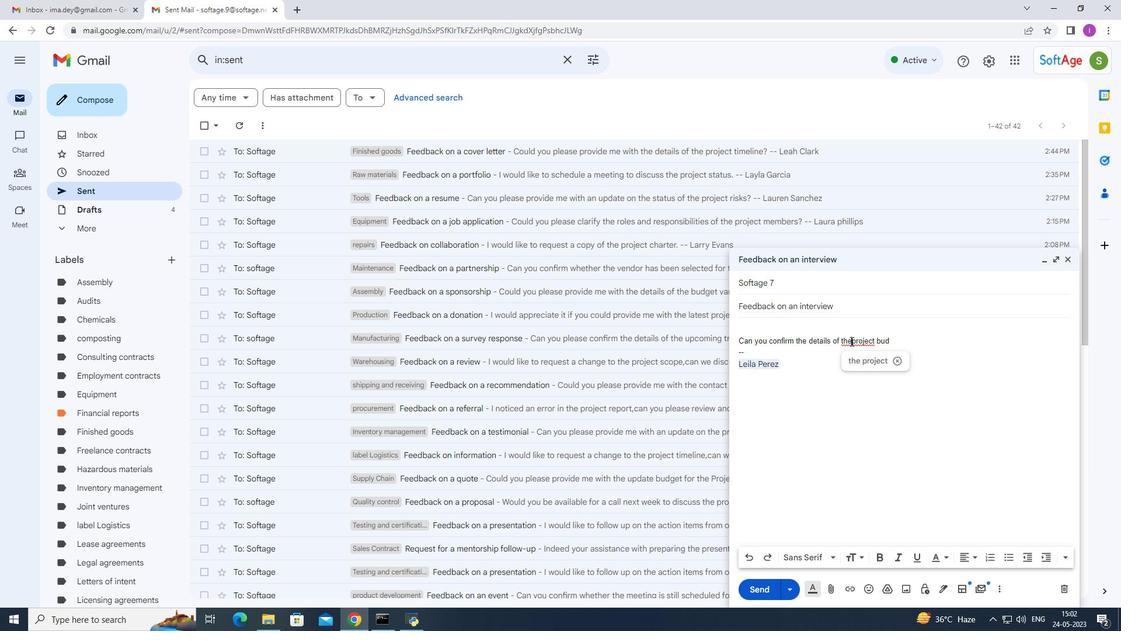 
Action: Mouse moved to (906, 341)
Screenshot: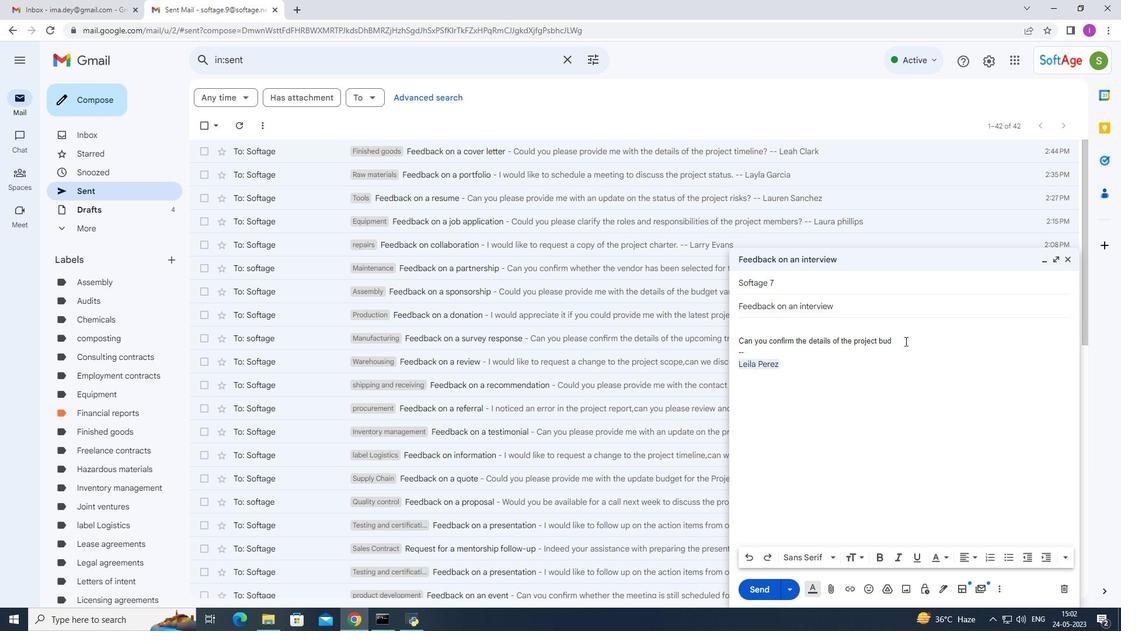 
Action: Mouse pressed left at (906, 341)
Screenshot: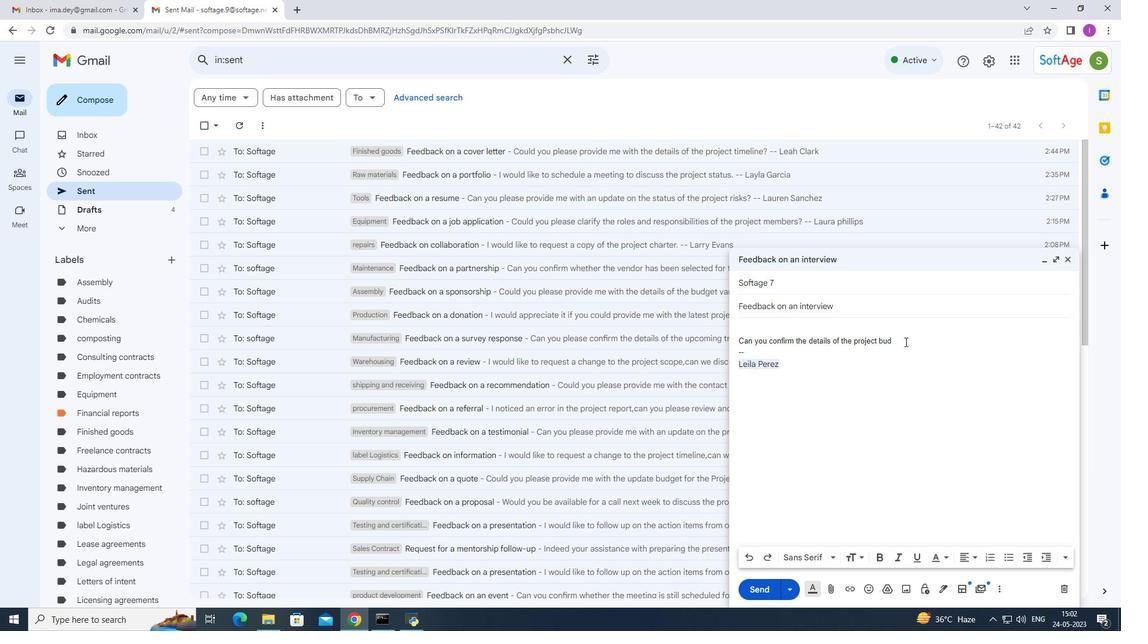 
Action: Mouse moved to (906, 342)
Screenshot: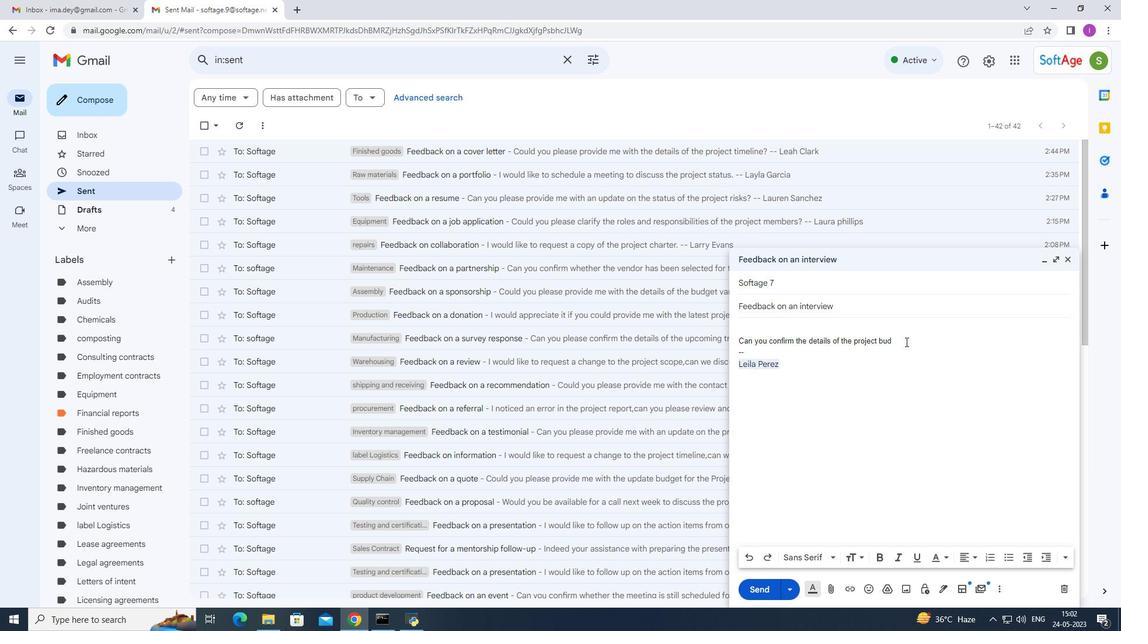 
Action: Key pressed get<Key.shift><Key.shift><Key.shift><Key.shift><Key.shift><Key.shift><Key.shift><Key.shift><Key.shift><Key.shift><Key.shift><Key.shift><Key.shift><Key.shift><Key.shift><Key.shift>?
Screenshot: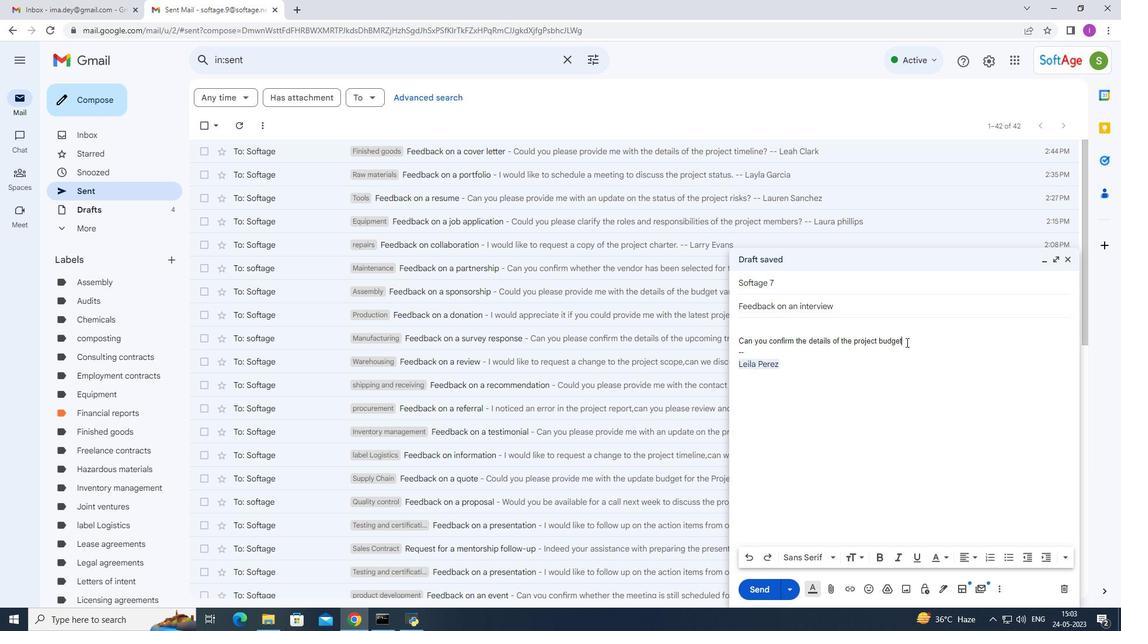 
Action: Mouse moved to (801, 367)
Screenshot: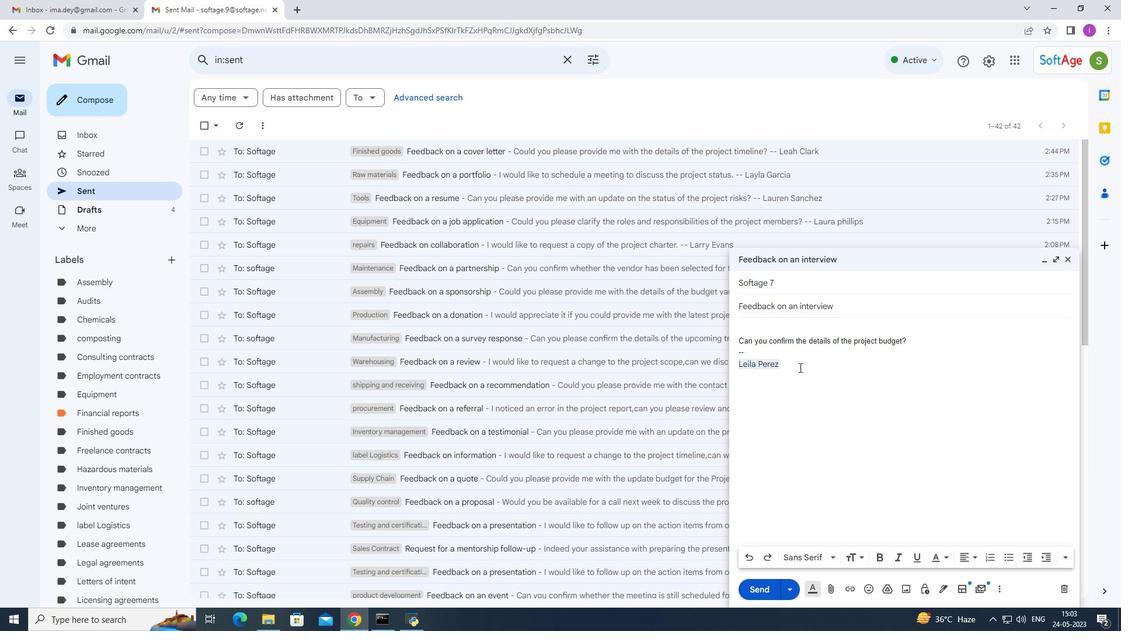 
Action: Mouse pressed left at (801, 367)
Screenshot: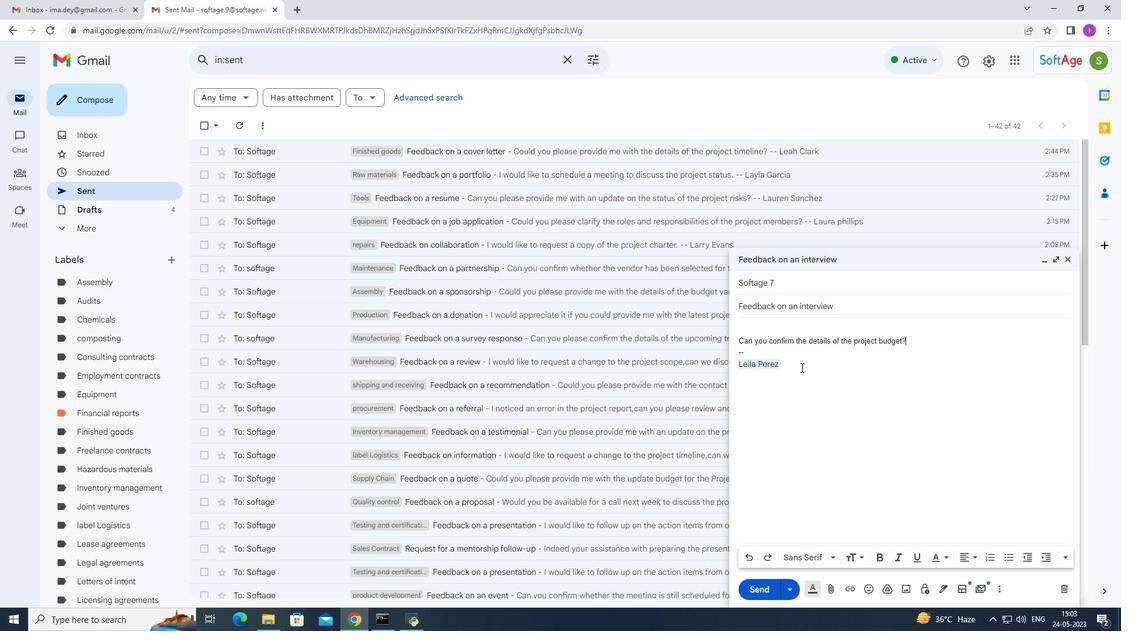 
Action: Mouse moved to (1046, 554)
Screenshot: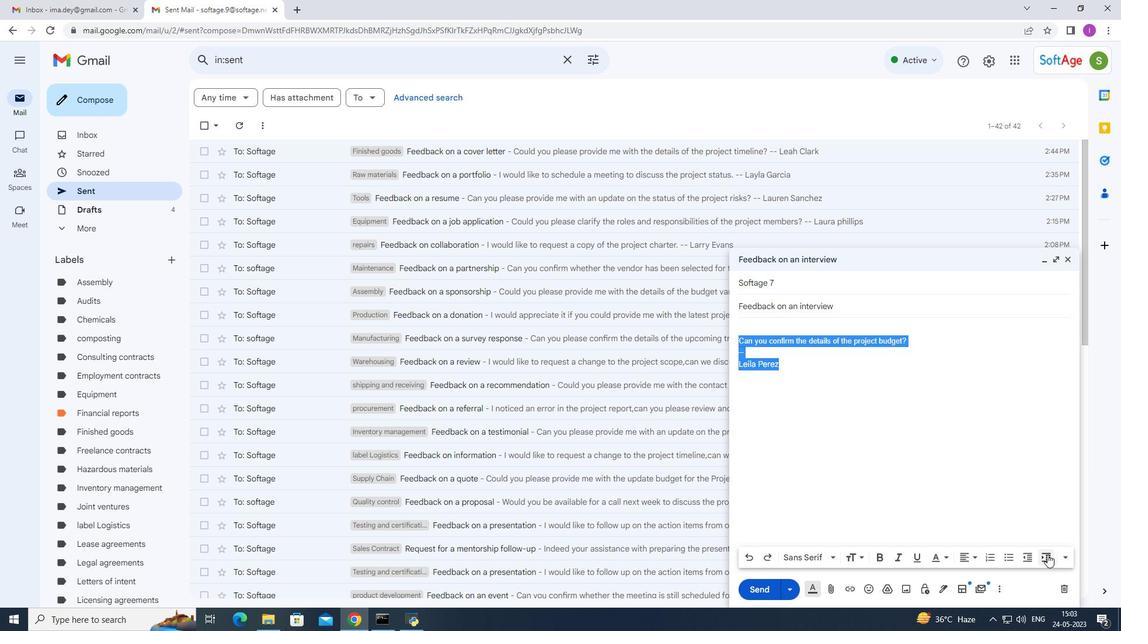 
Action: Mouse pressed left at (1046, 554)
Screenshot: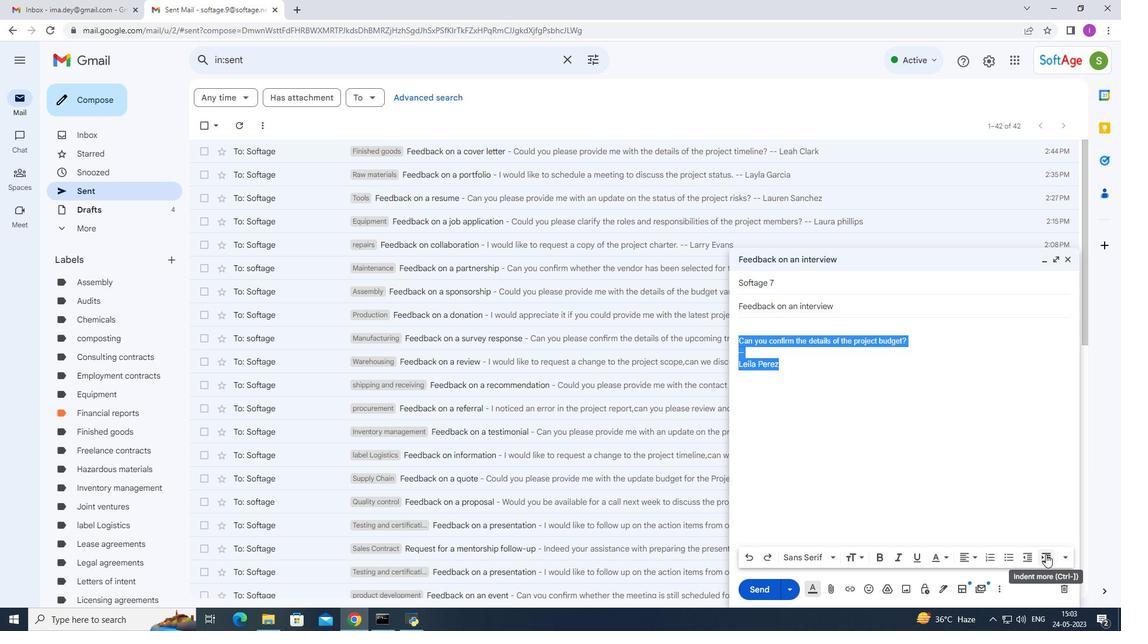 
Action: Mouse moved to (1046, 554)
Screenshot: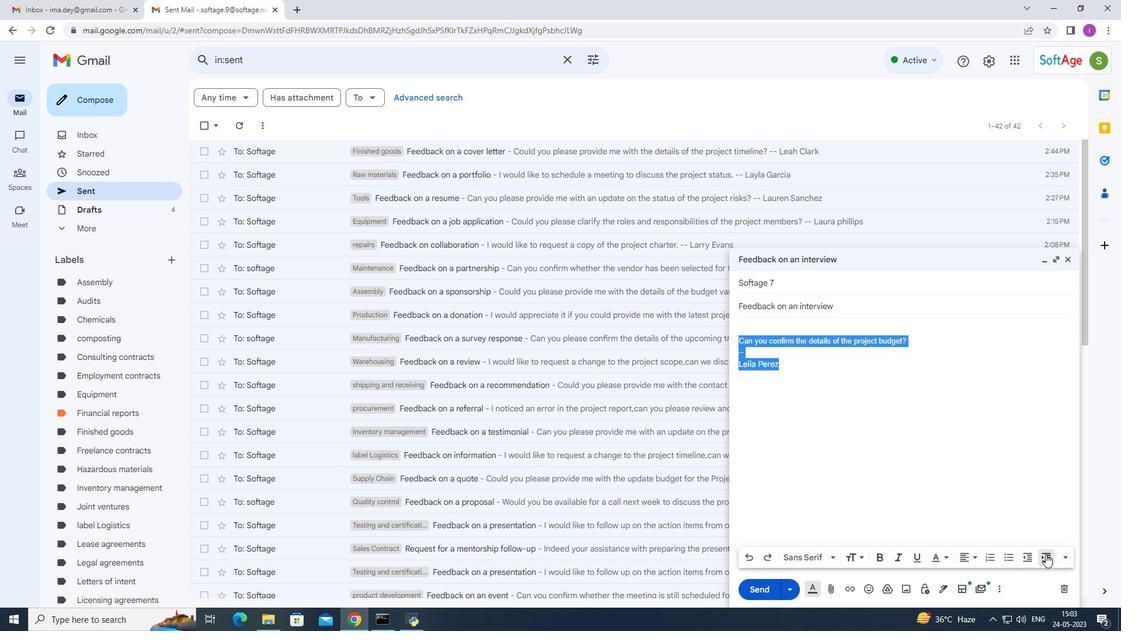 
Action: Mouse pressed left at (1046, 554)
Screenshot: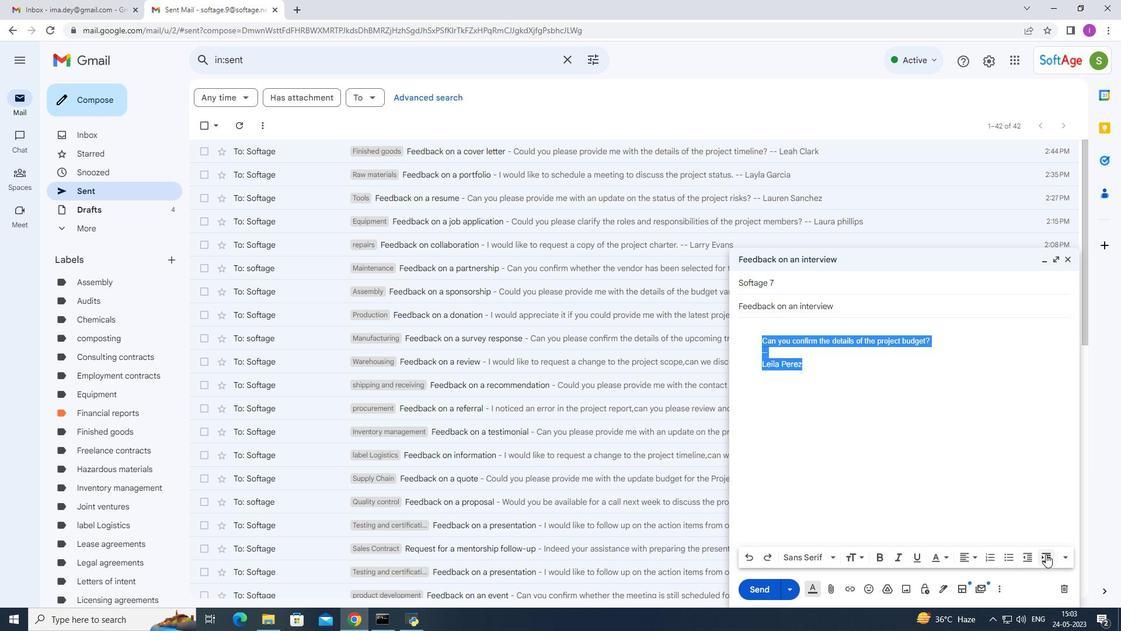 
Action: Mouse moved to (1025, 556)
Screenshot: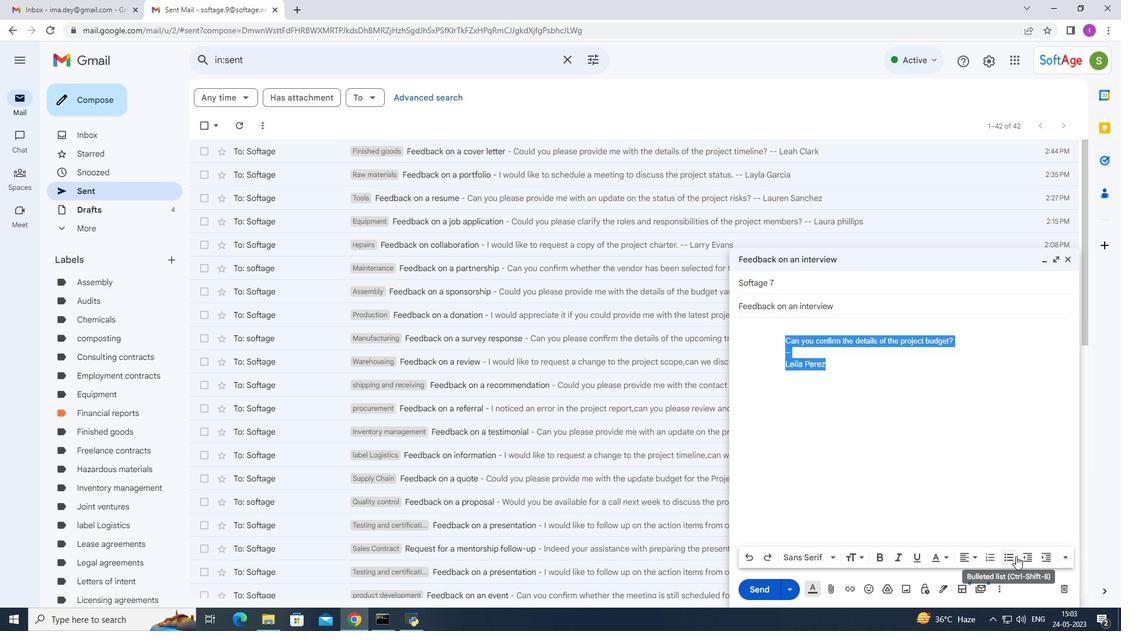 
Action: Mouse pressed left at (1025, 556)
Screenshot: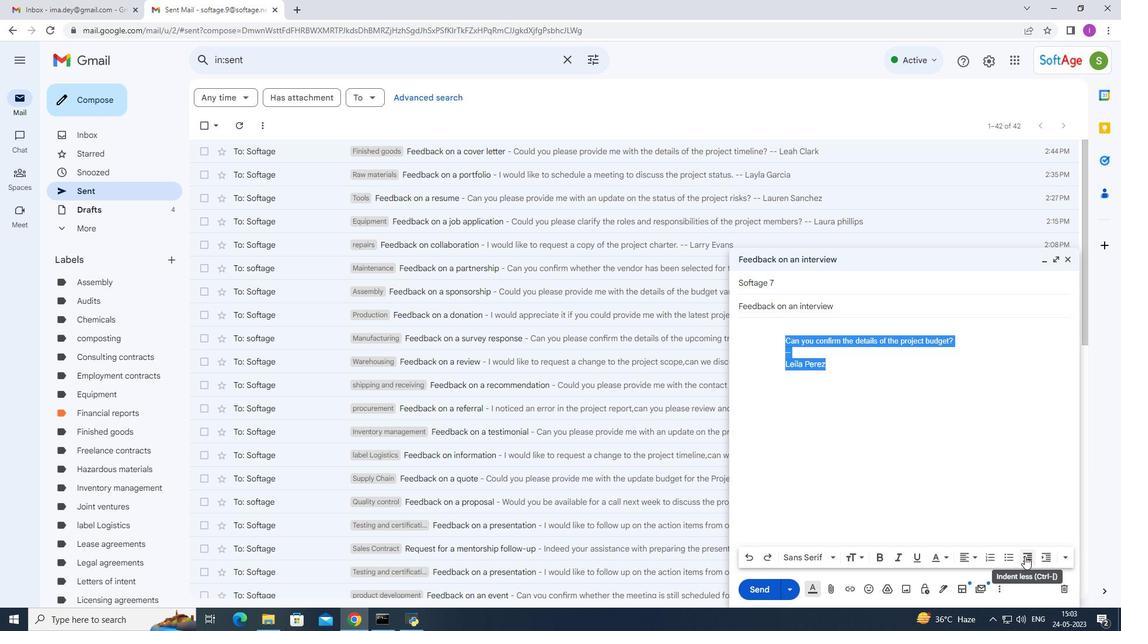 
Action: Mouse moved to (756, 587)
Screenshot: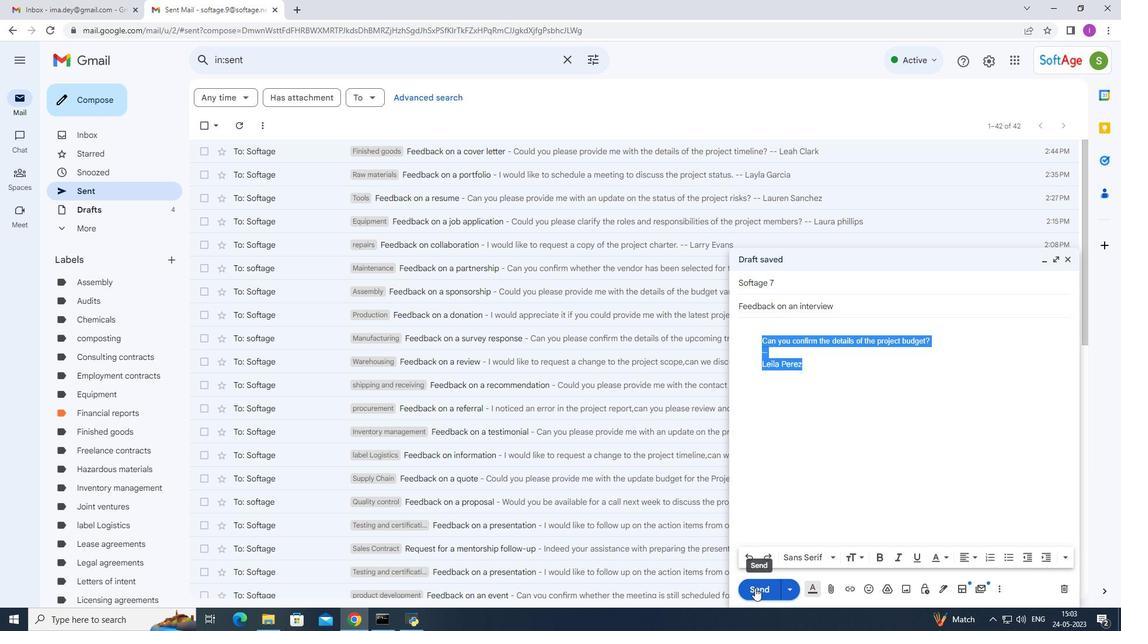 
Action: Mouse pressed left at (756, 587)
Screenshot: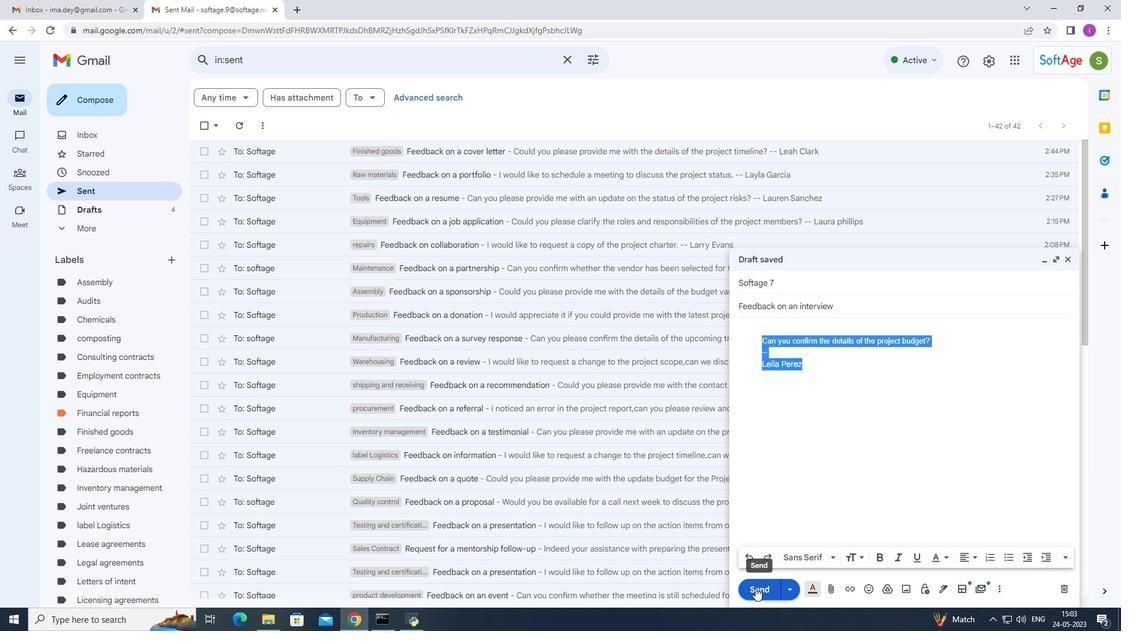 
Action: Mouse moved to (316, 156)
Screenshot: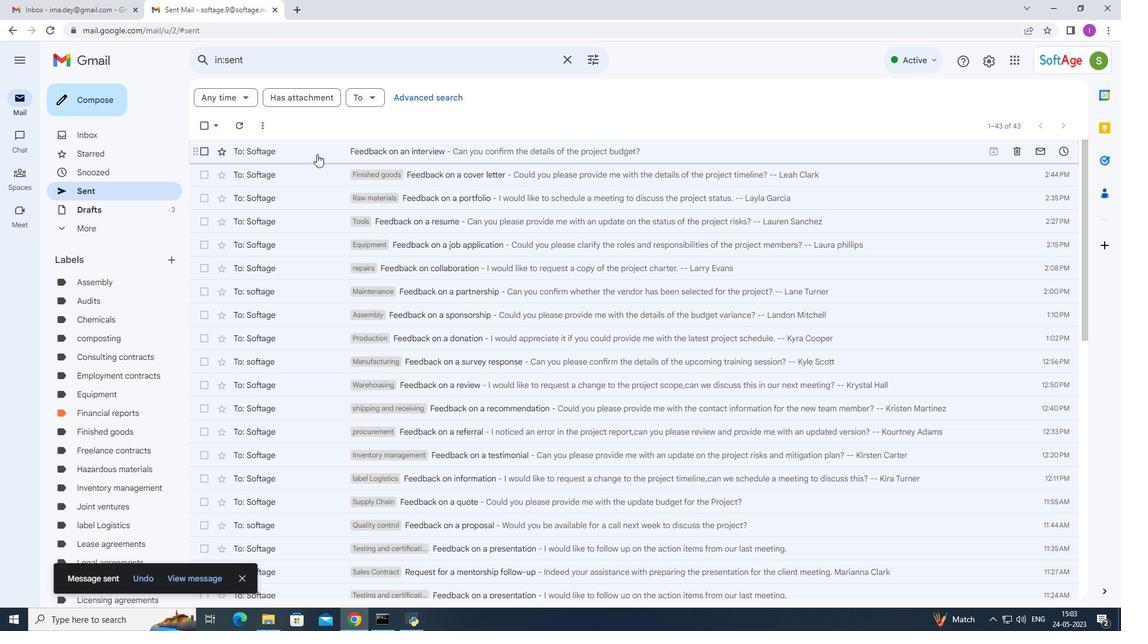 
Action: Mouse pressed right at (316, 156)
Screenshot: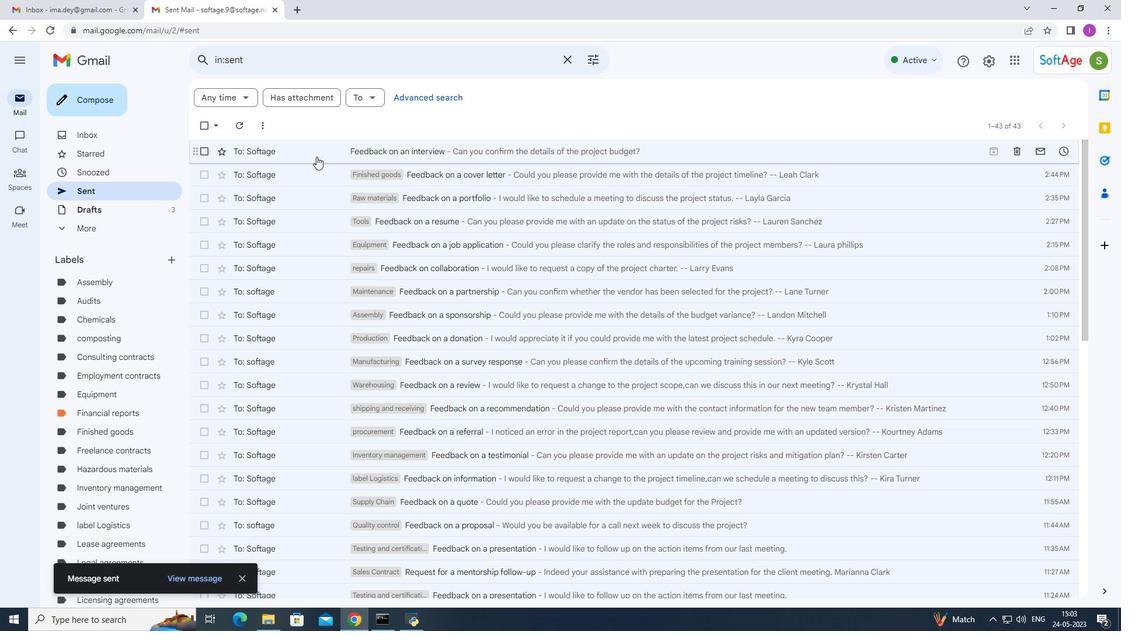 
Action: Mouse moved to (477, 390)
Screenshot: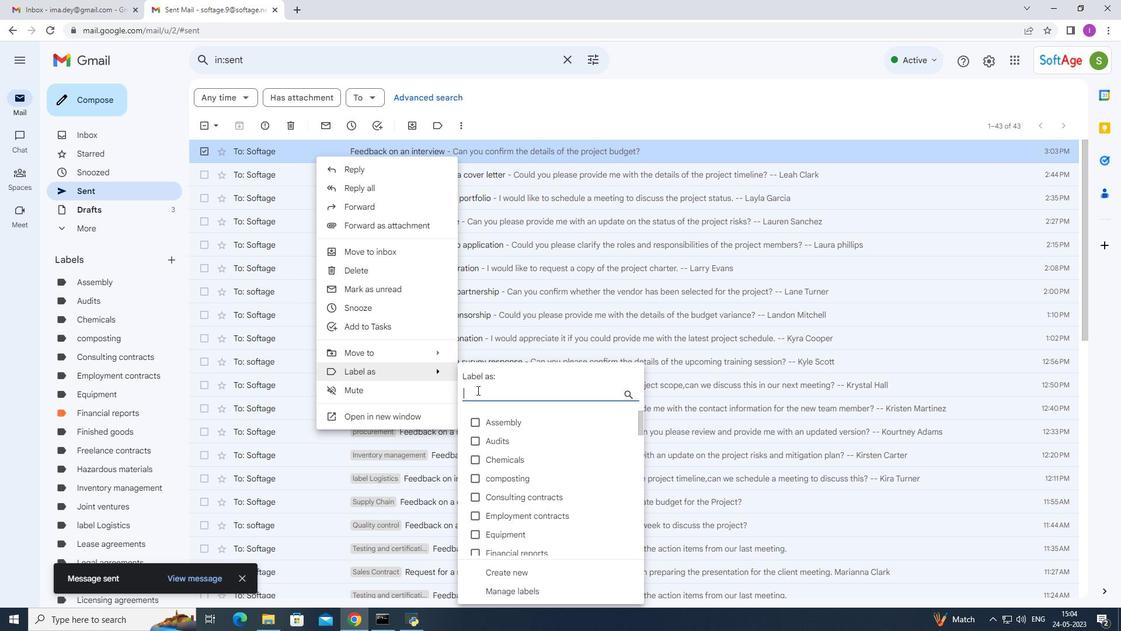 
Action: Mouse pressed left at (477, 390)
Screenshot: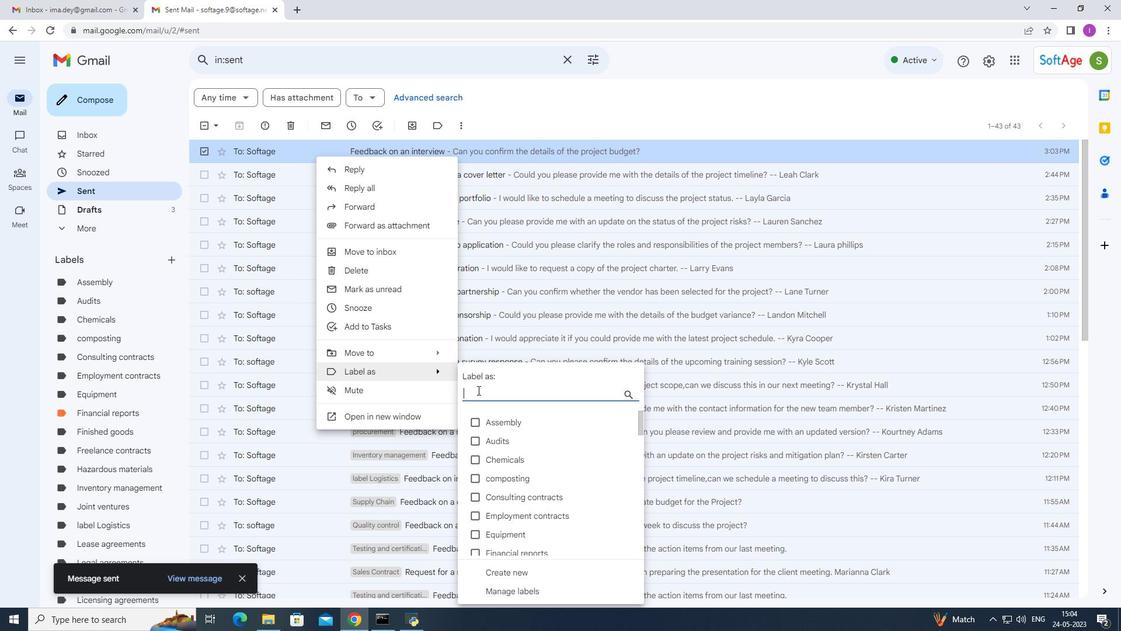 
Action: Mouse moved to (477, 388)
Screenshot: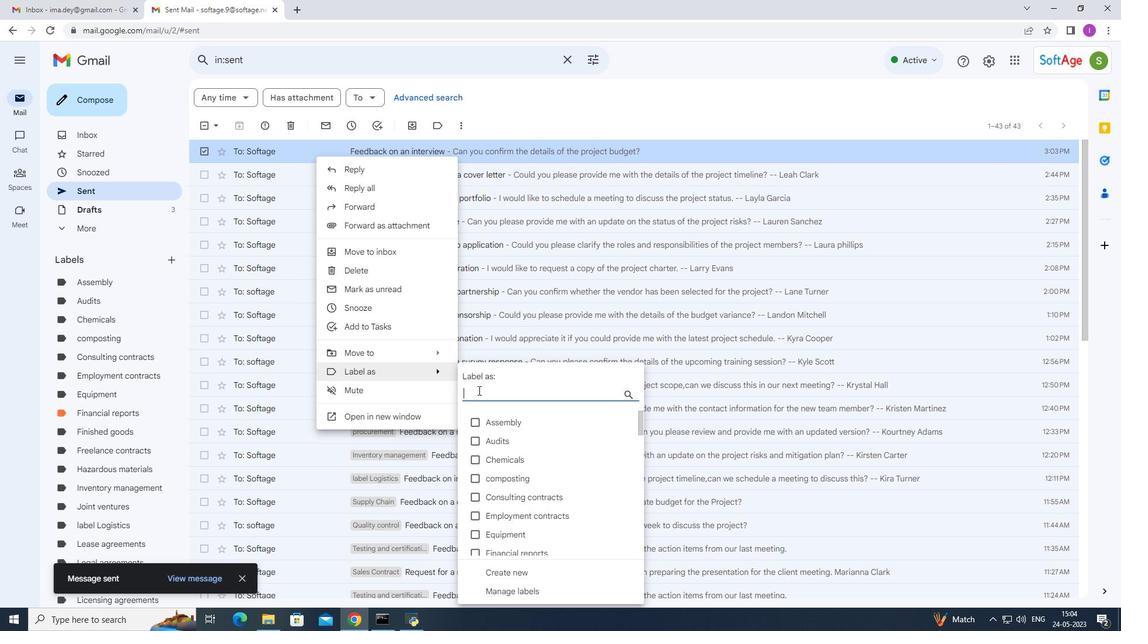 
Action: Key pressed <Key.shift><Key.shift>Sales<Key.space>orders
Screenshot: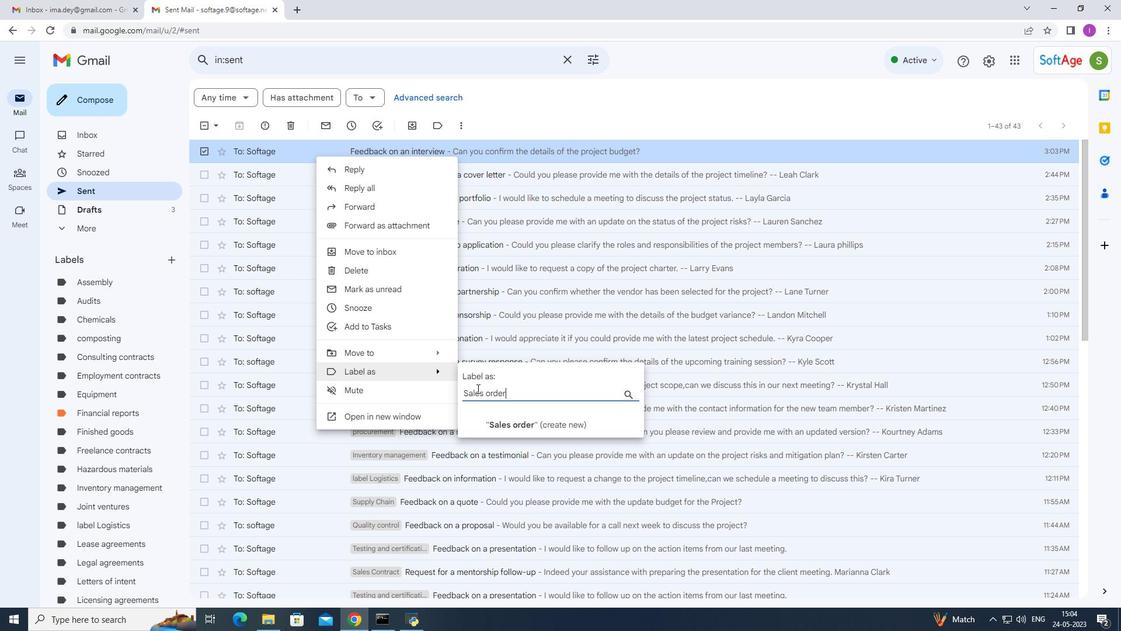 
Action: Mouse moved to (517, 425)
Screenshot: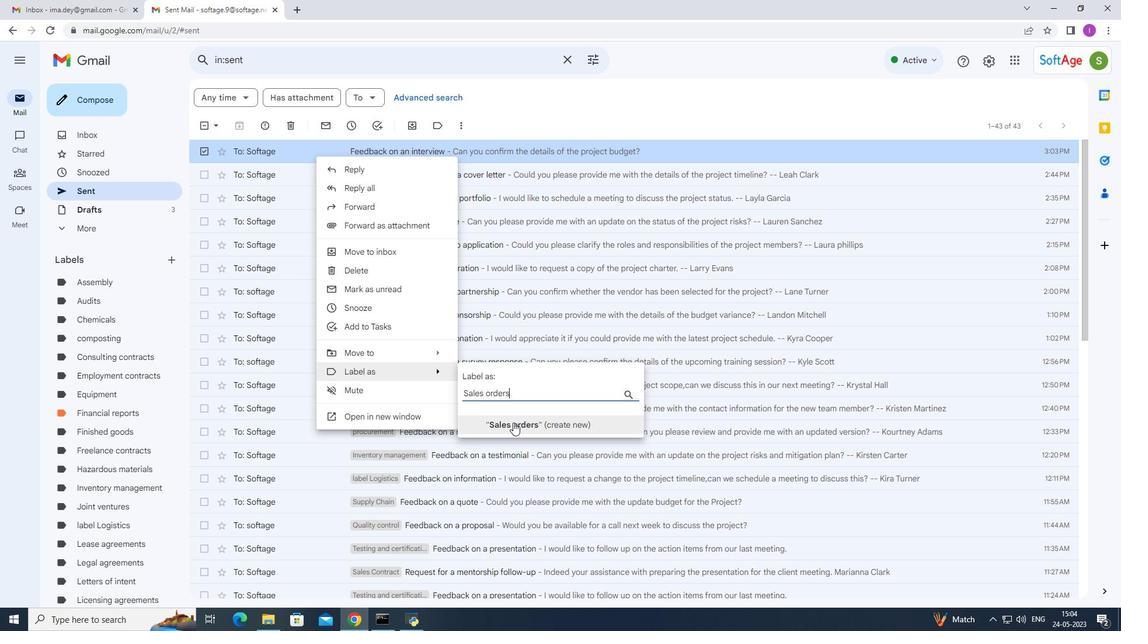 
Action: Mouse pressed left at (517, 425)
Screenshot: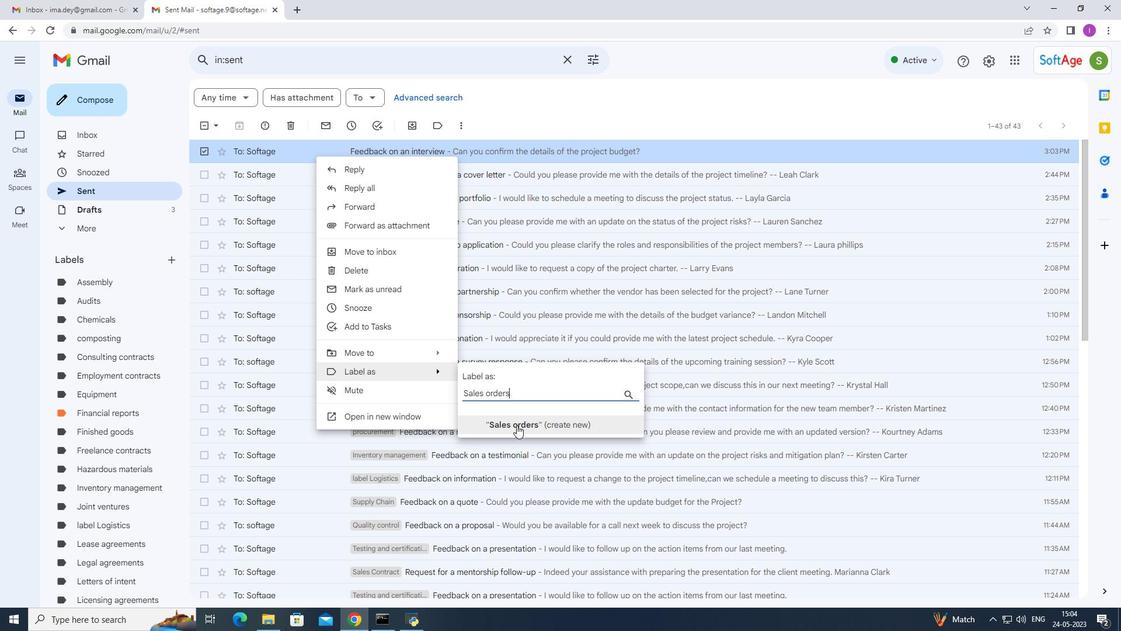 
Action: Mouse moved to (670, 378)
Screenshot: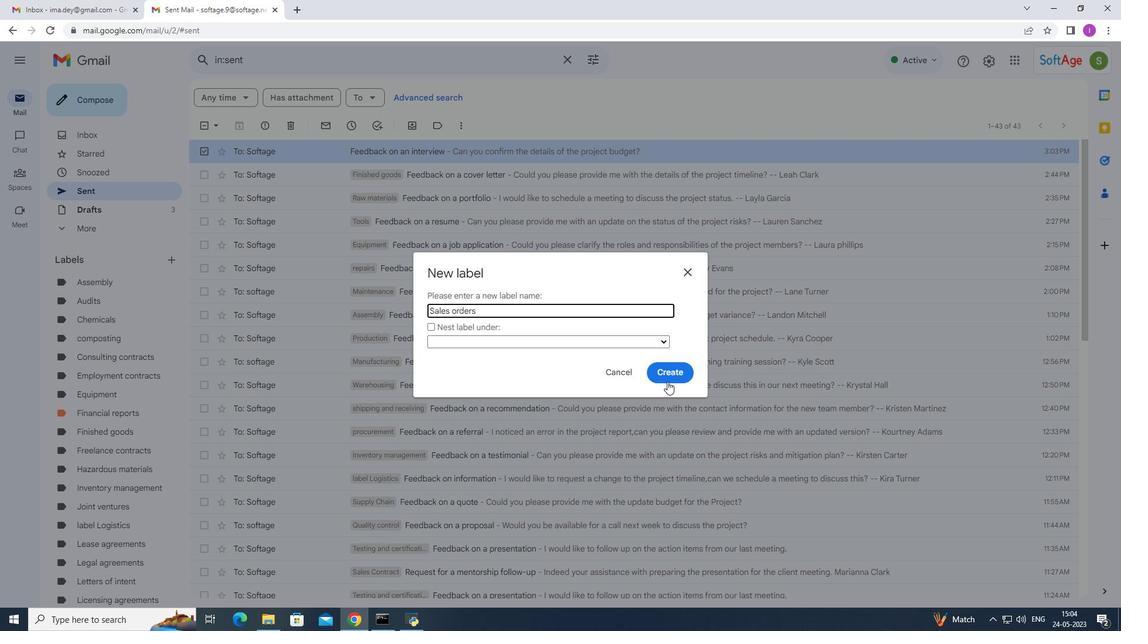 
Action: Mouse pressed left at (670, 378)
Screenshot: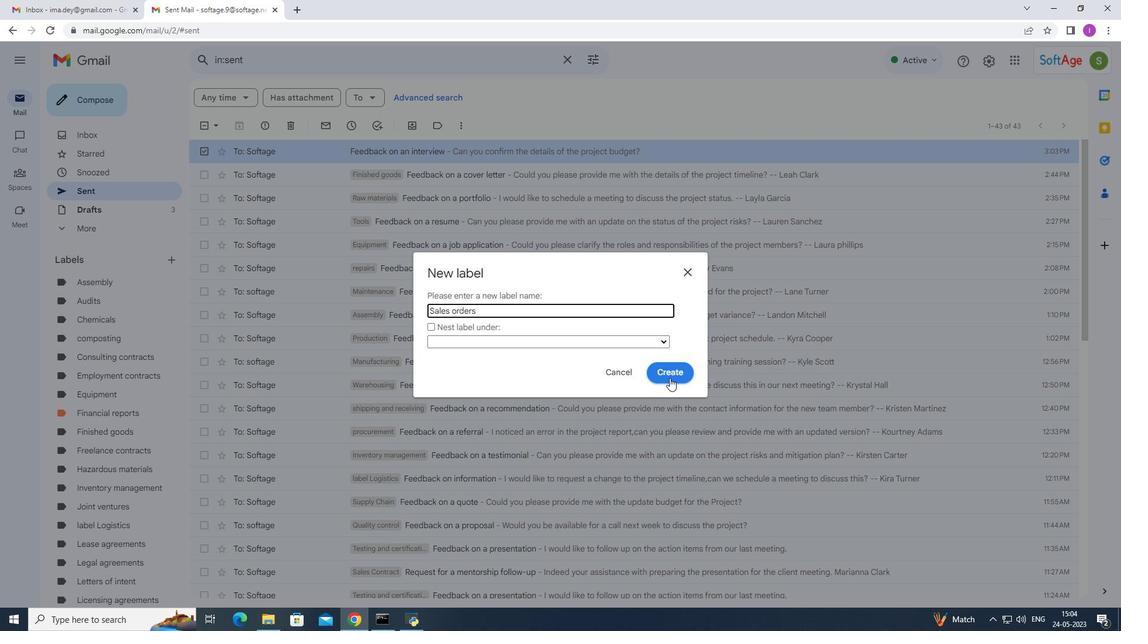 
Action: Mouse moved to (670, 378)
Screenshot: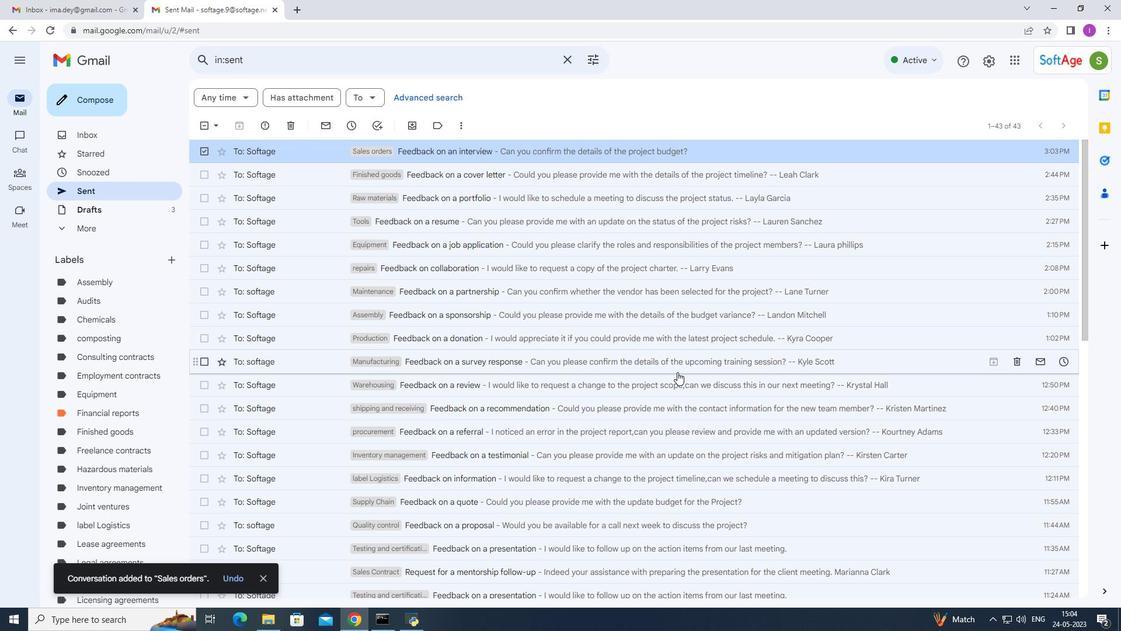 
